 Task: Create a blank project ConceptLine with privacy Private to Project members  and default view as Board and in the team Taskers . Create three sections in the project as To-Do, Doing and Done
Action: Mouse moved to (90, 78)
Screenshot: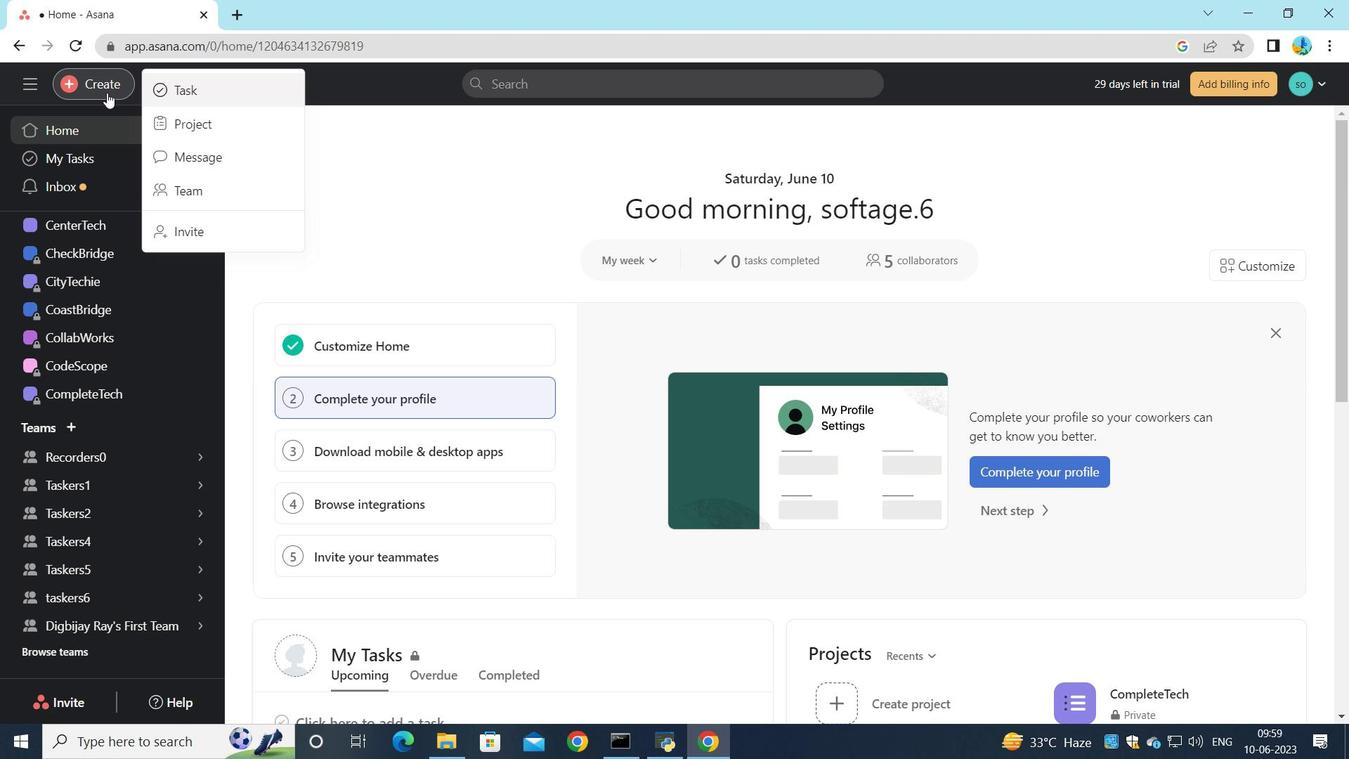 
Action: Mouse pressed left at (90, 78)
Screenshot: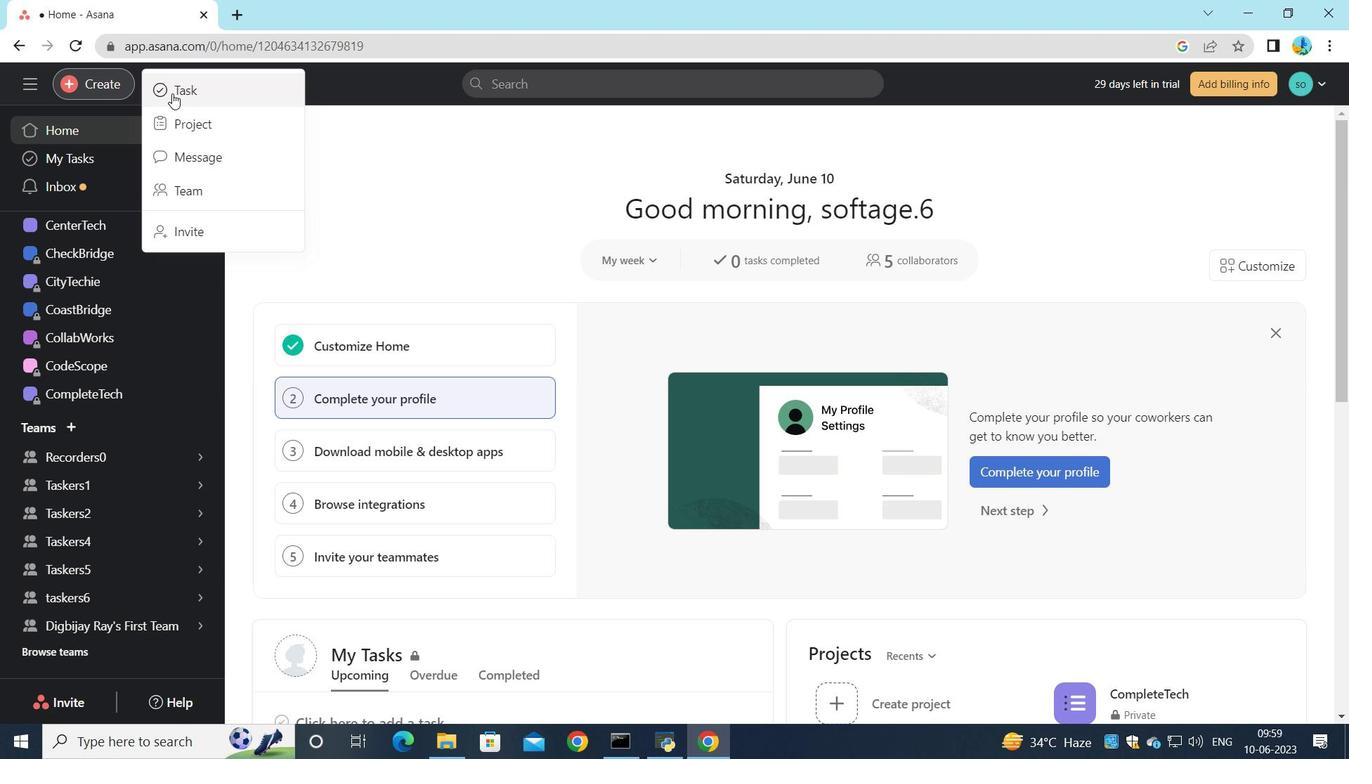 
Action: Mouse moved to (191, 119)
Screenshot: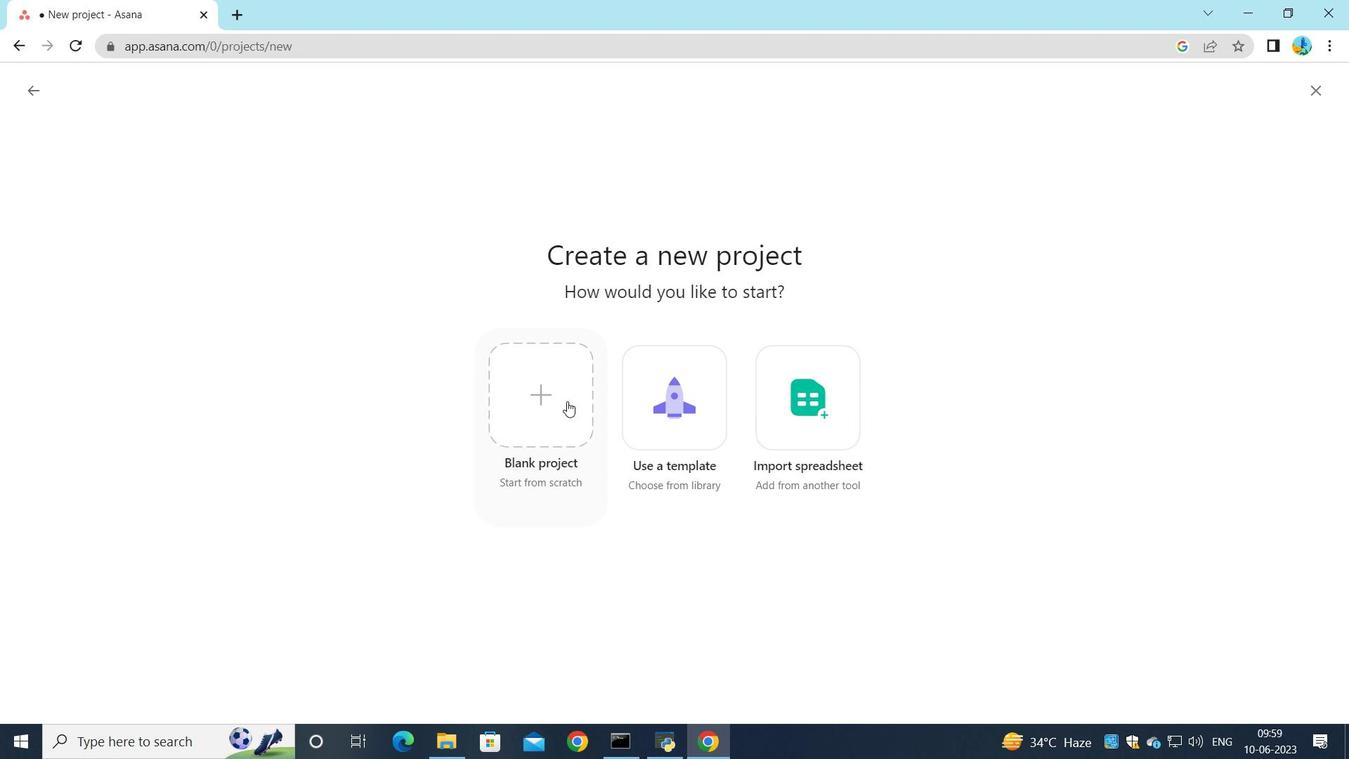 
Action: Mouse pressed left at (191, 119)
Screenshot: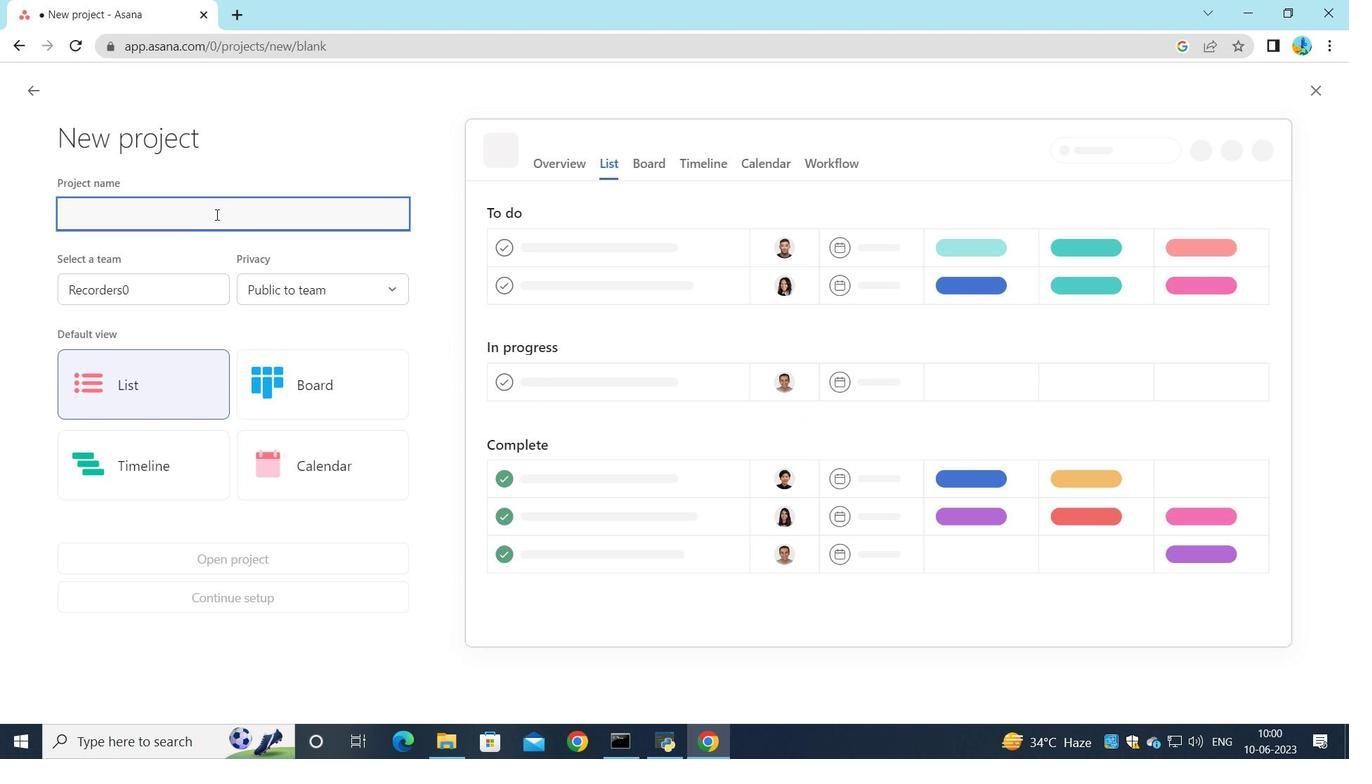 
Action: Mouse moved to (539, 424)
Screenshot: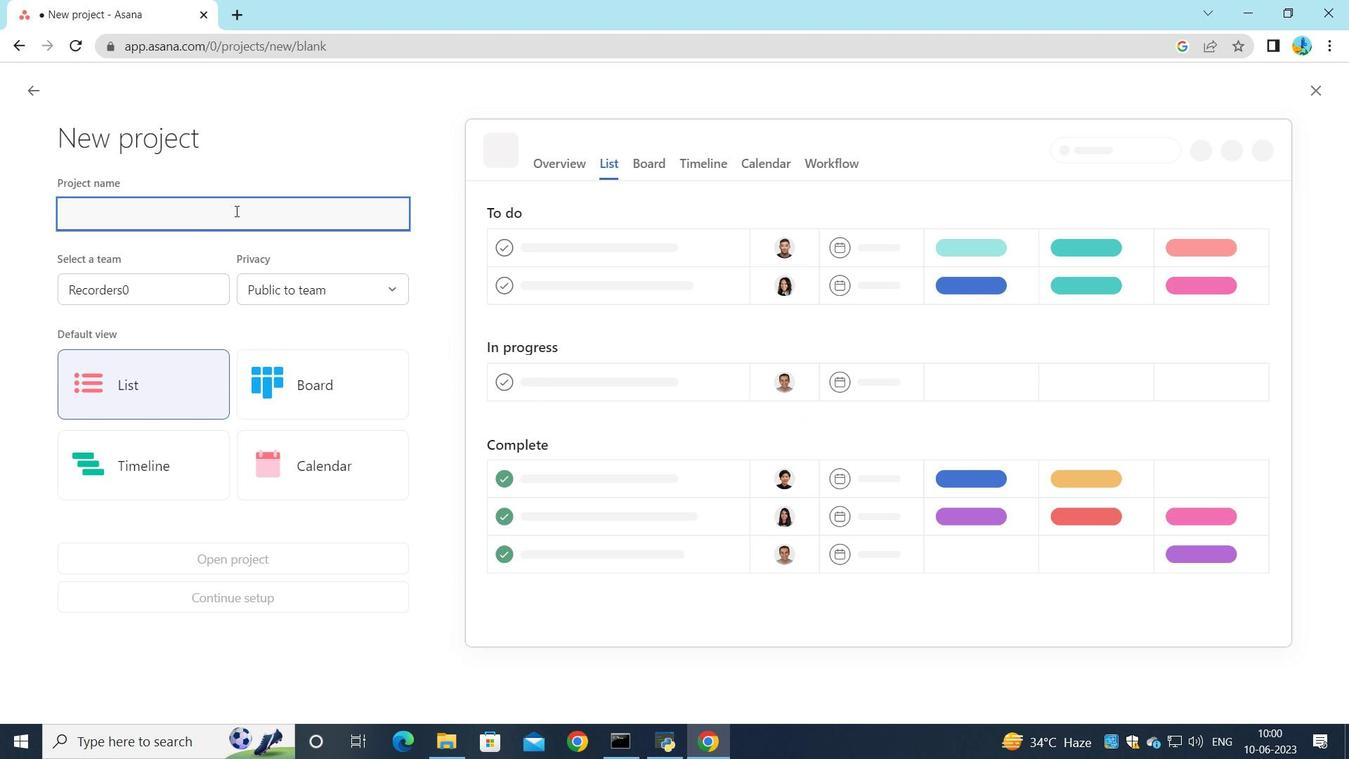 
Action: Mouse pressed left at (539, 424)
Screenshot: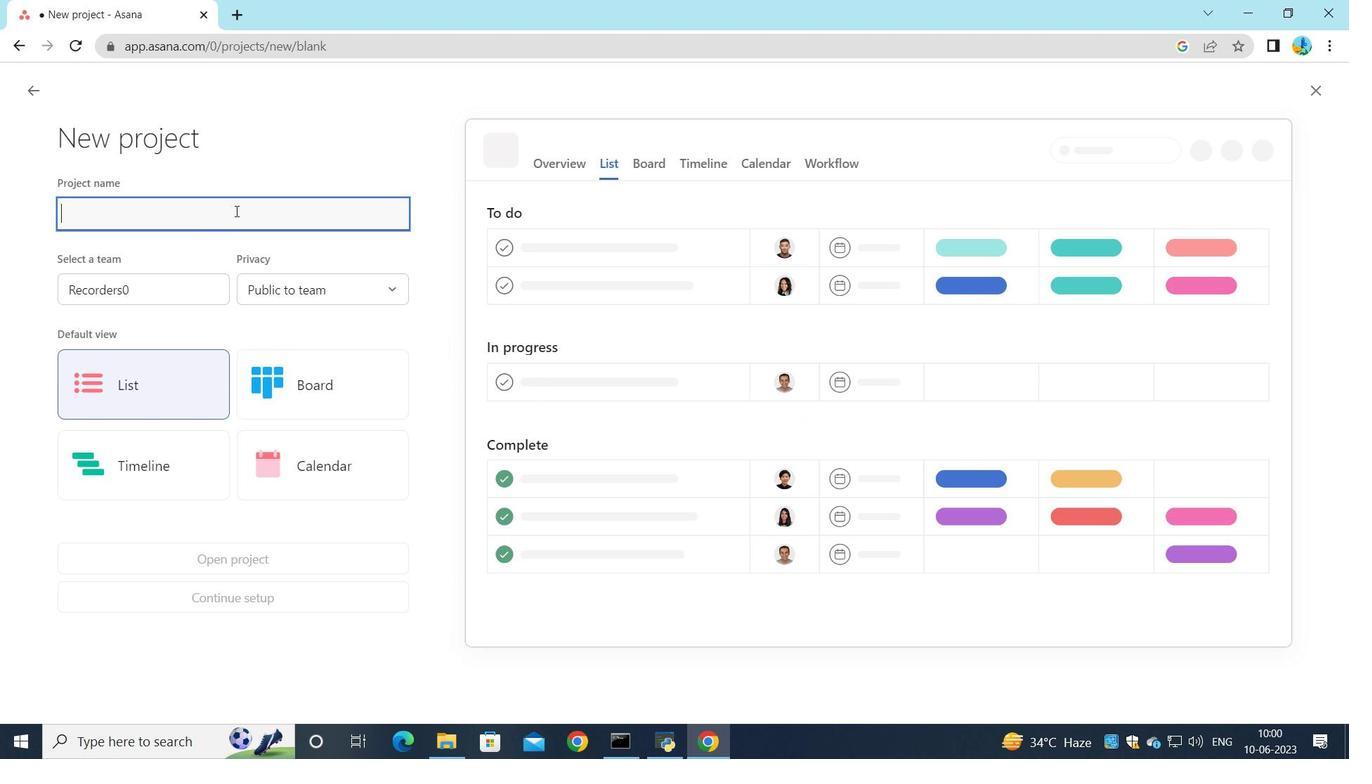 
Action: Mouse moved to (168, 239)
Screenshot: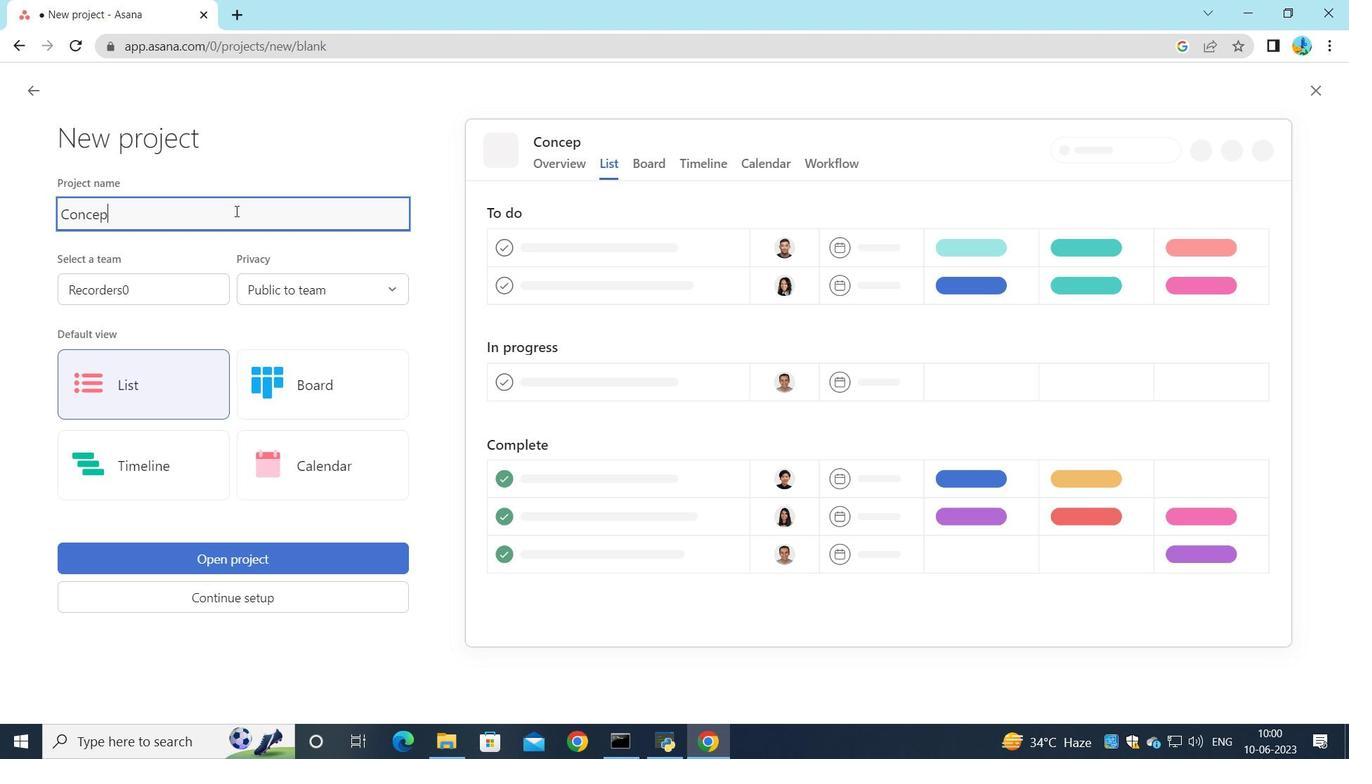 
Action: Key pressed <Key.shift>Concept<Key.shift_r>Line
Screenshot: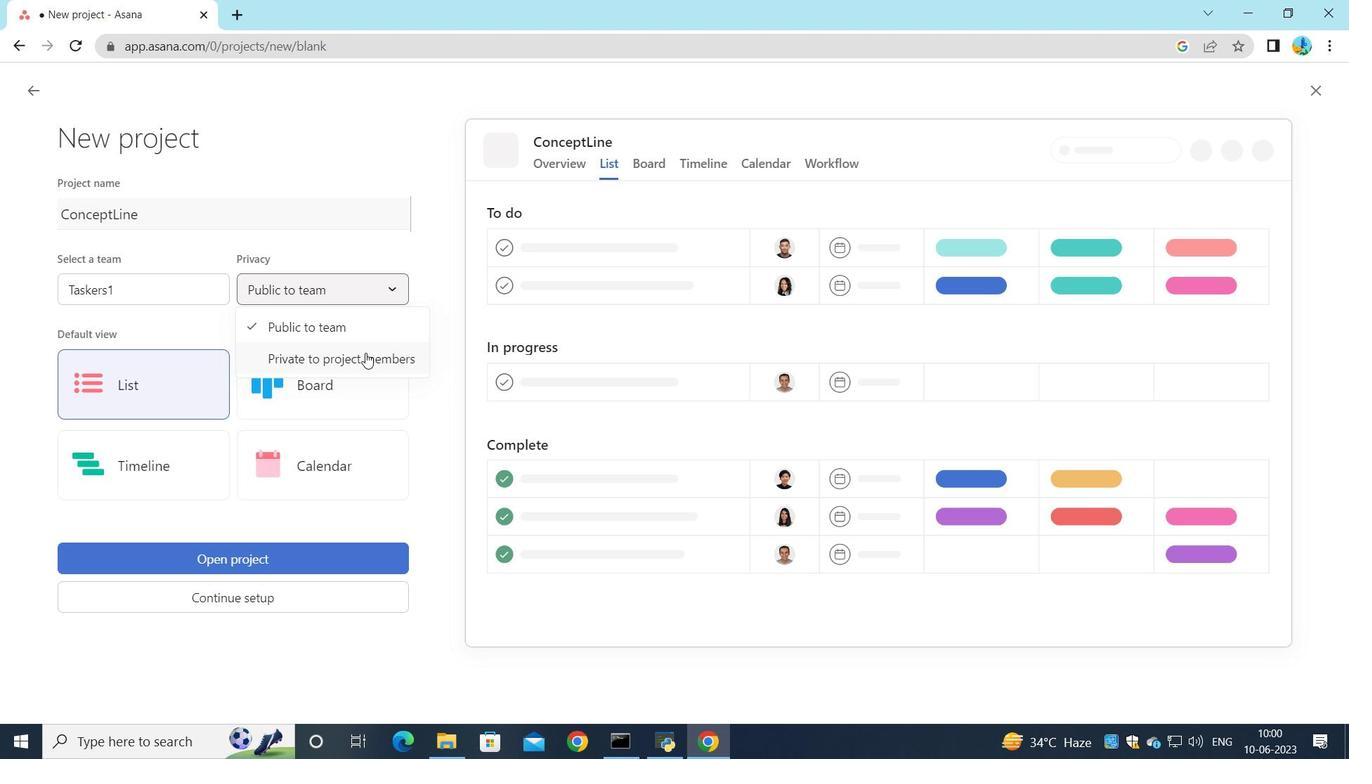 
Action: Mouse moved to (198, 293)
Screenshot: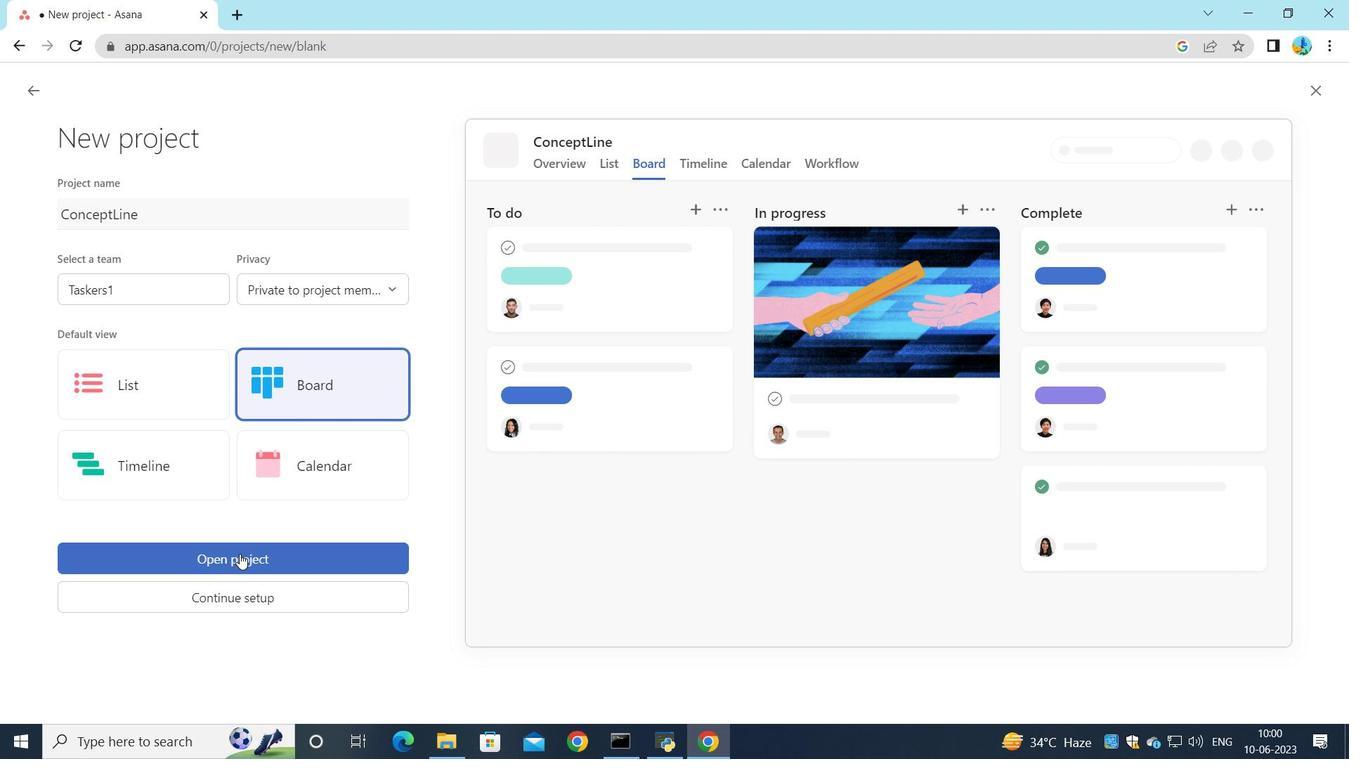
Action: Mouse pressed left at (198, 293)
Screenshot: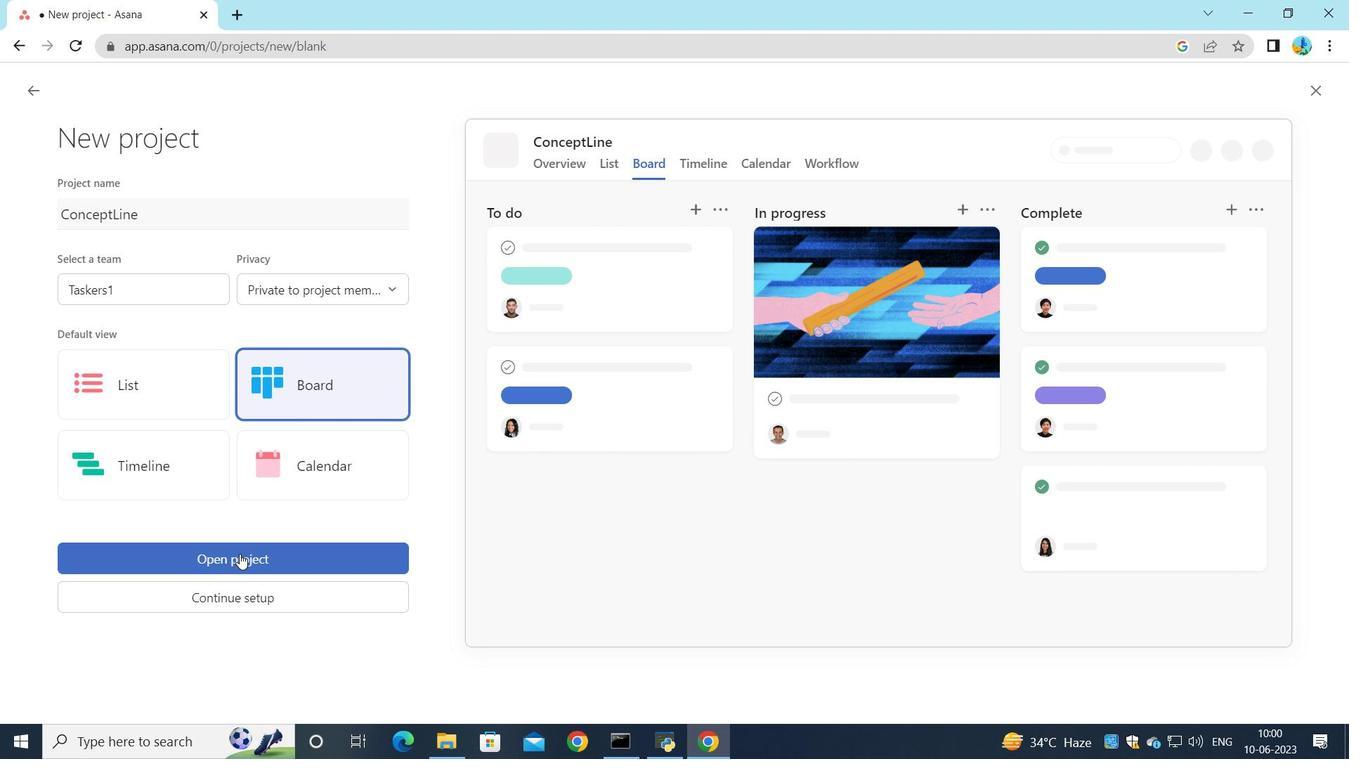 
Action: Mouse moved to (188, 358)
Screenshot: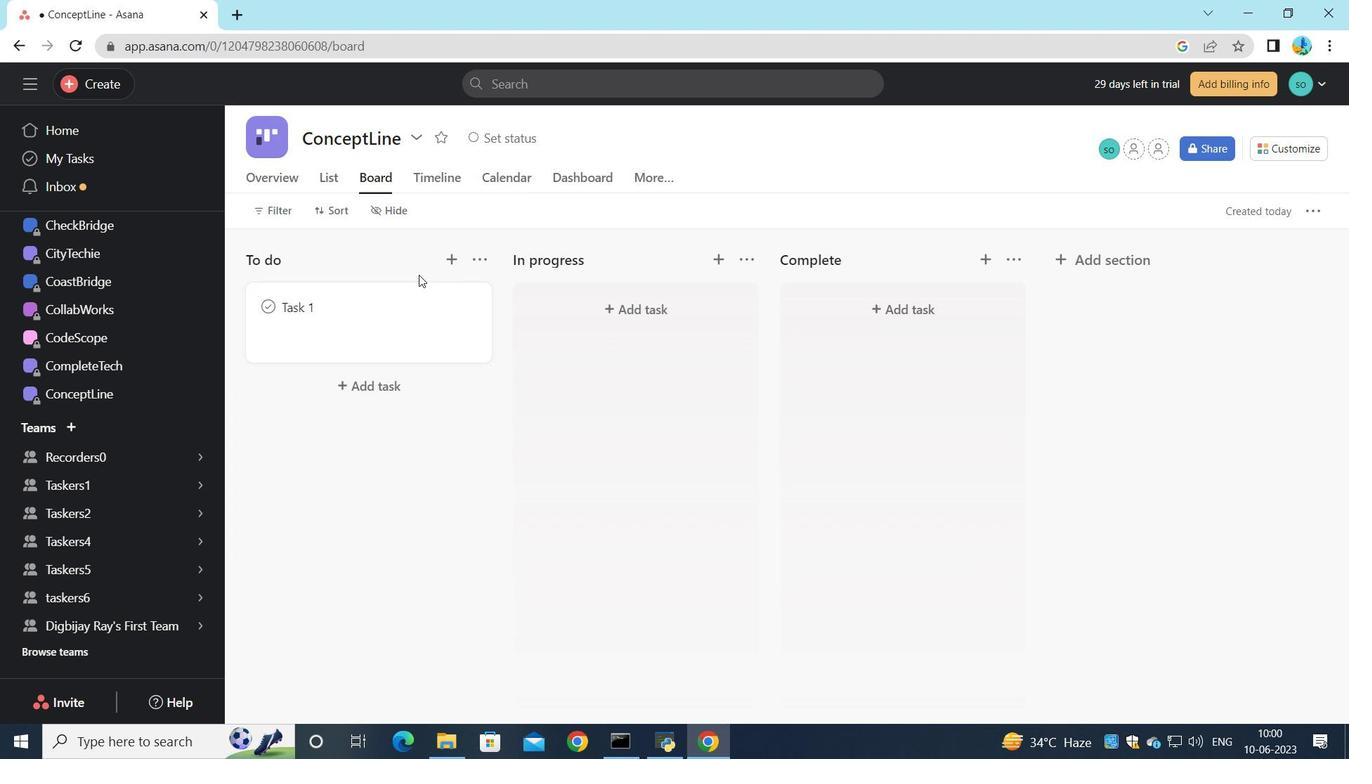 
Action: Mouse pressed left at (188, 358)
Screenshot: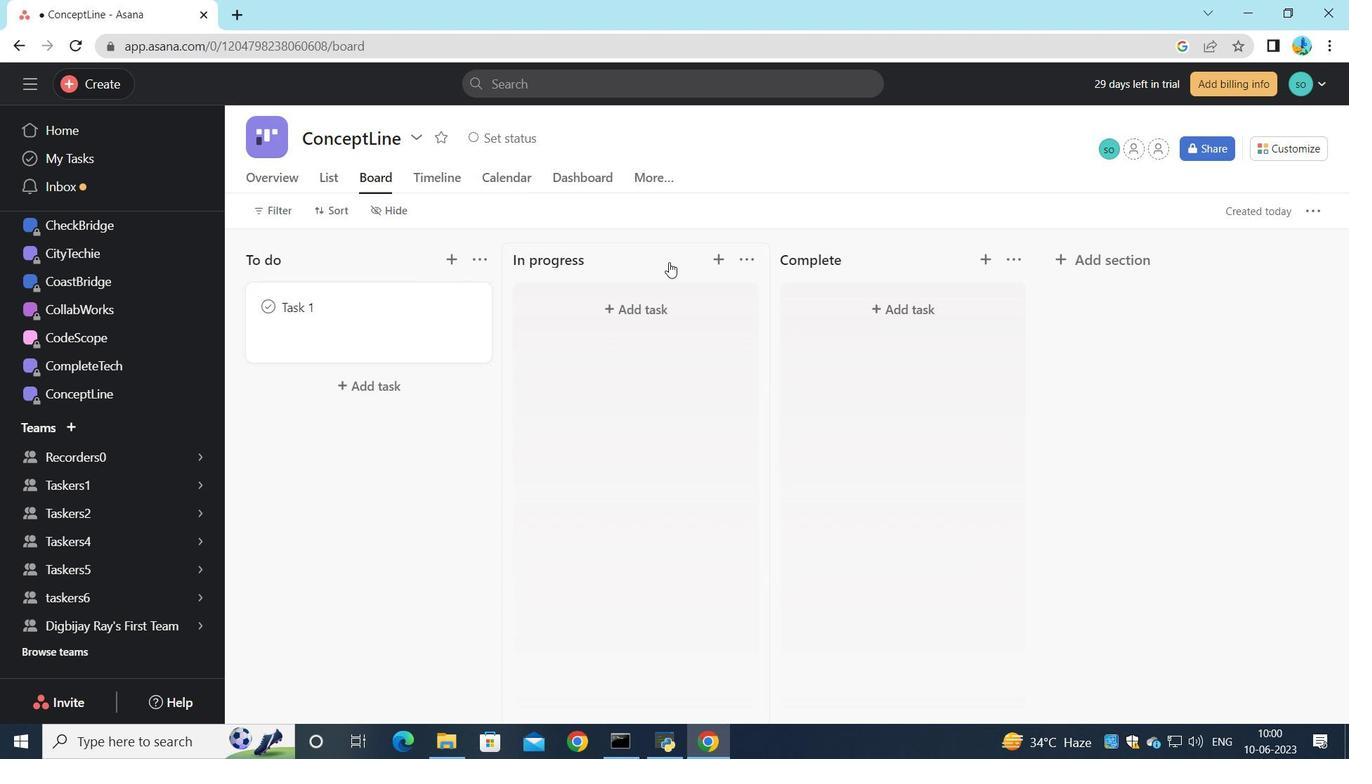 
Action: Mouse moved to (369, 290)
Screenshot: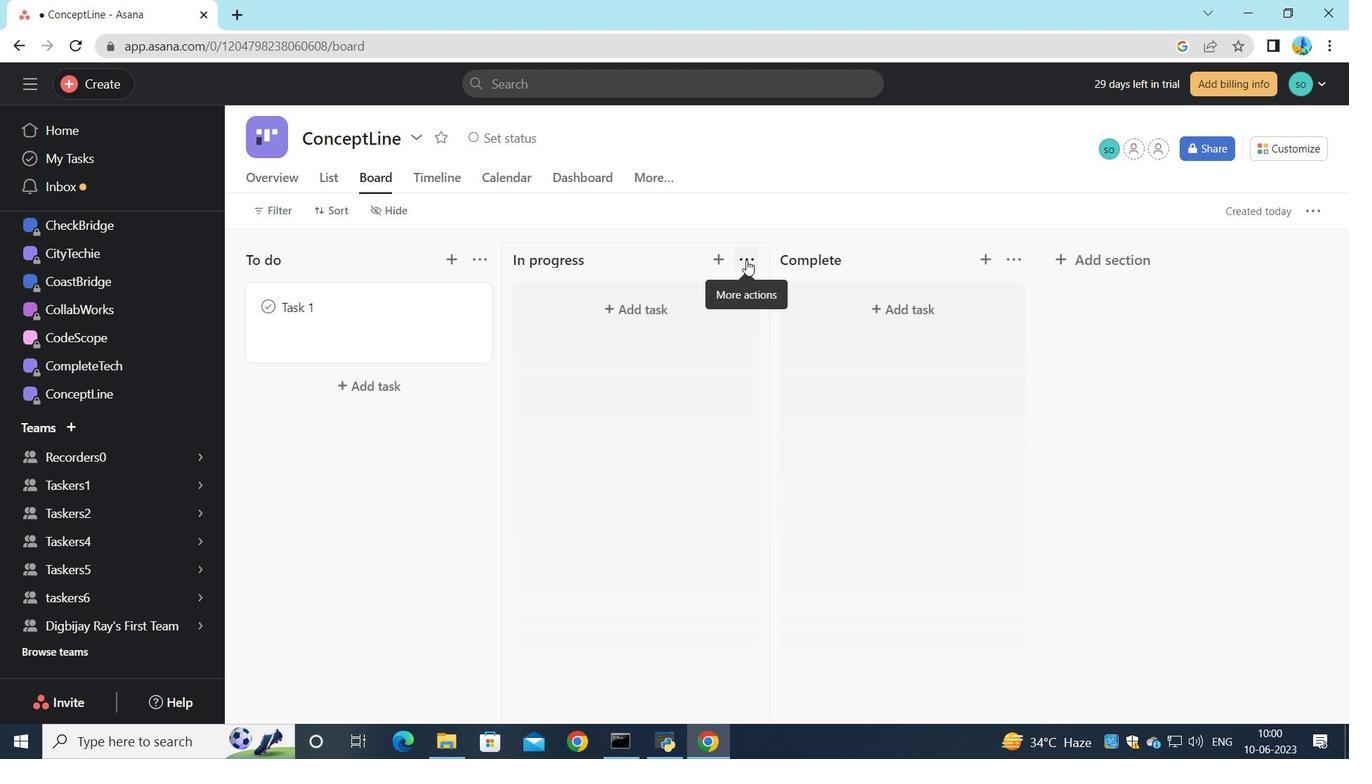 
Action: Mouse pressed left at (369, 290)
Screenshot: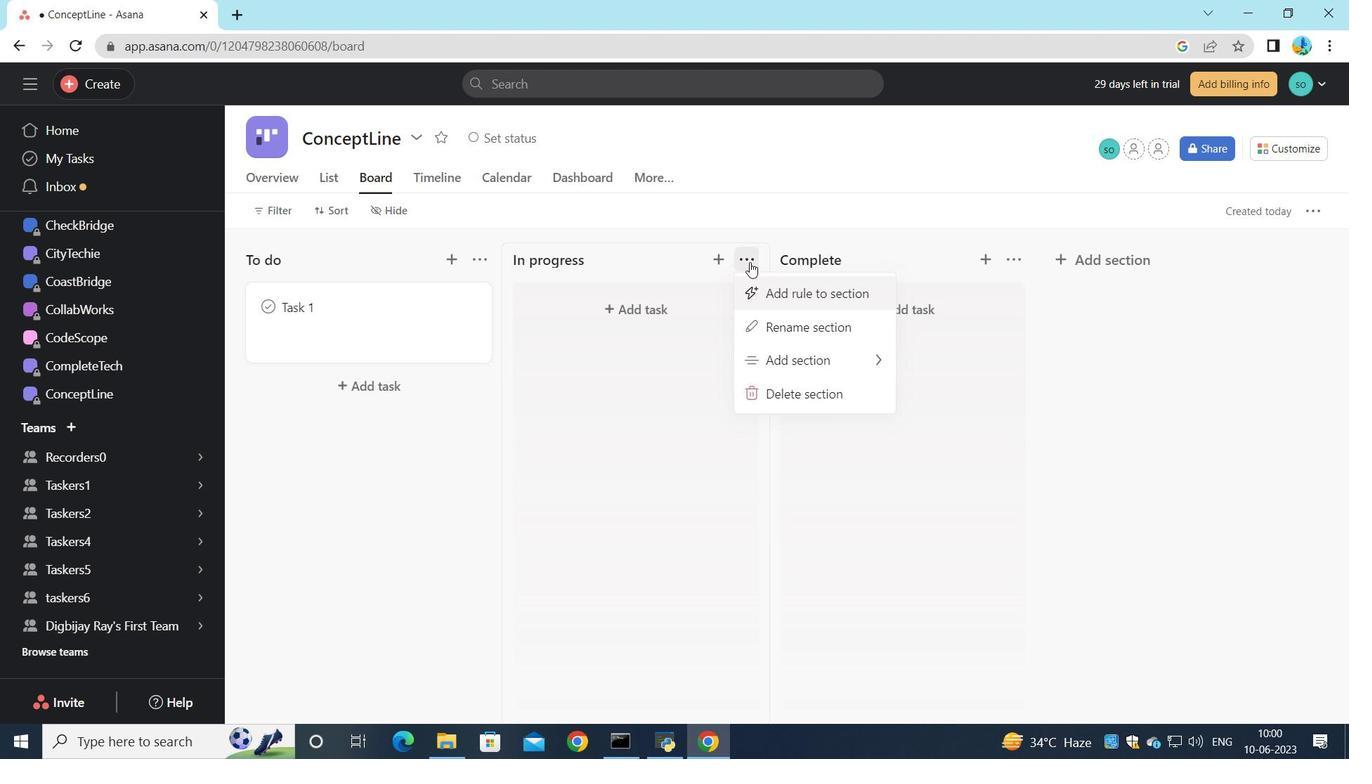 
Action: Mouse moved to (362, 364)
Screenshot: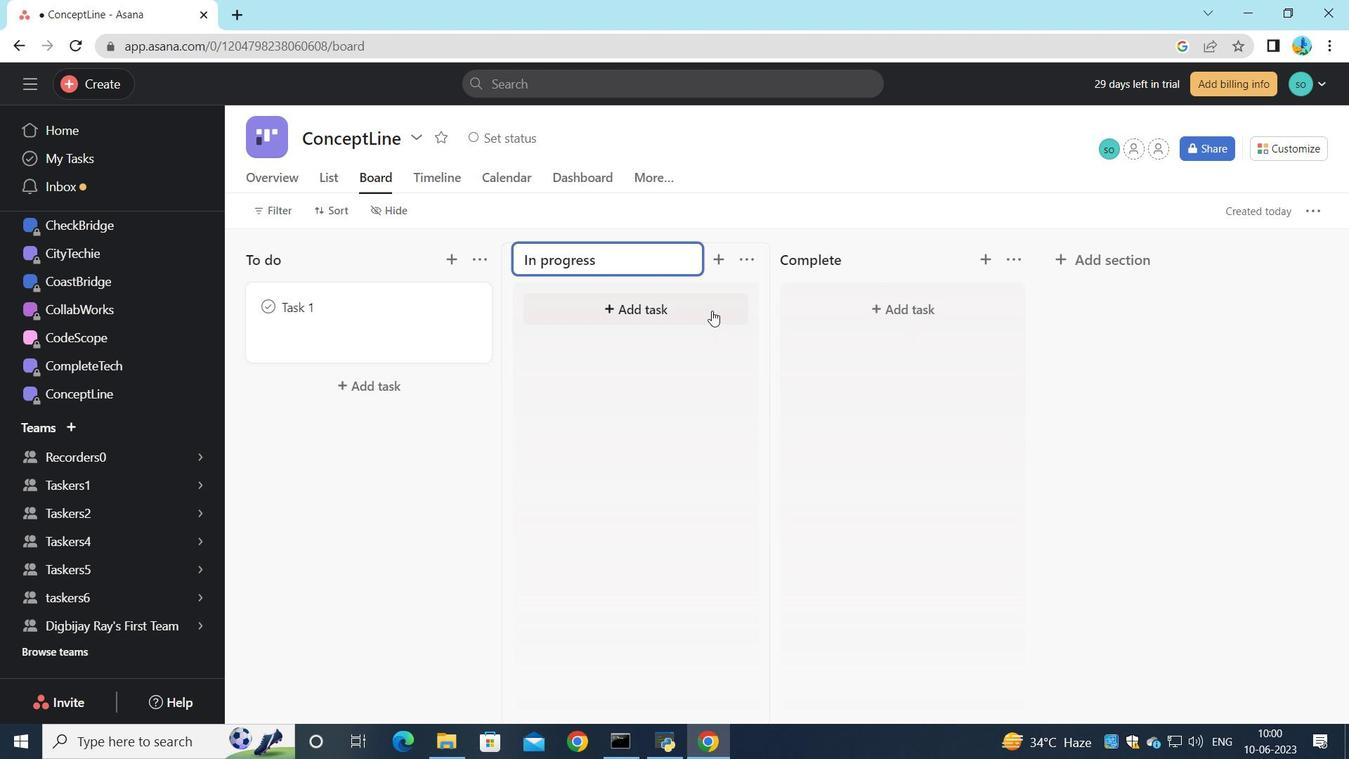 
Action: Mouse pressed left at (362, 364)
Screenshot: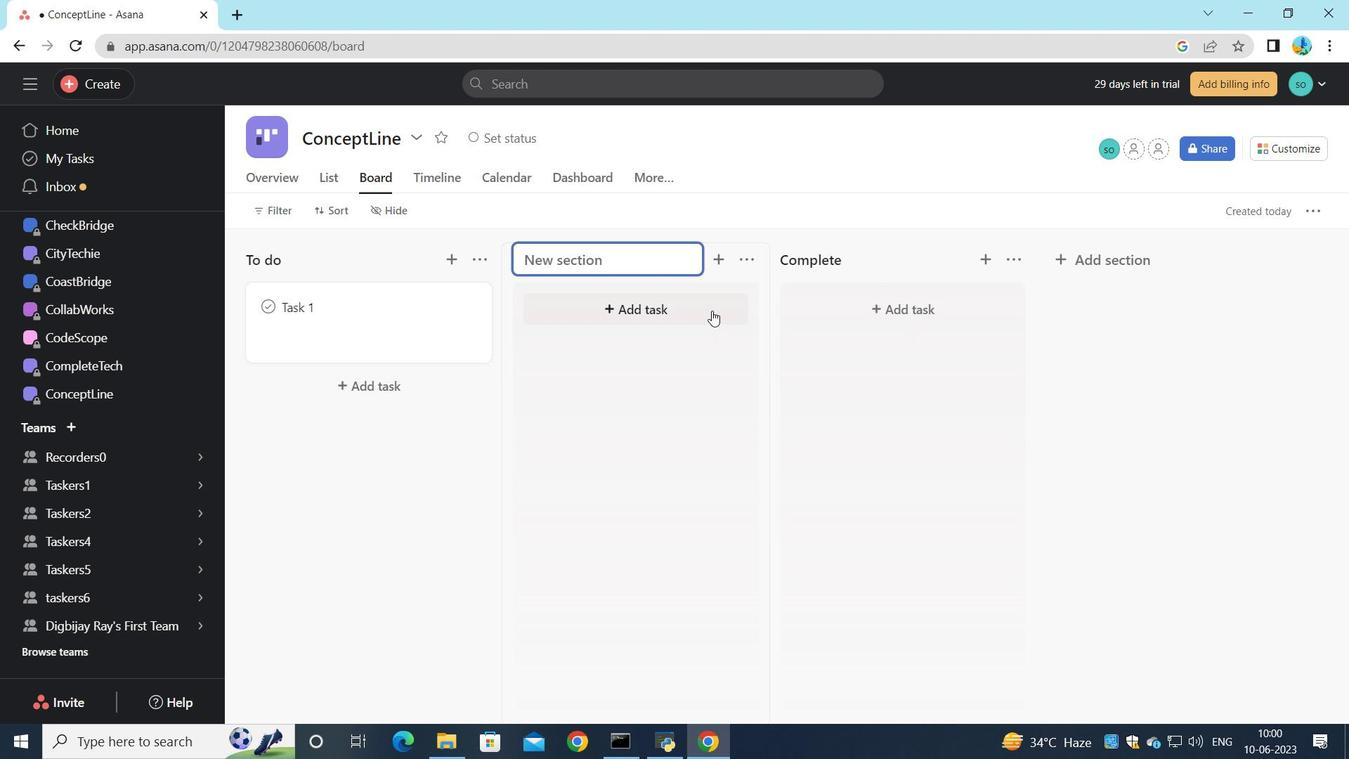 
Action: Mouse moved to (185, 373)
Screenshot: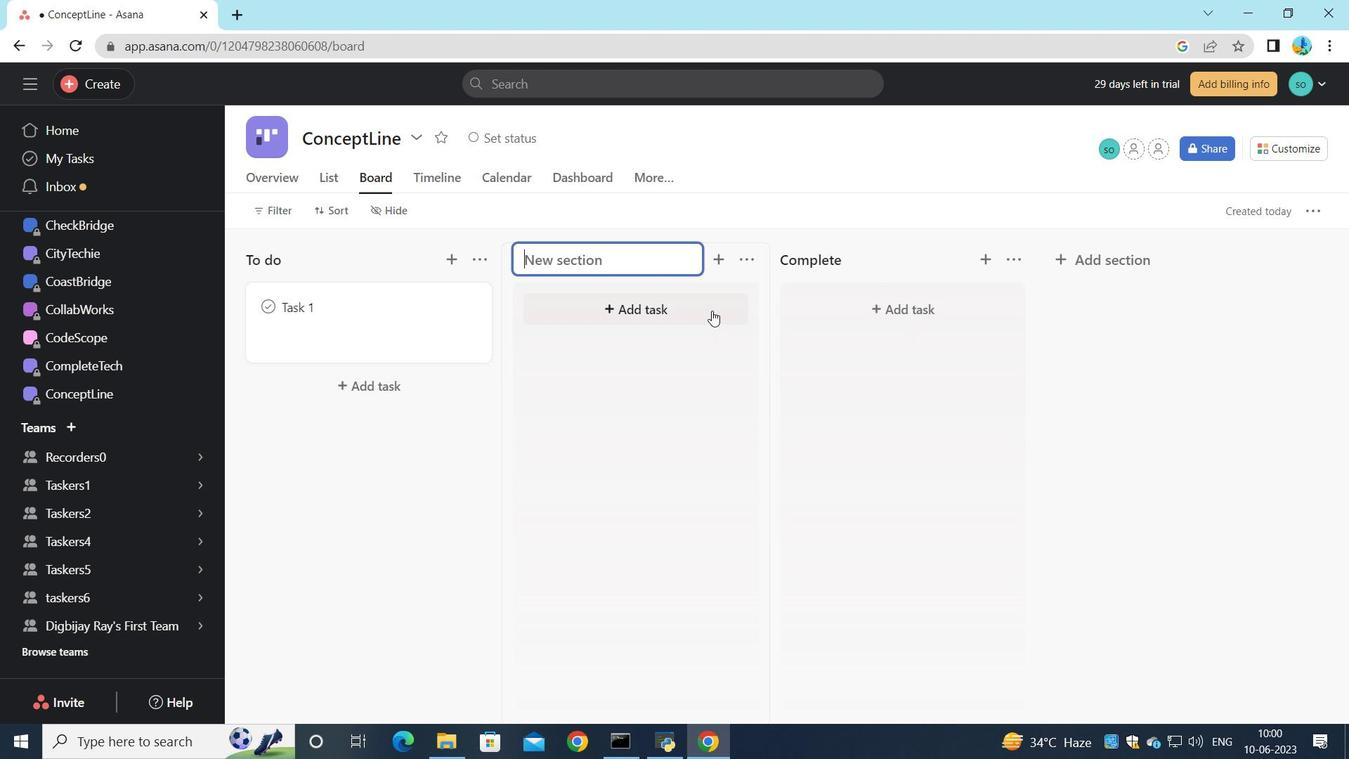 
Action: Mouse pressed left at (185, 373)
Screenshot: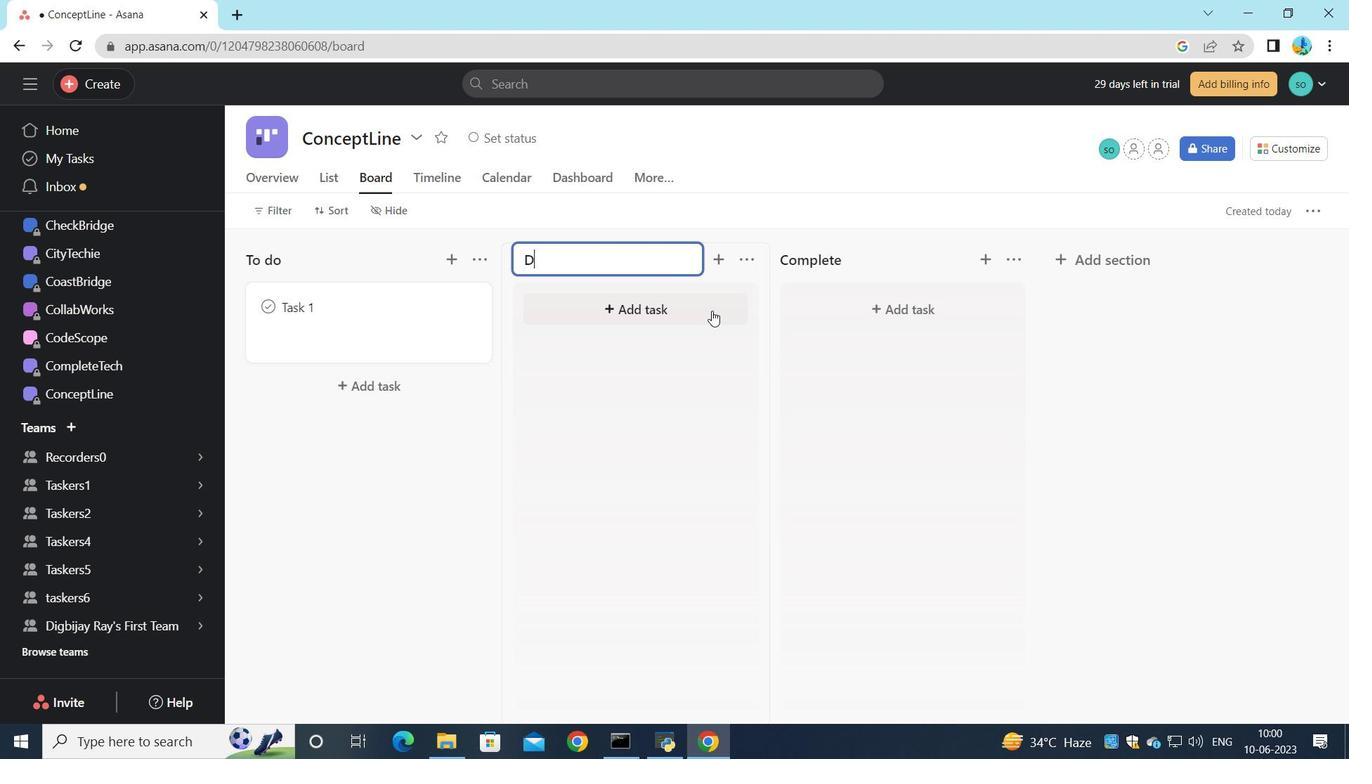 
Action: Mouse moved to (343, 401)
Screenshot: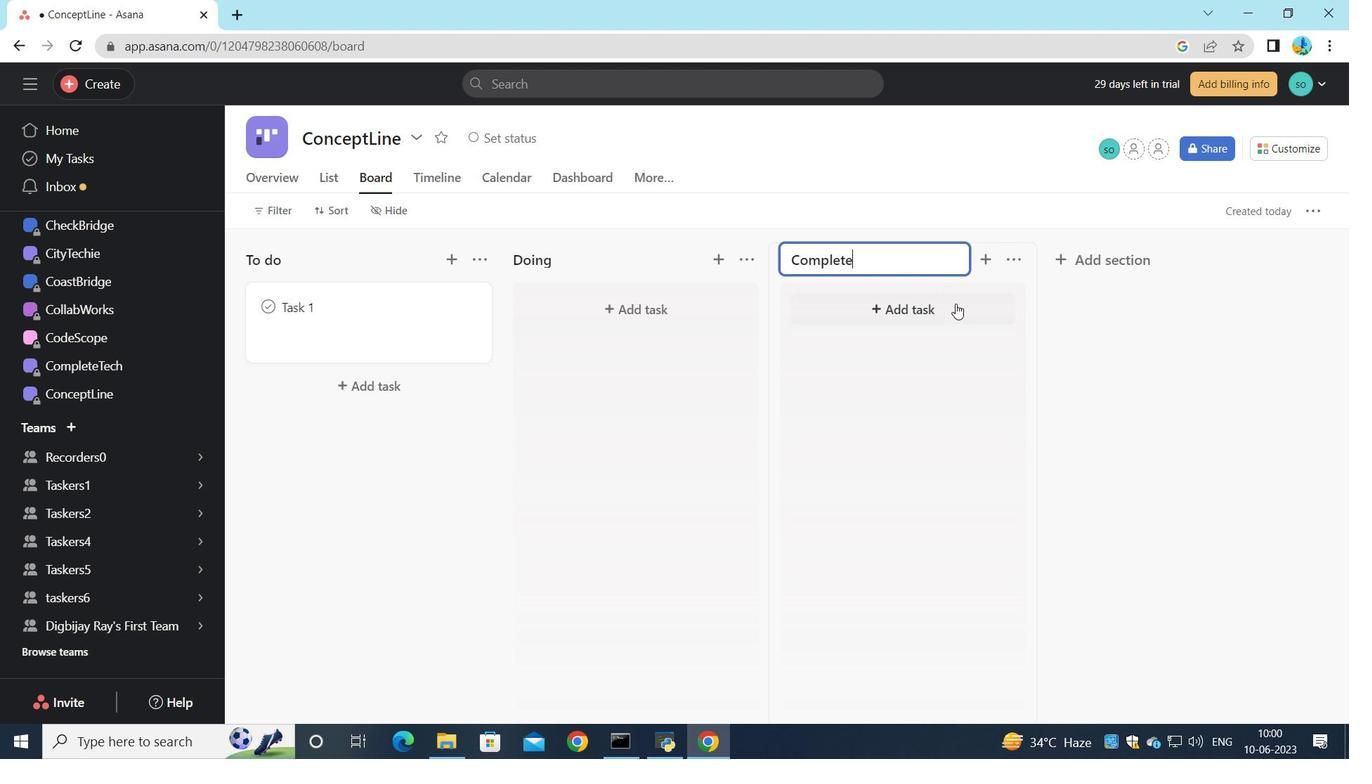 
Action: Mouse pressed left at (343, 401)
Screenshot: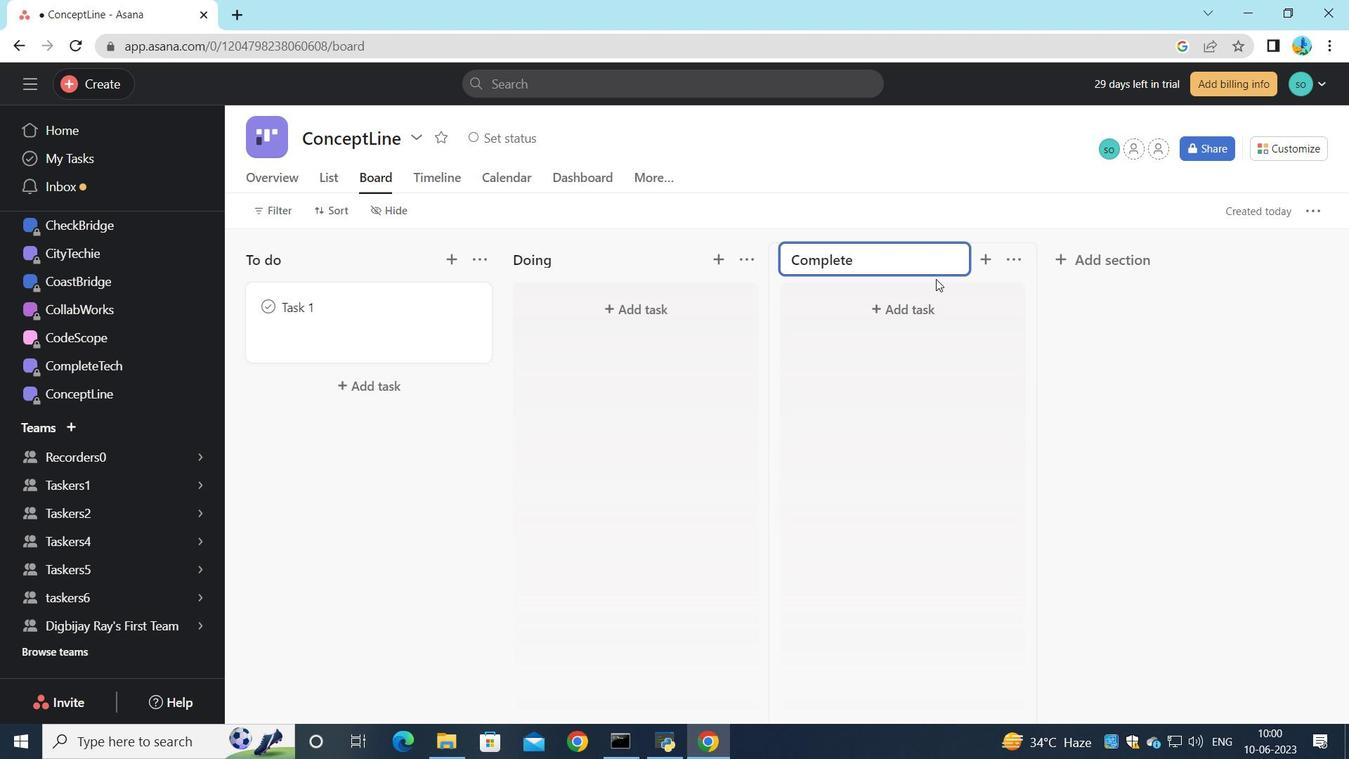 
Action: Mouse moved to (310, 554)
Screenshot: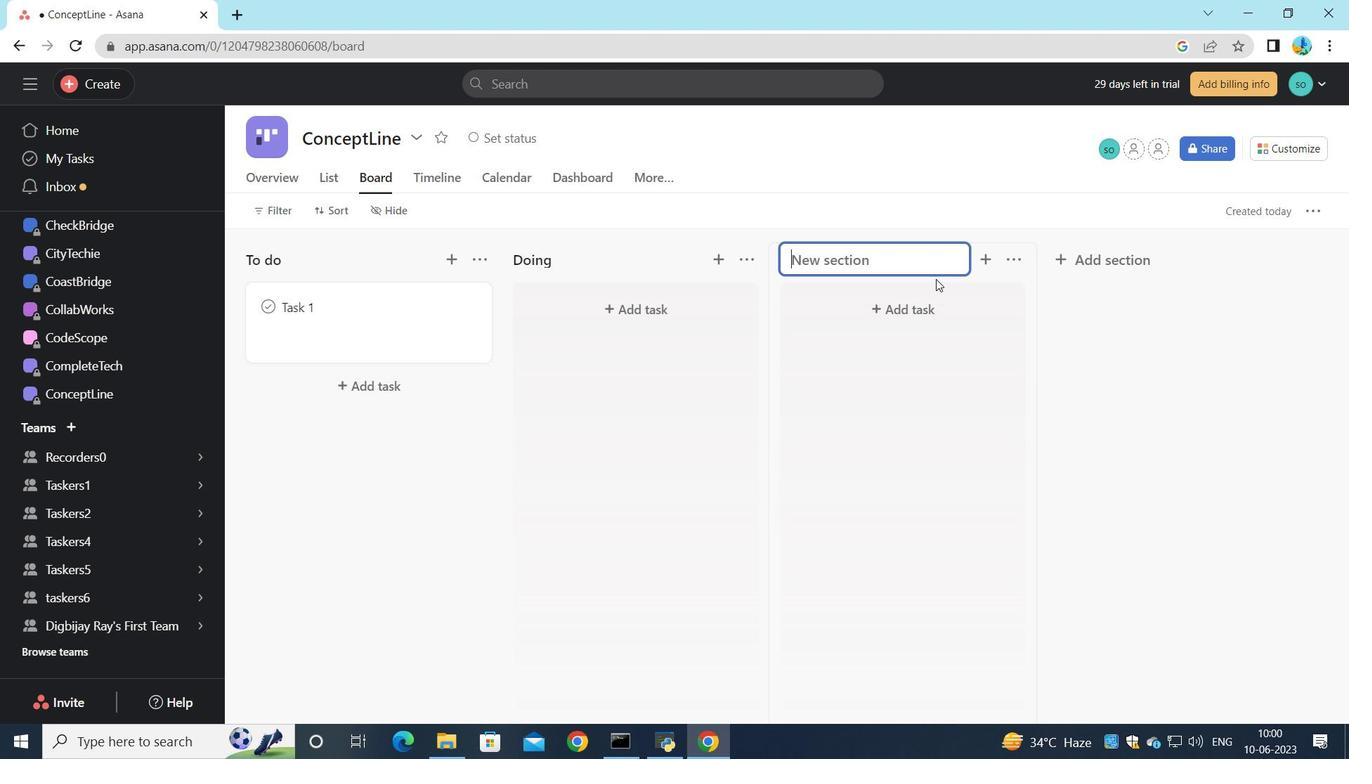 
Action: Mouse pressed left at (310, 554)
Screenshot: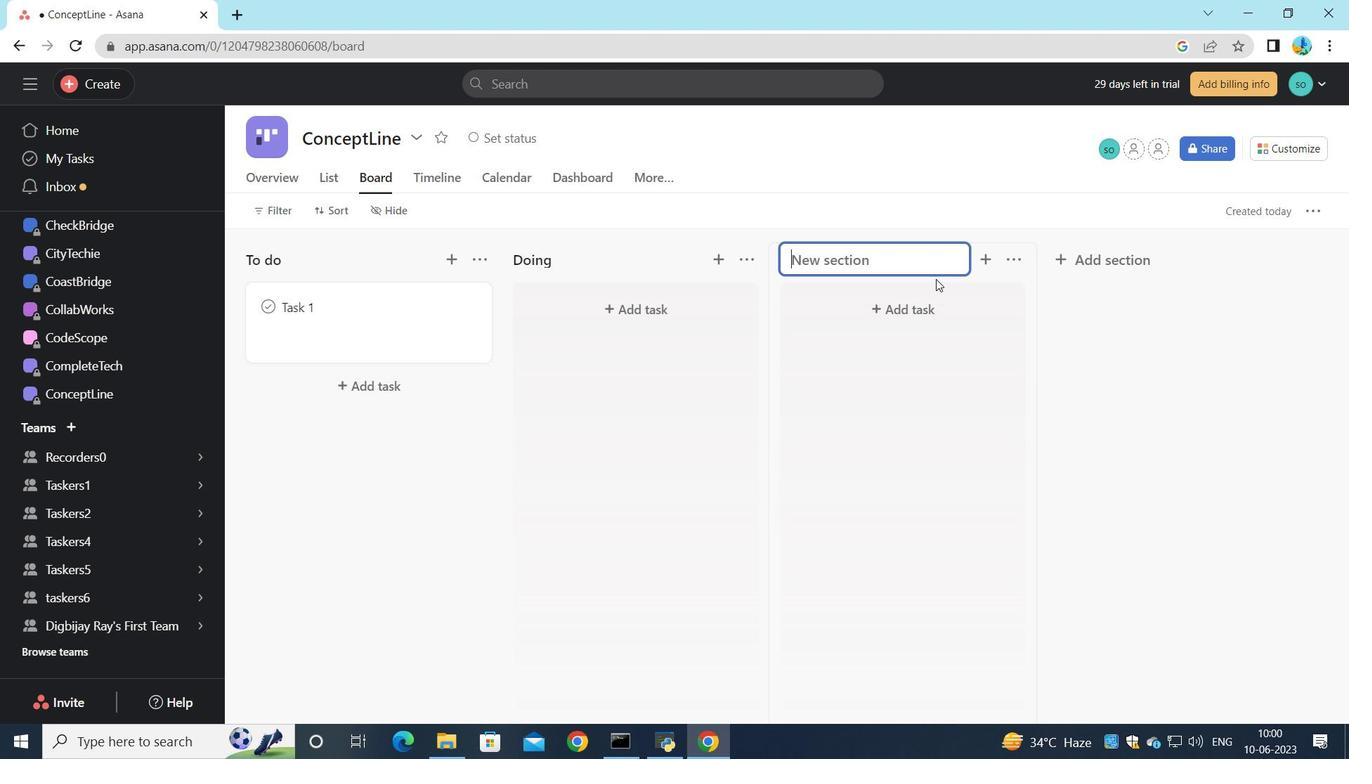 
Action: Mouse moved to (1114, 254)
Screenshot: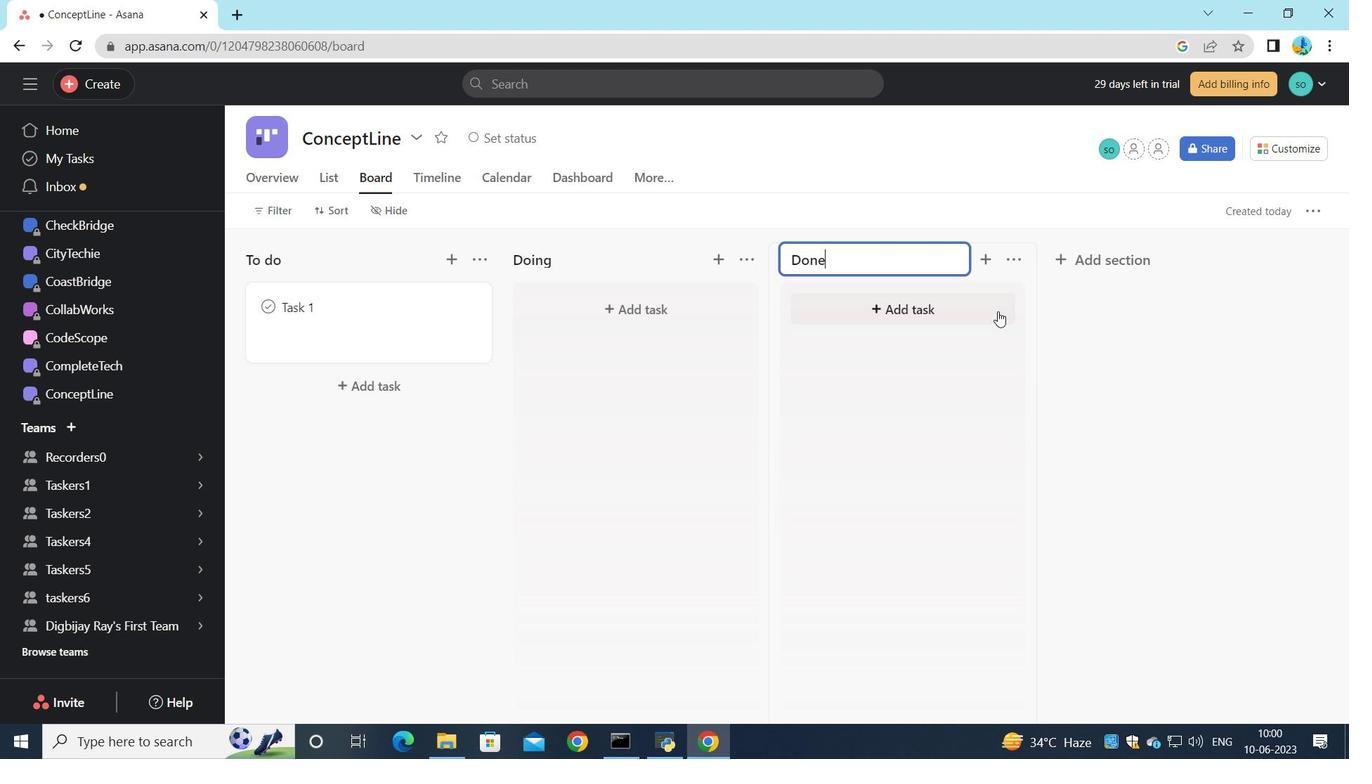 
Action: Mouse pressed left at (1114, 254)
Screenshot: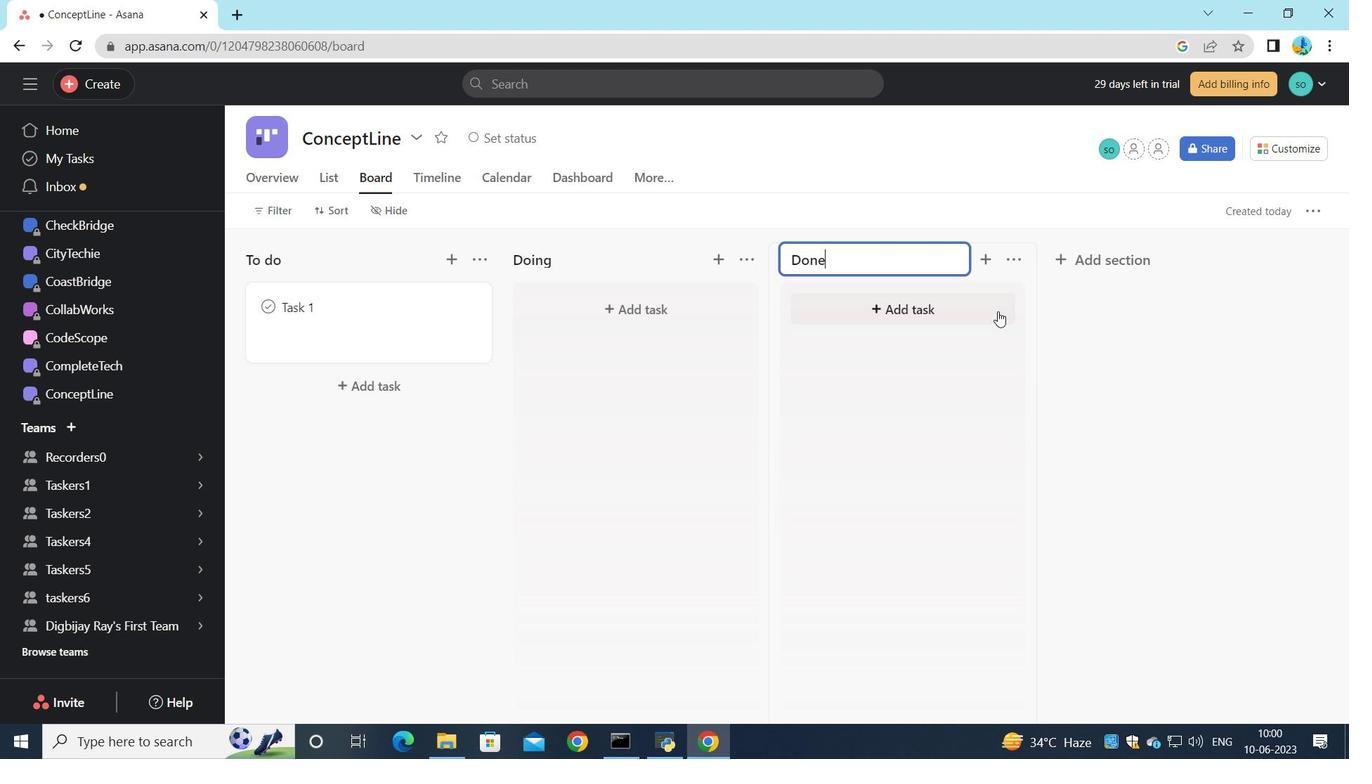 
Action: Mouse moved to (1120, 275)
Screenshot: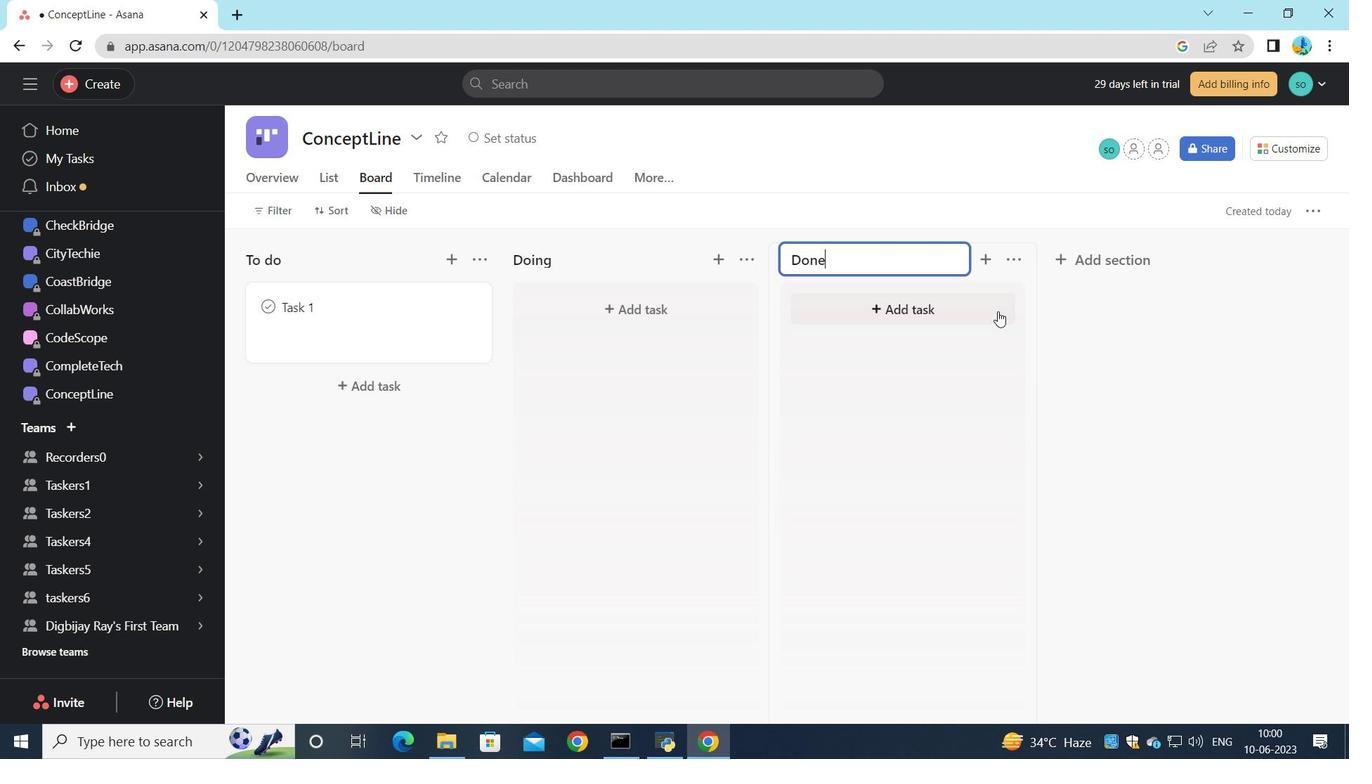 
Action: Key pressed <Key.shift><Key.shift><Key.shift><Key.shift><Key.shift><Key.shift><Key.shift>To-<Key.shift><Key.shift><Key.shift><Key.shift><Key.shift><Key.shift><Key.shift><Key.shift><Key.shift><Key.shift><Key.shift><Key.shift><Key.shift>Do
Screenshot: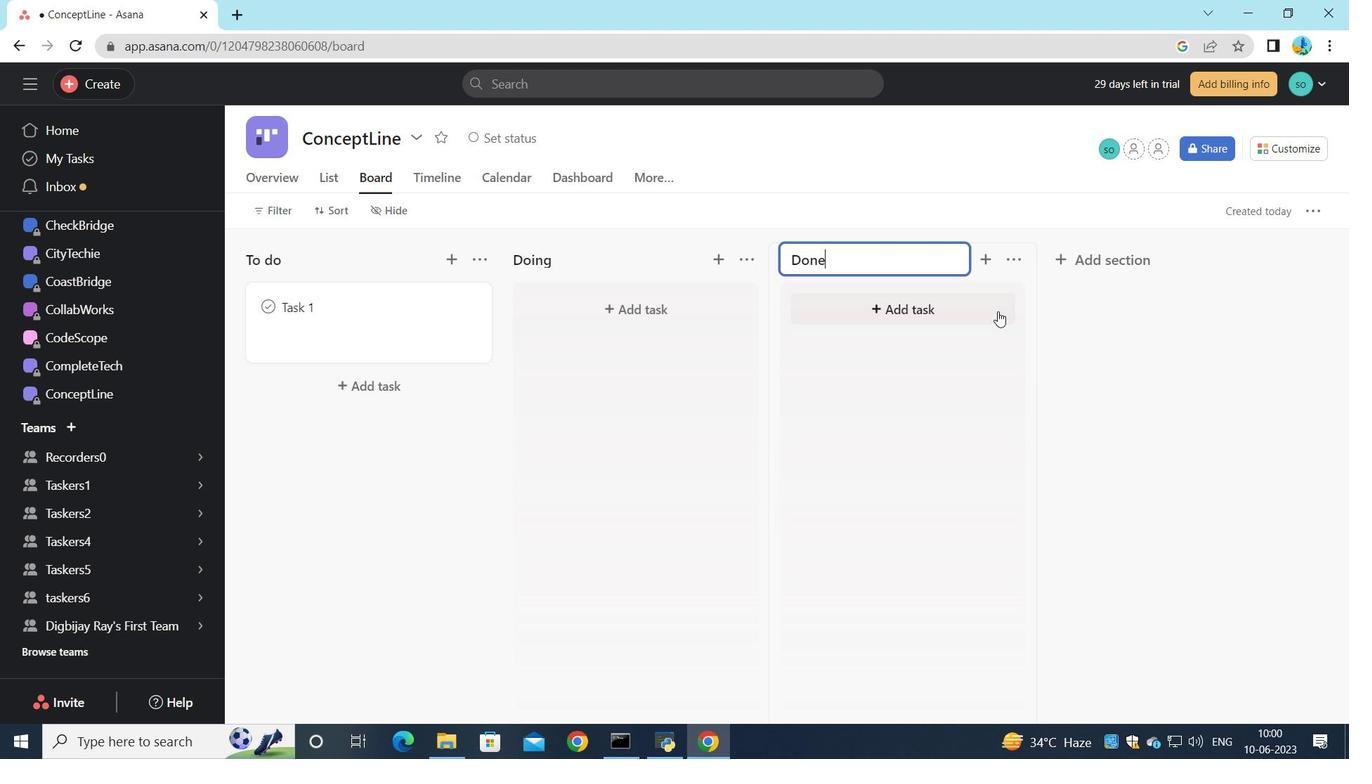 
Action: Mouse moved to (1105, 295)
Screenshot: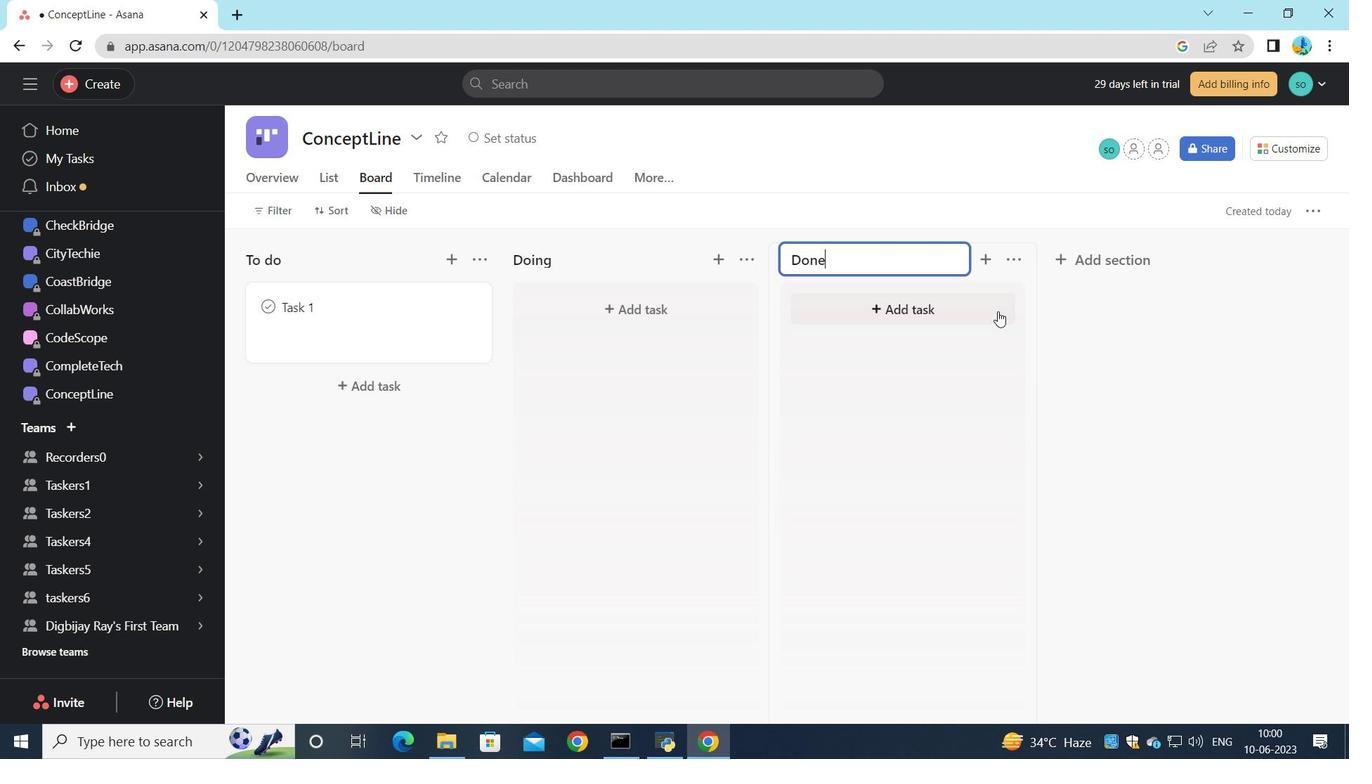 
Action: Mouse pressed left at (1105, 295)
Screenshot: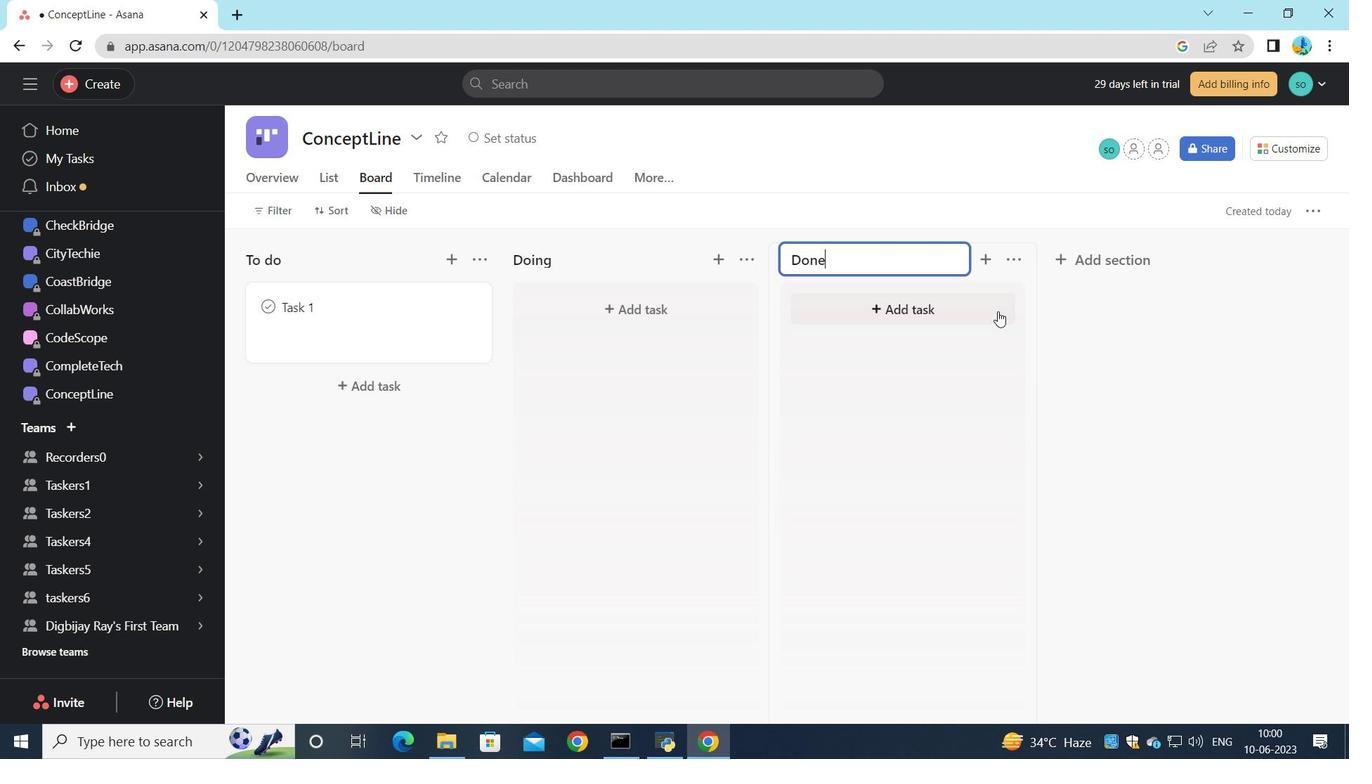 
Action: Mouse moved to (1114, 265)
Screenshot: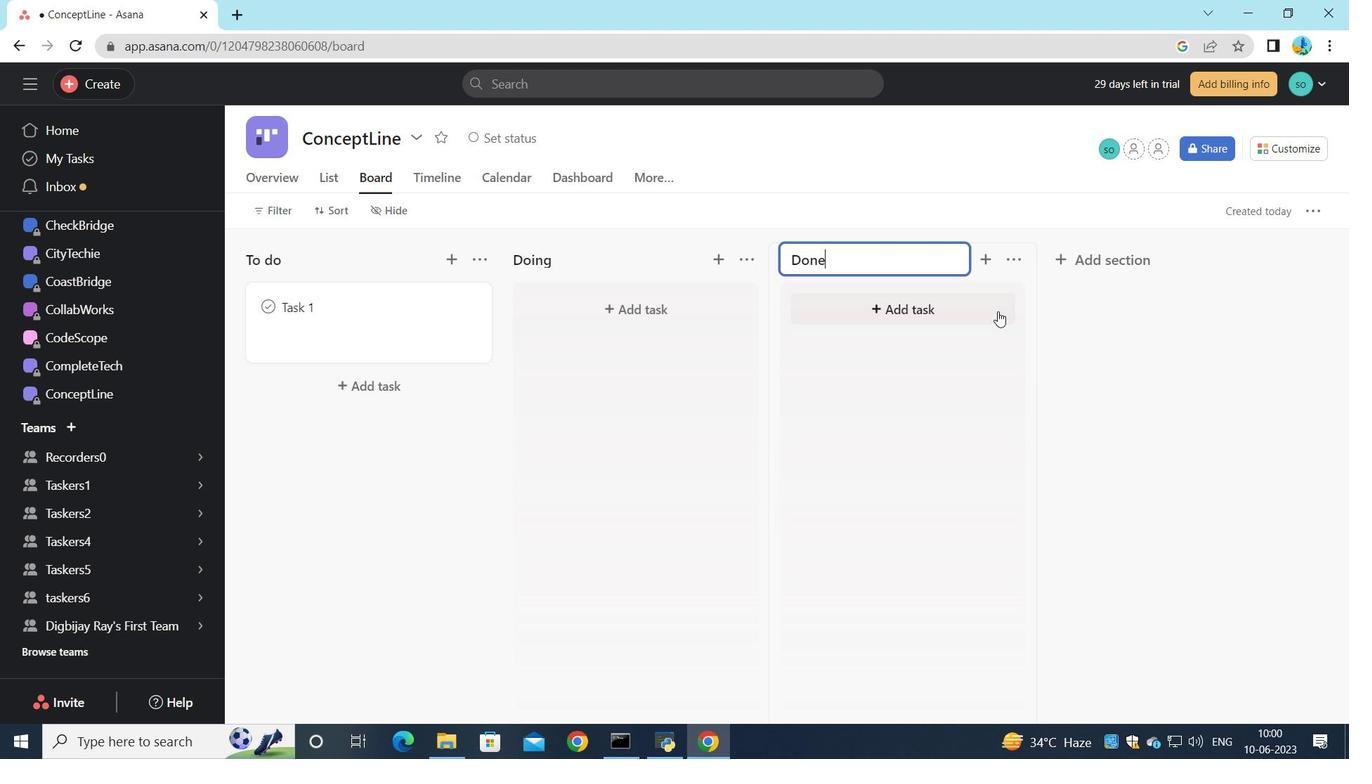 
Action: Mouse pressed left at (1114, 265)
Screenshot: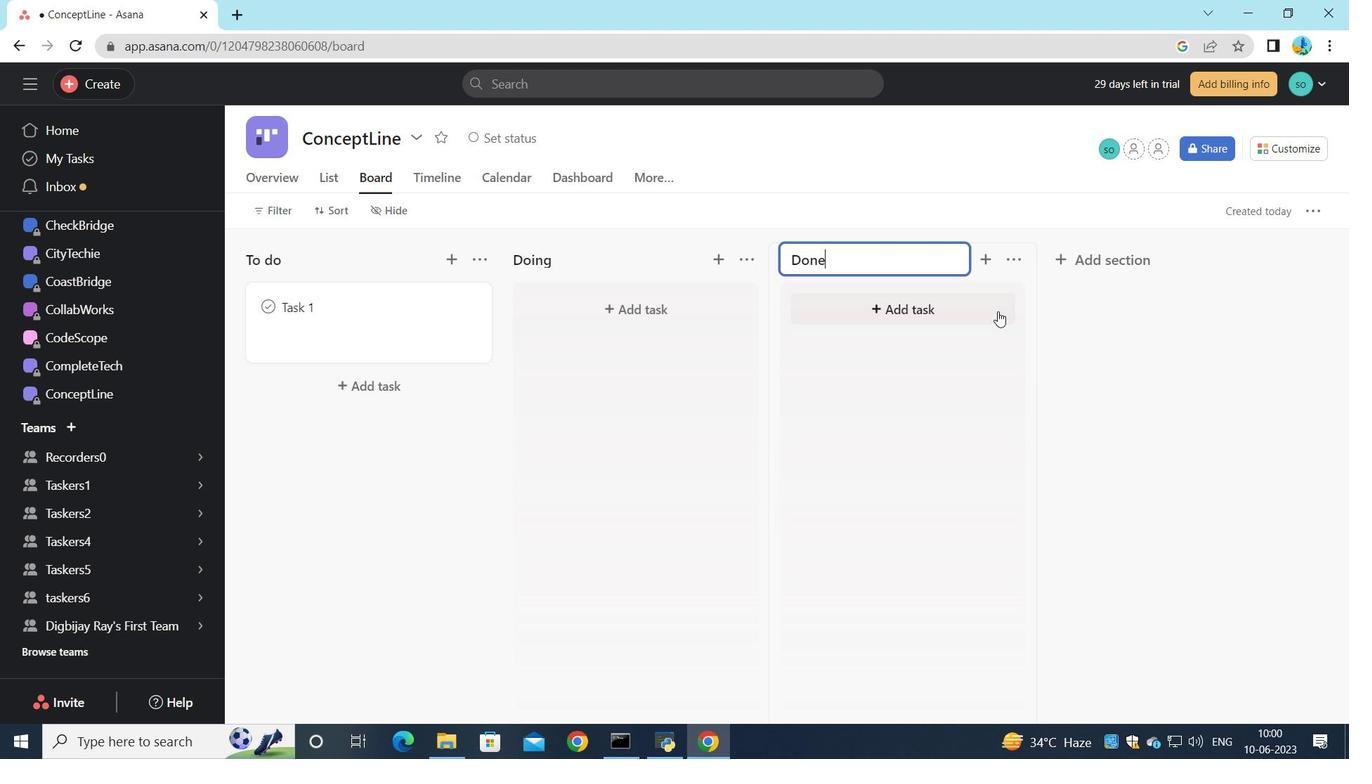 
Action: Key pressed <Key.shift><Key.shift><Key.shift><Key.shift><Key.shift><Key.shift><Key.shift><Key.shift><Key.shift><Key.shift><Key.shift><Key.shift><Key.shift><Key.shift><Key.shift><Key.shift><Key.shift><Key.shift>To-<Key.shift>Do<Key.enter>
Screenshot: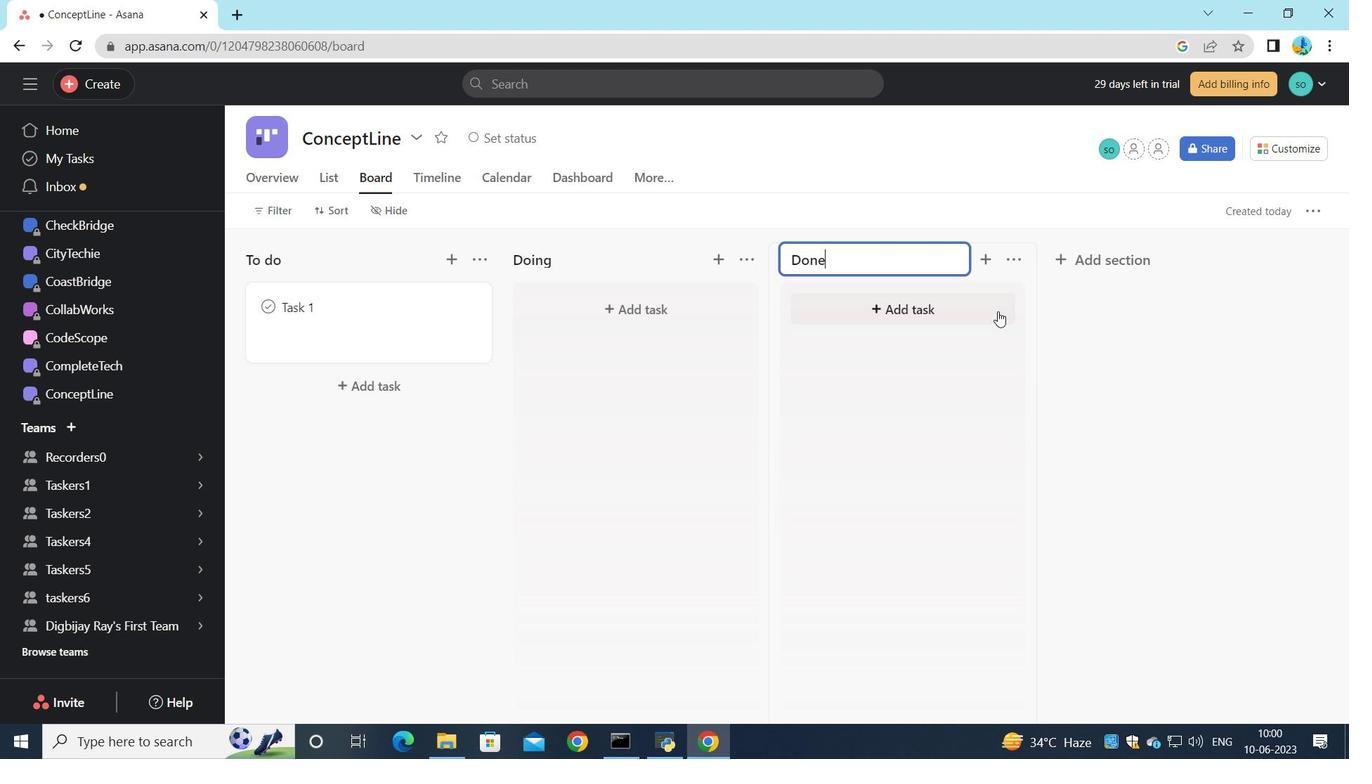 
Action: Mouse moved to (1058, 259)
Screenshot: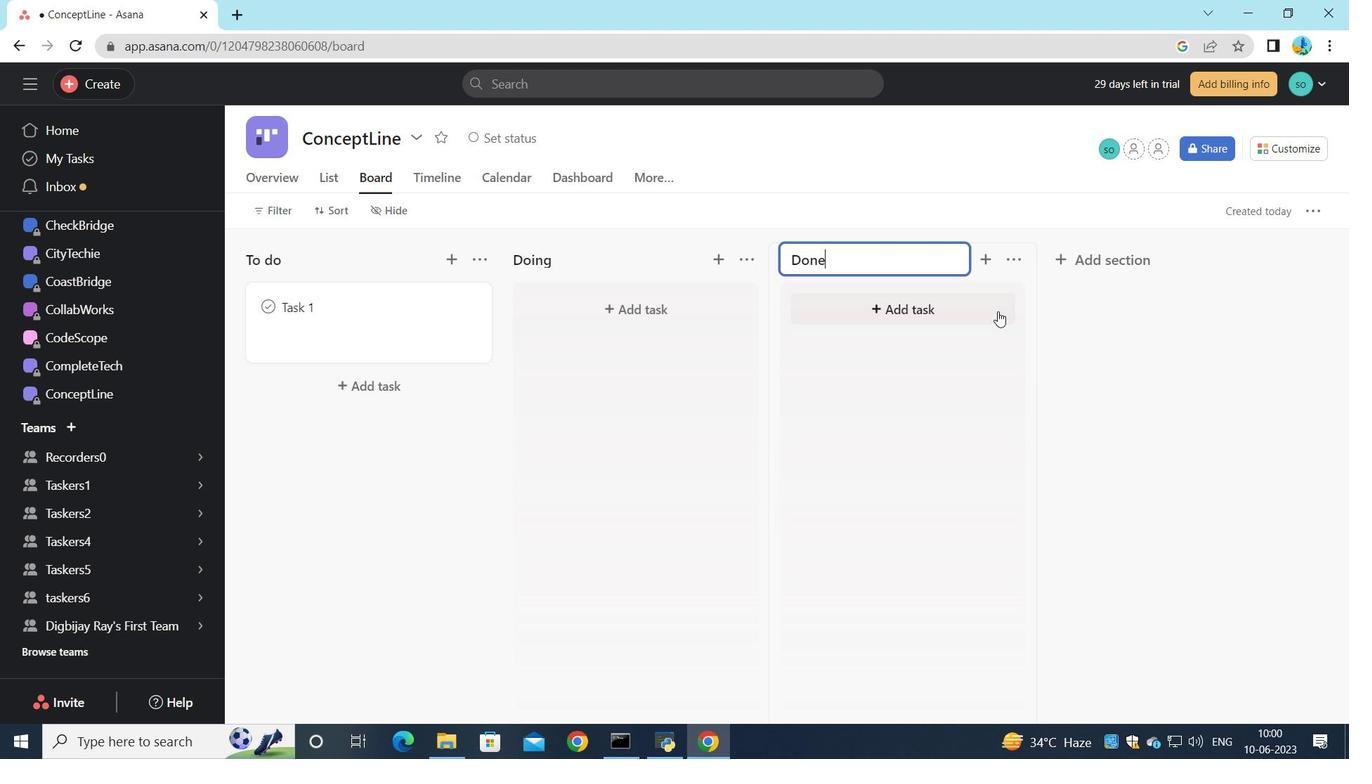 
Action: Mouse pressed left at (1058, 259)
Screenshot: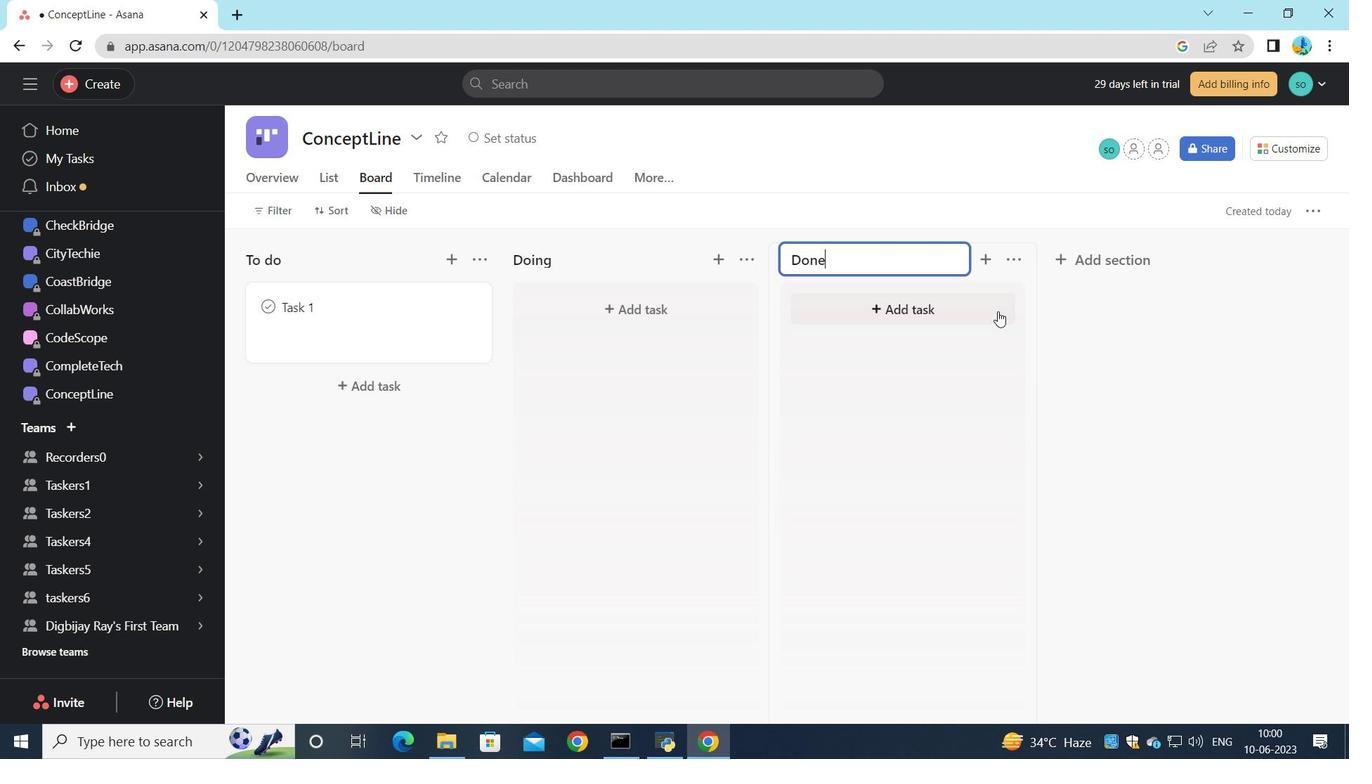 
Action: Mouse moved to (1111, 386)
Screenshot: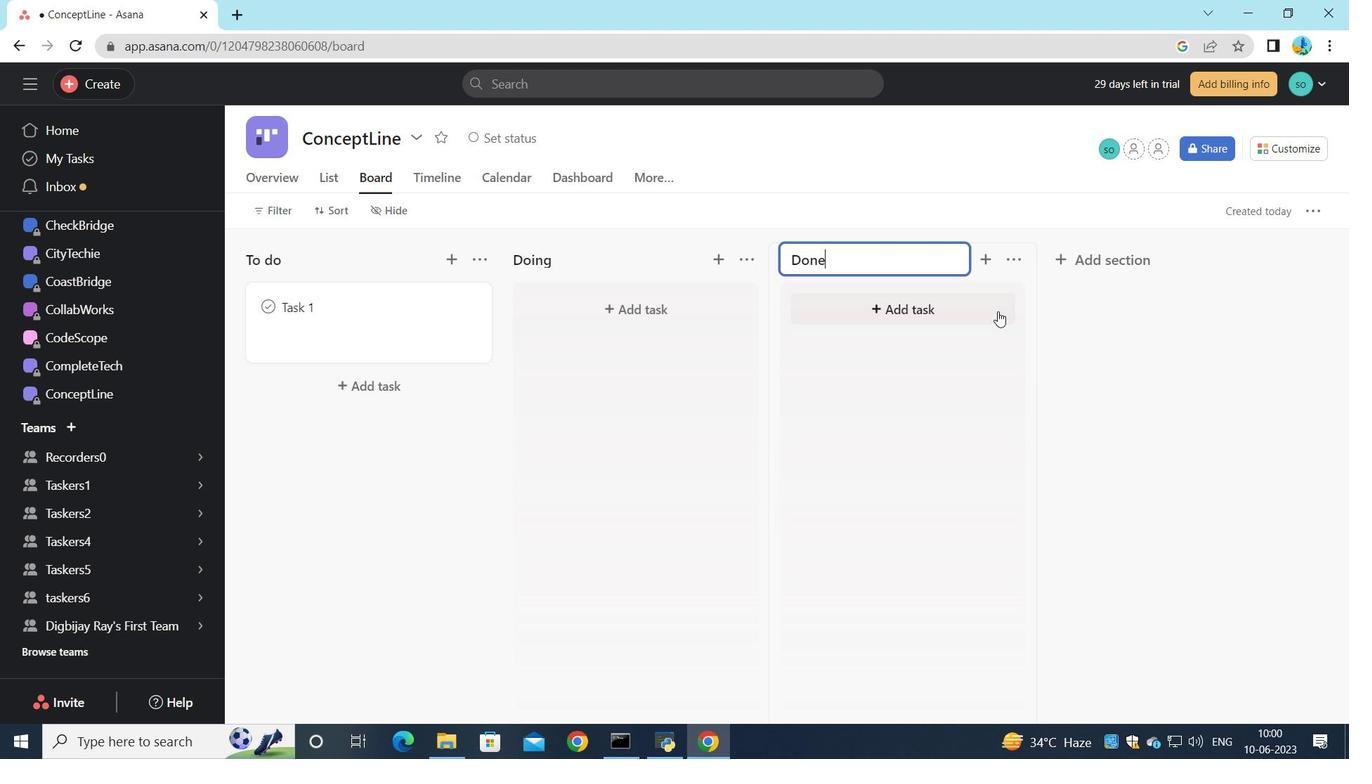 
Action: Mouse pressed left at (1111, 386)
Screenshot: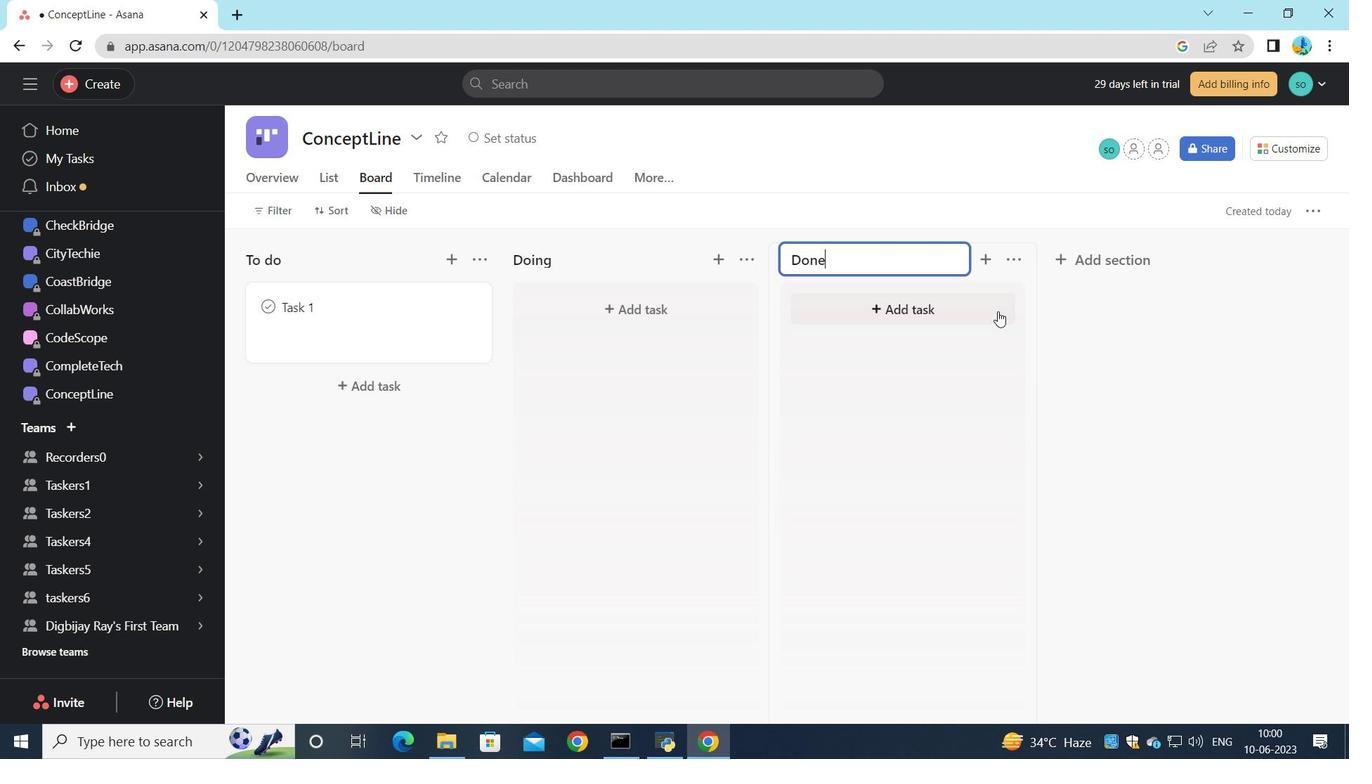 
Action: Mouse moved to (1281, 255)
Screenshot: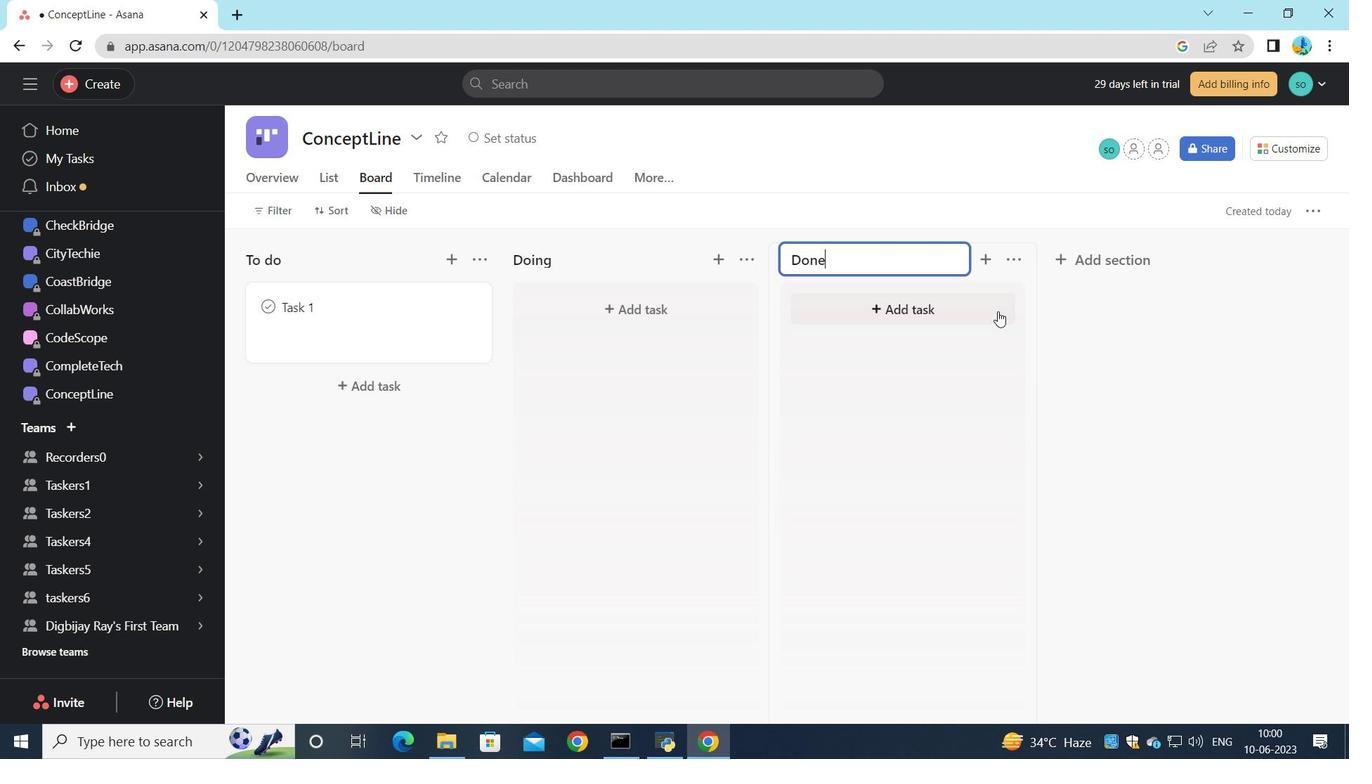 
Action: Mouse pressed left at (1281, 255)
Screenshot: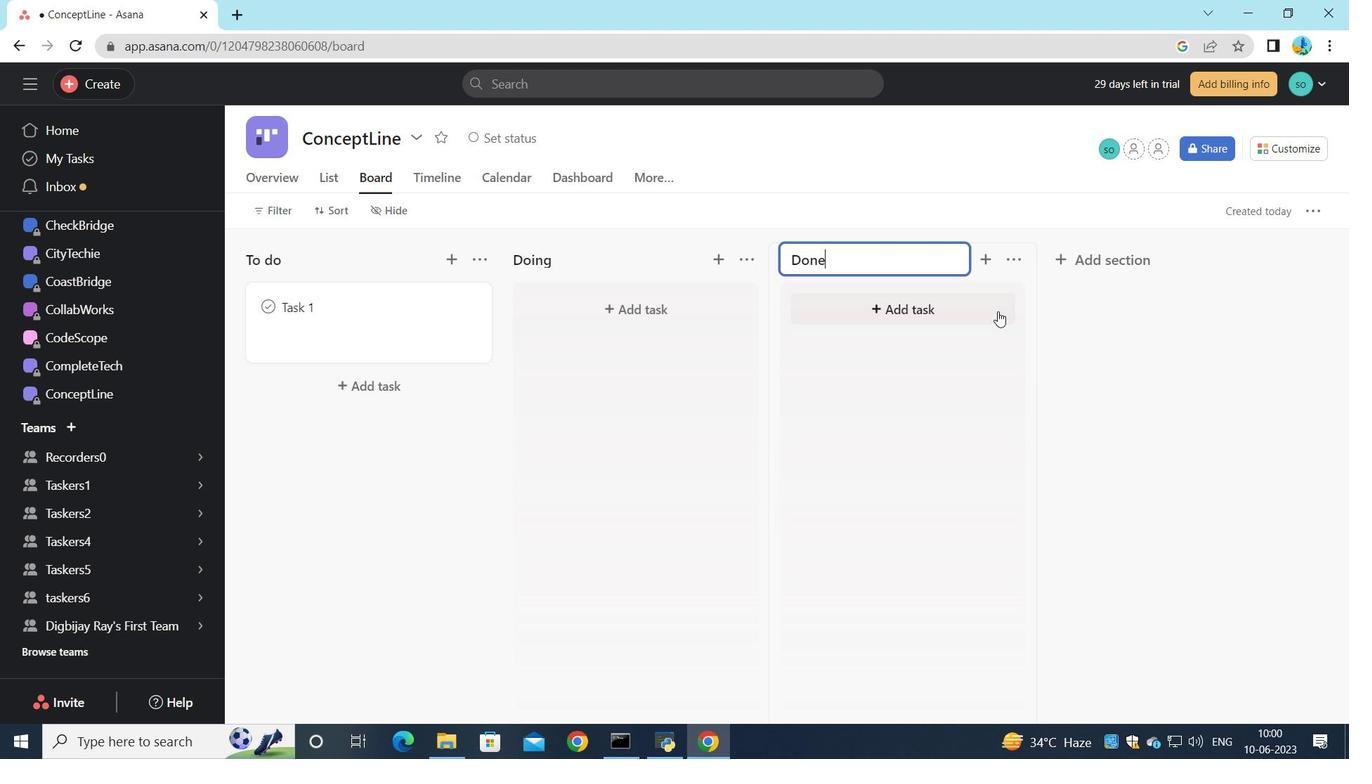 
Action: Mouse moved to (1218, 389)
Screenshot: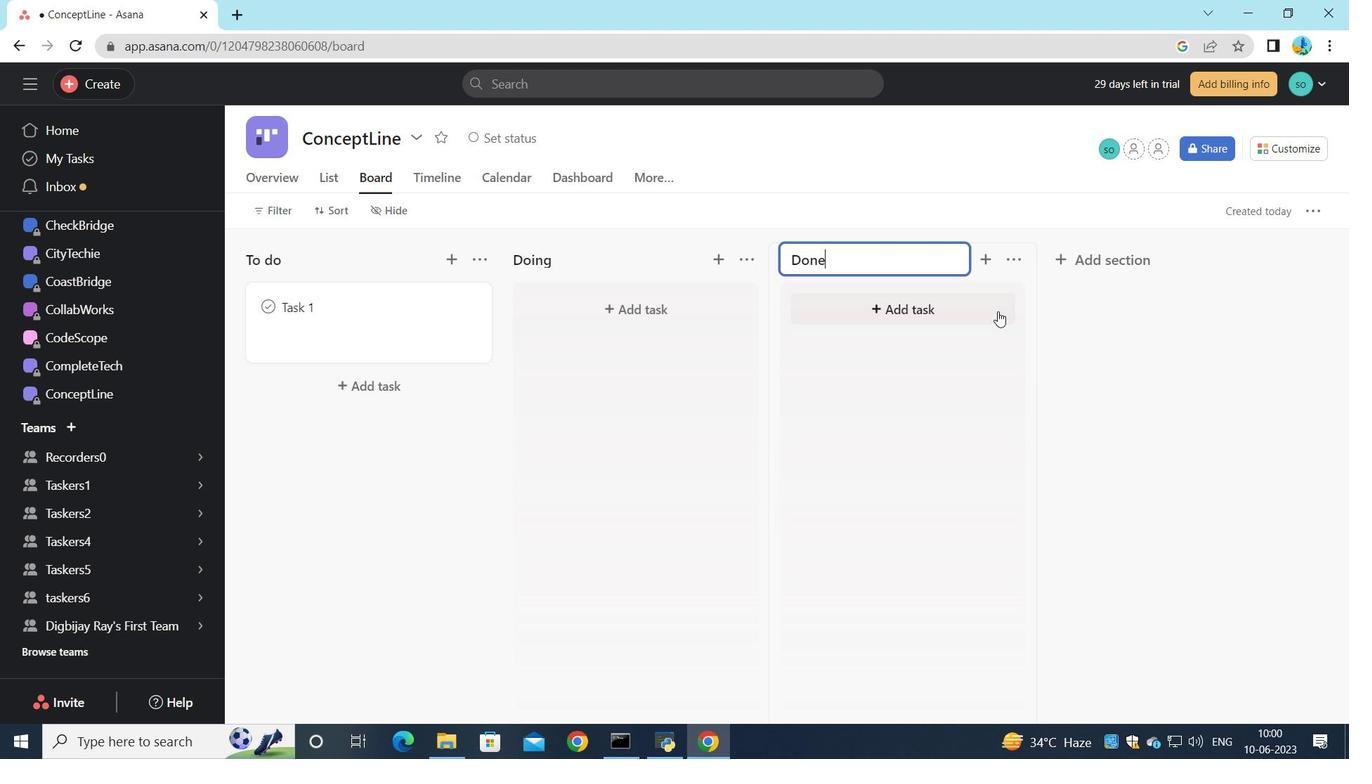 
Action: Mouse pressed left at (1218, 389)
Screenshot: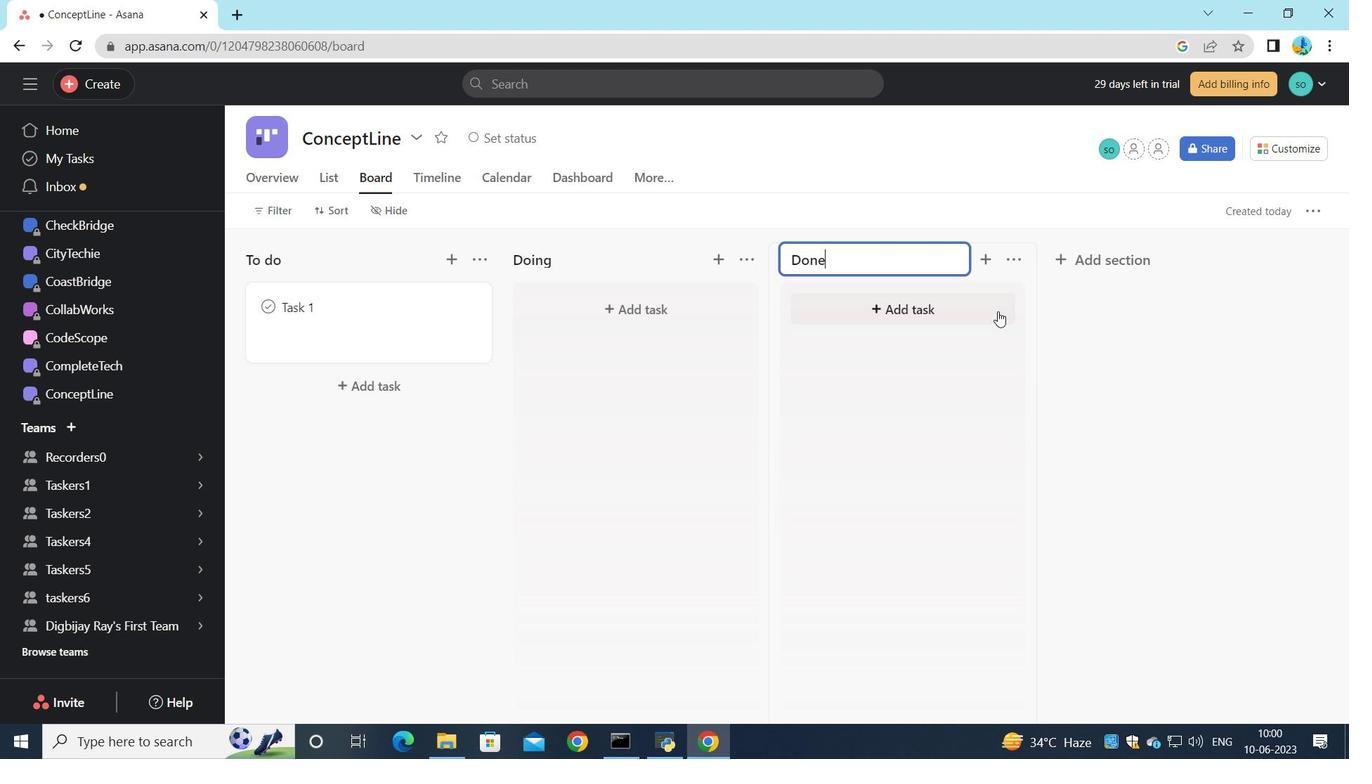 
Action: Mouse moved to (483, 262)
Screenshot: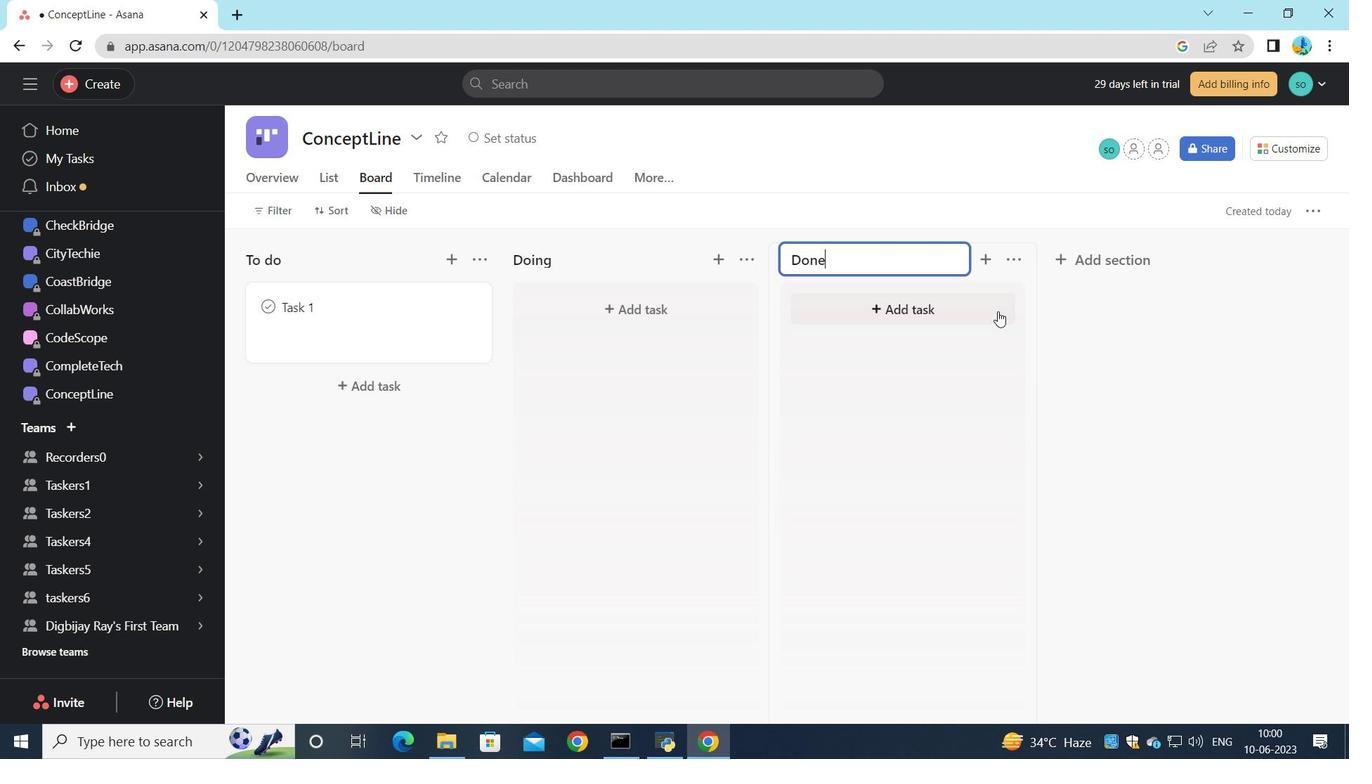 
Action: Mouse pressed left at (483, 262)
Screenshot: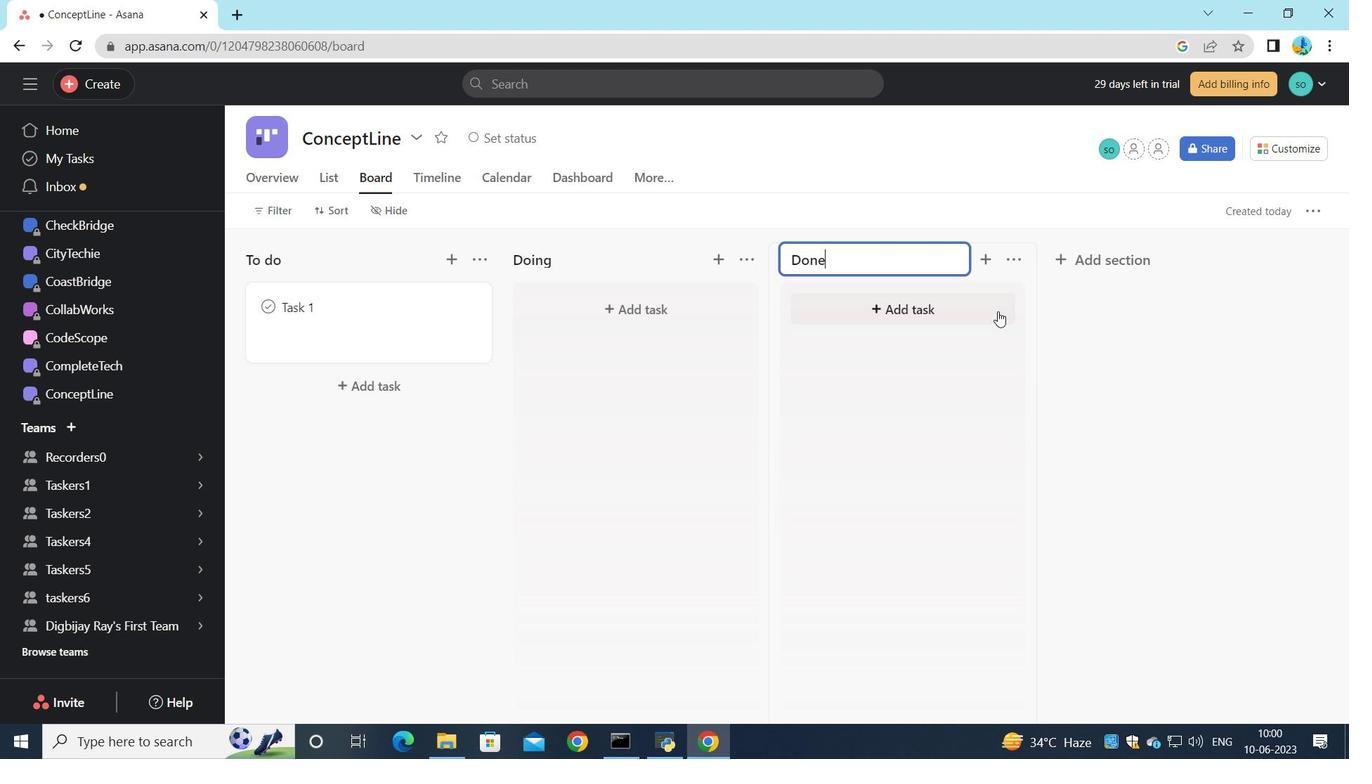 
Action: Mouse moved to (551, 390)
Screenshot: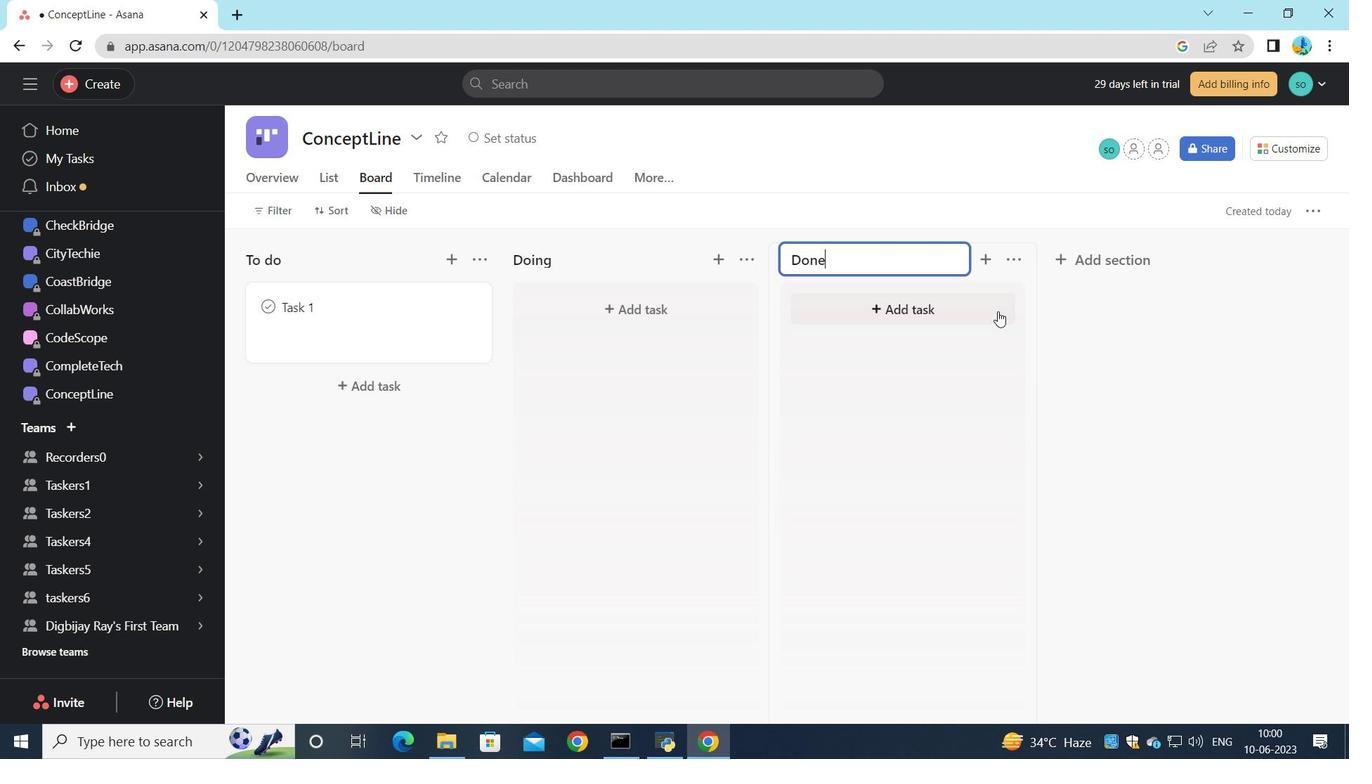 
Action: Mouse pressed left at (551, 390)
Screenshot: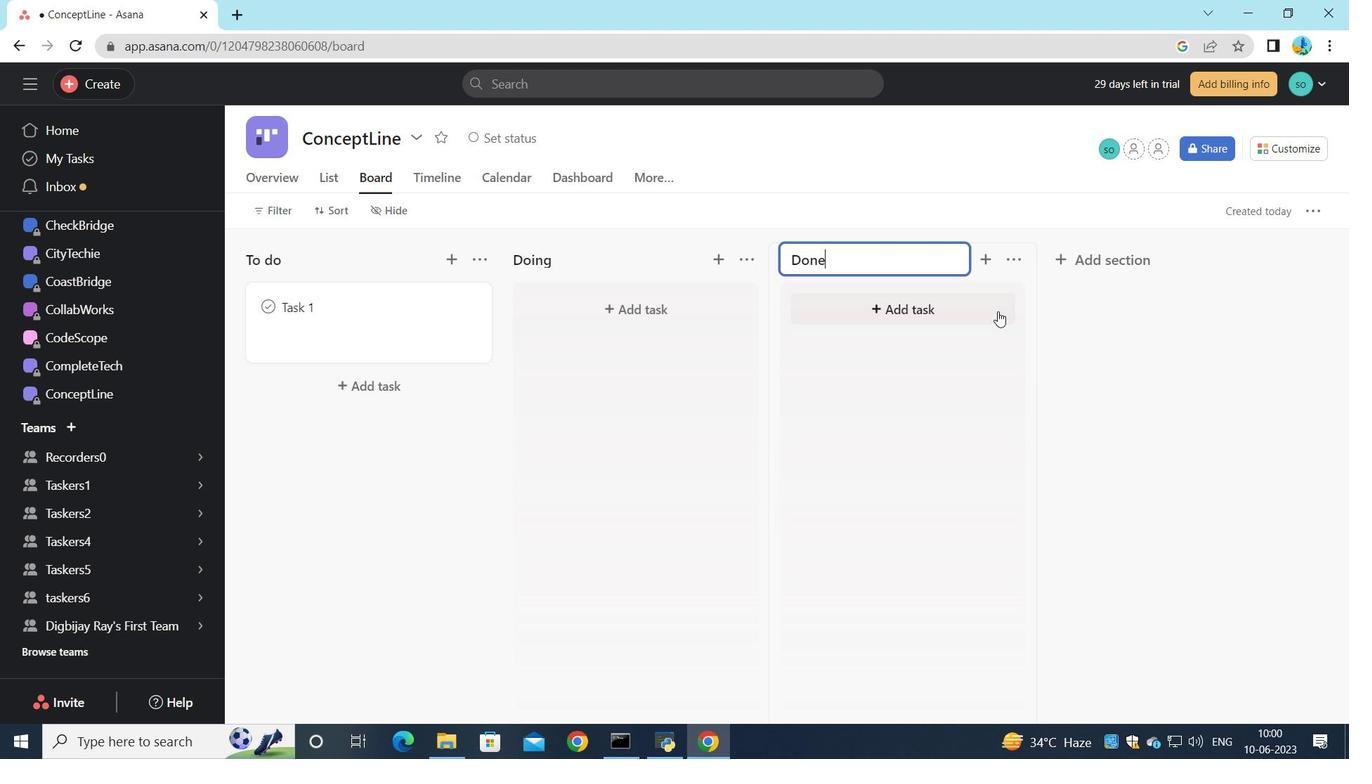 
Action: Mouse moved to (829, 332)
Screenshot: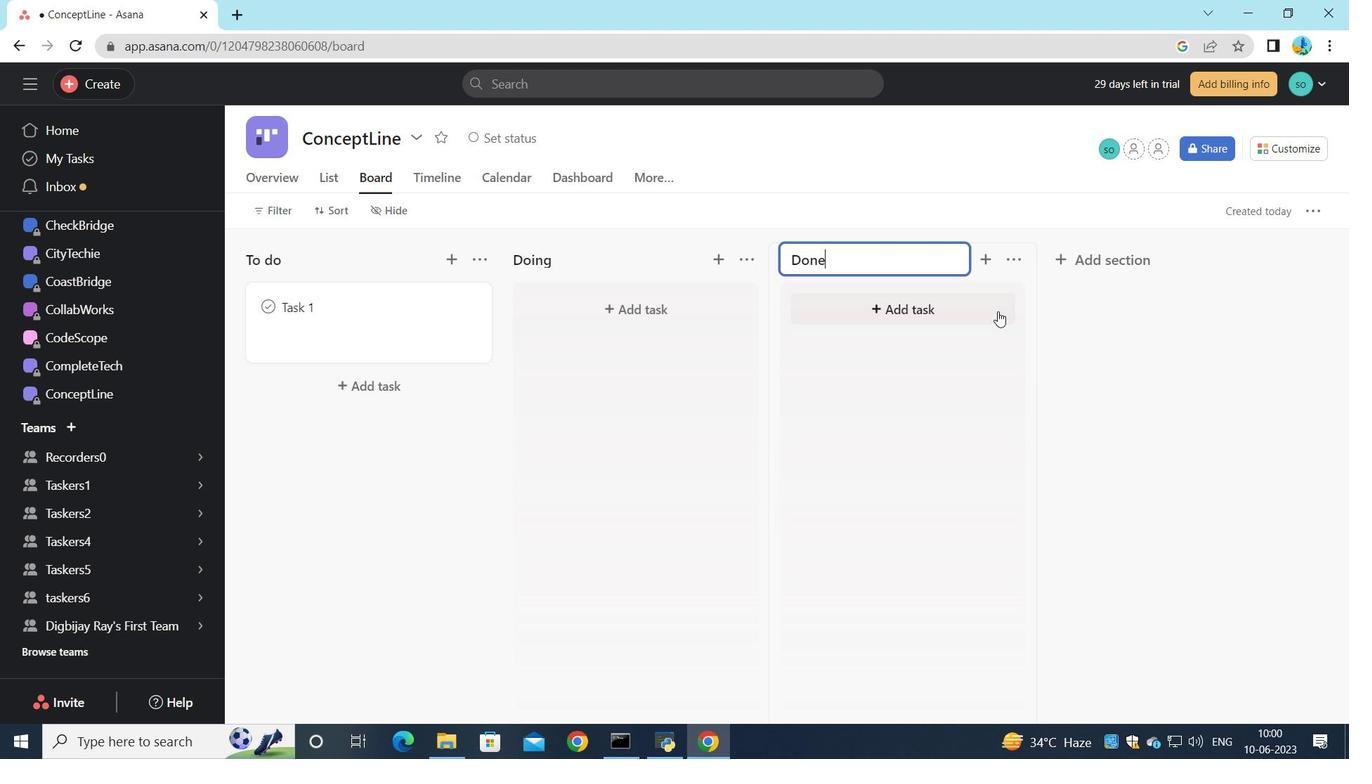 
Action: Mouse pressed left at (829, 332)
Screenshot: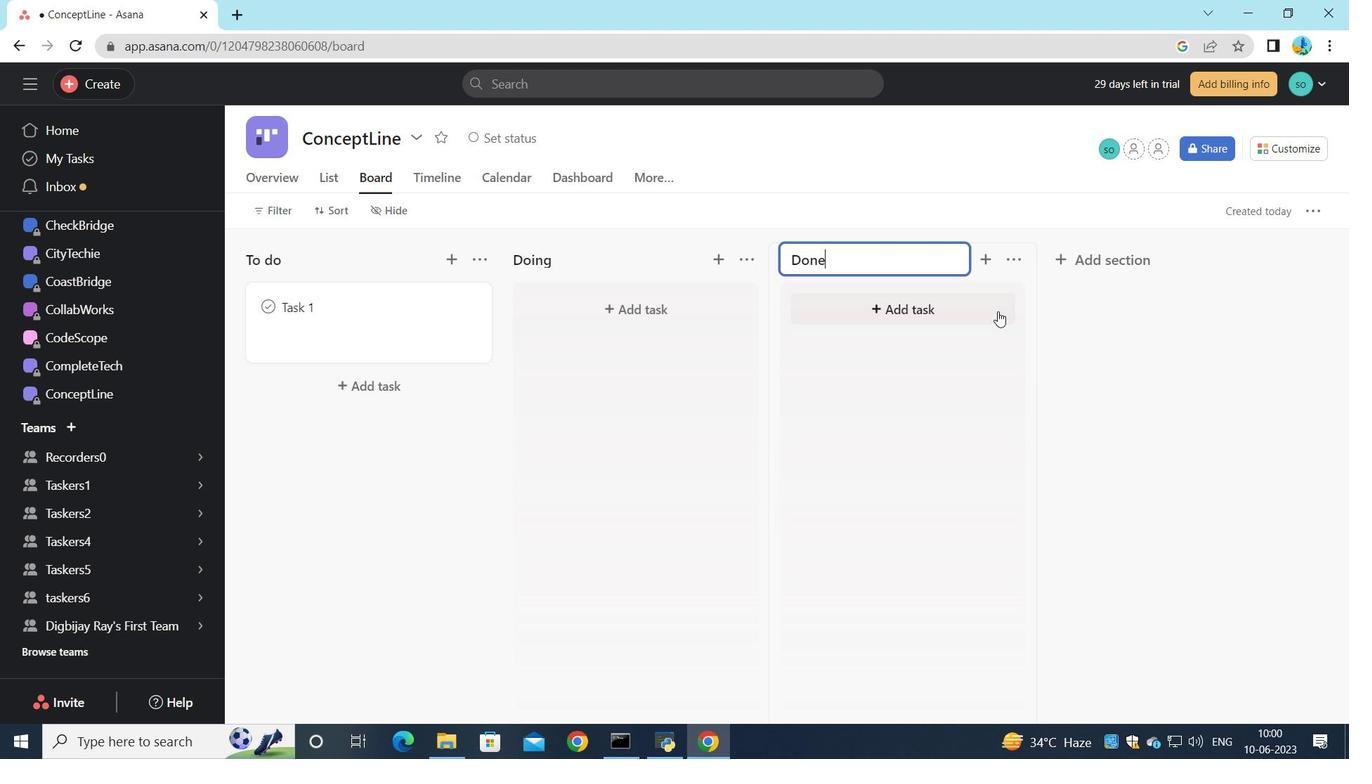 
Action: Mouse moved to (482, 263)
Screenshot: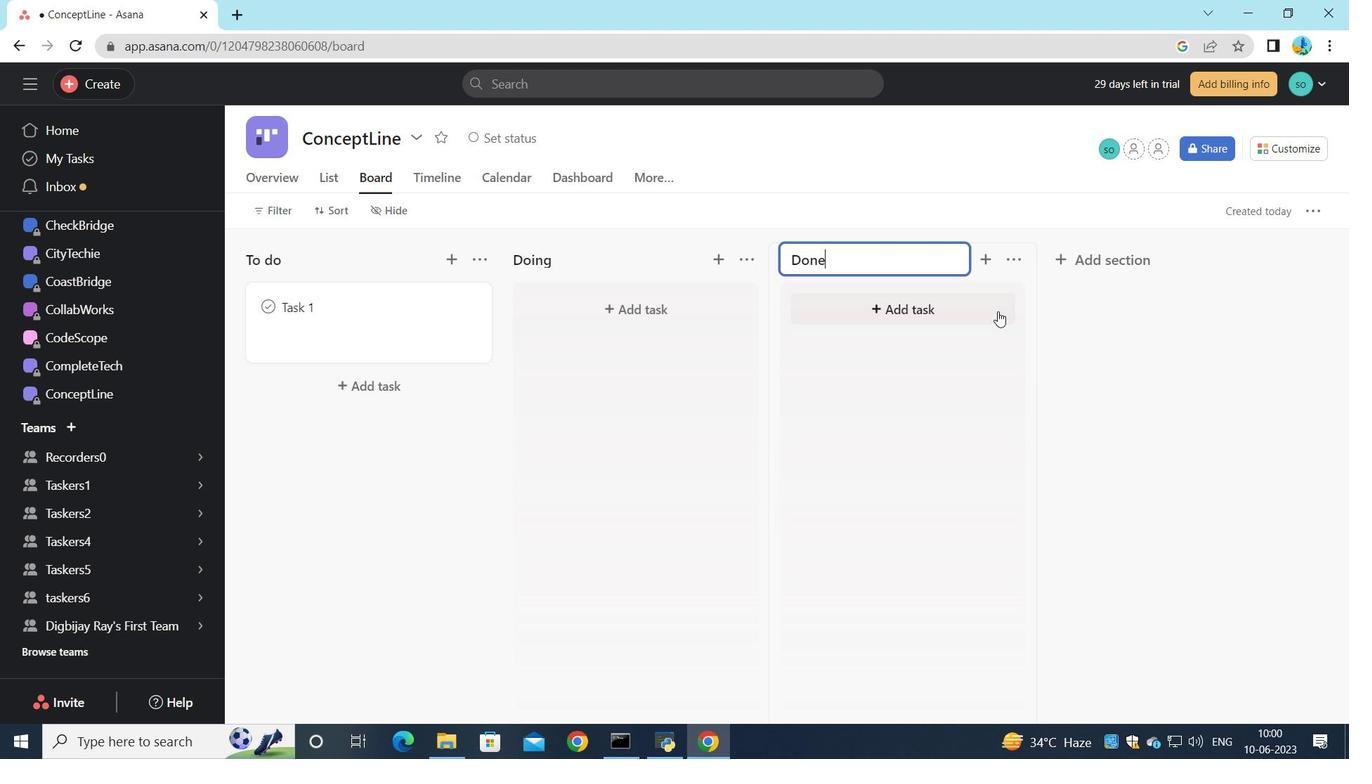 
Action: Mouse pressed left at (482, 263)
Screenshot: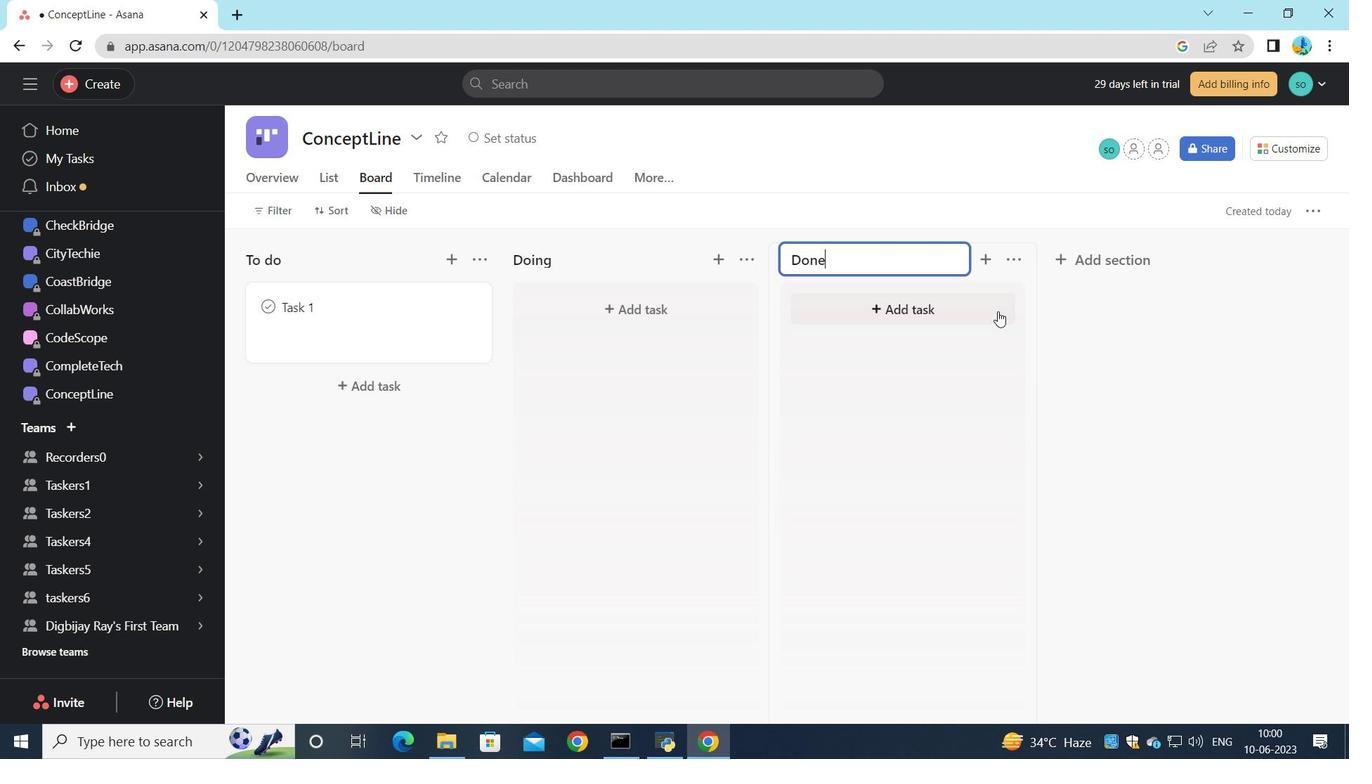 
Action: Mouse moved to (561, 390)
Screenshot: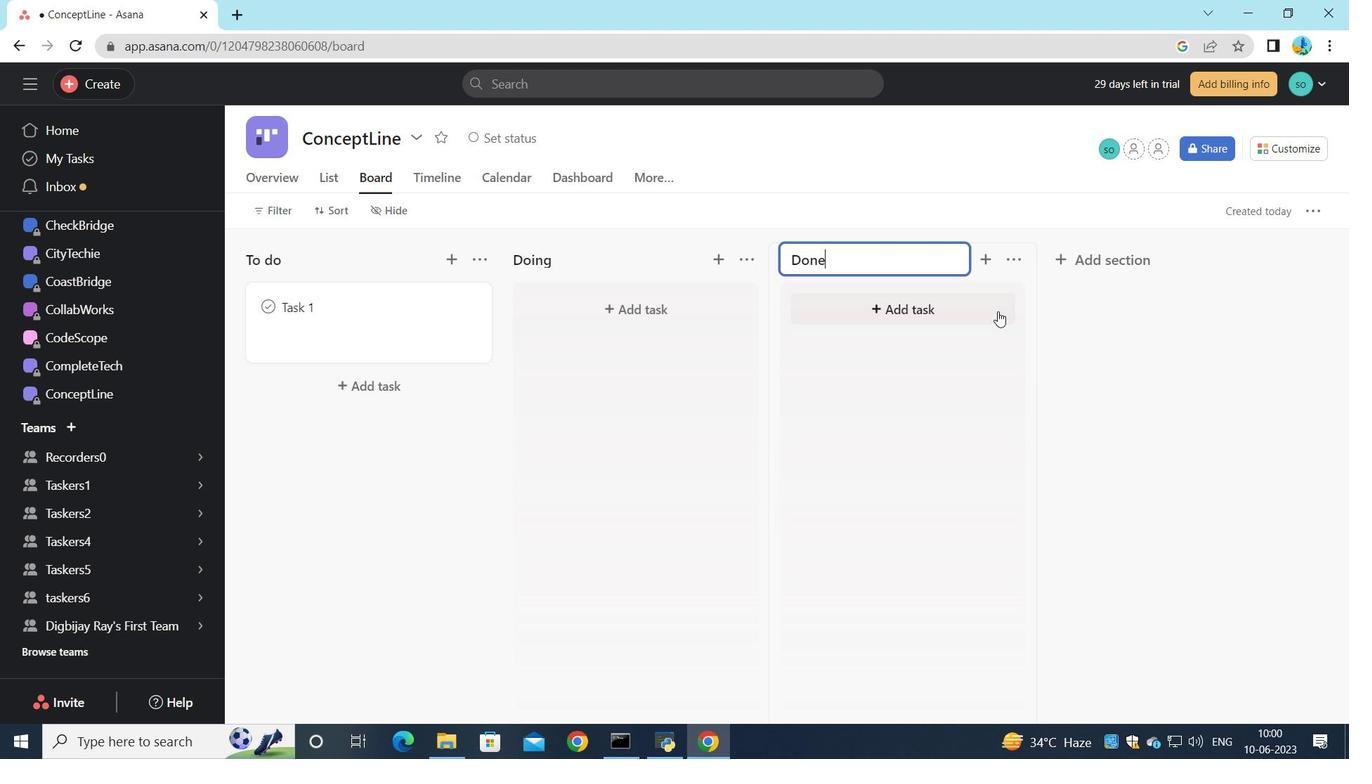 
Action: Mouse pressed left at (561, 390)
Screenshot: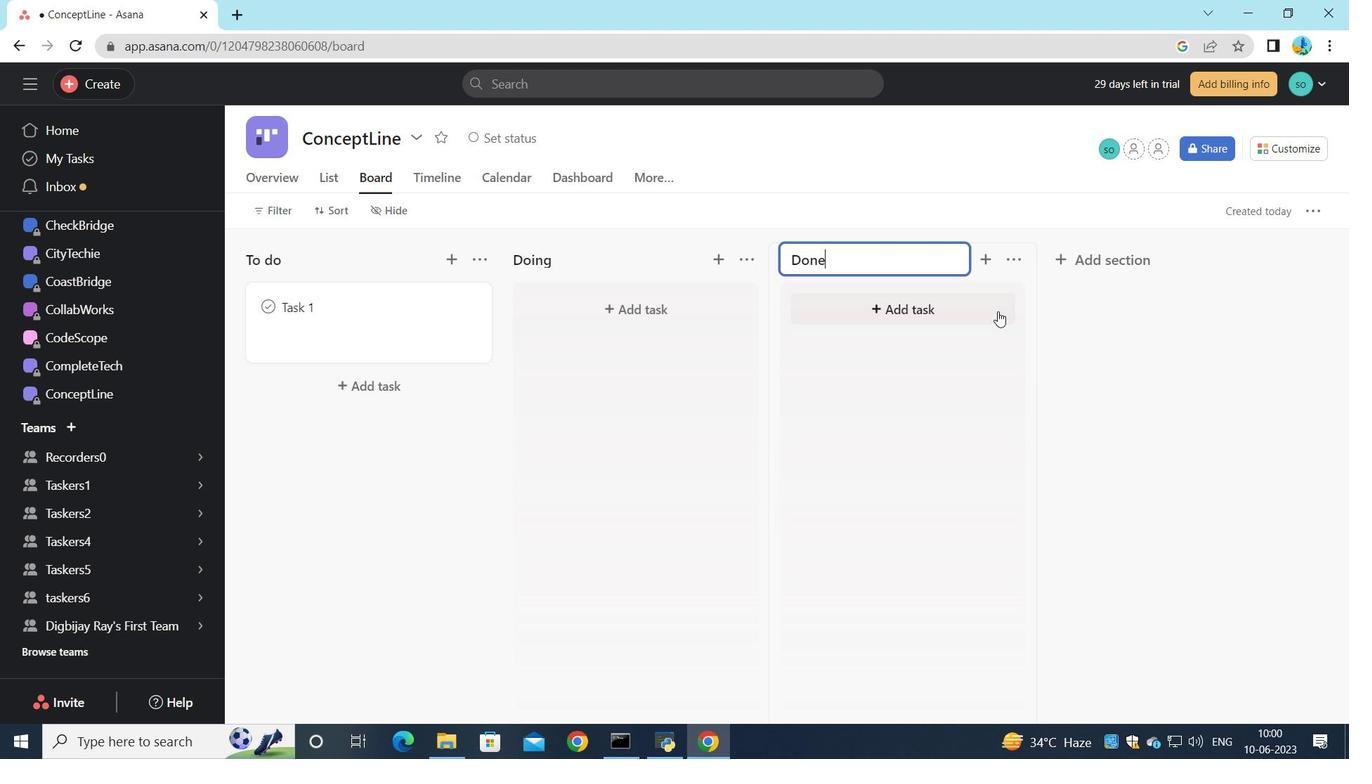 
Action: Mouse moved to (816, 344)
Screenshot: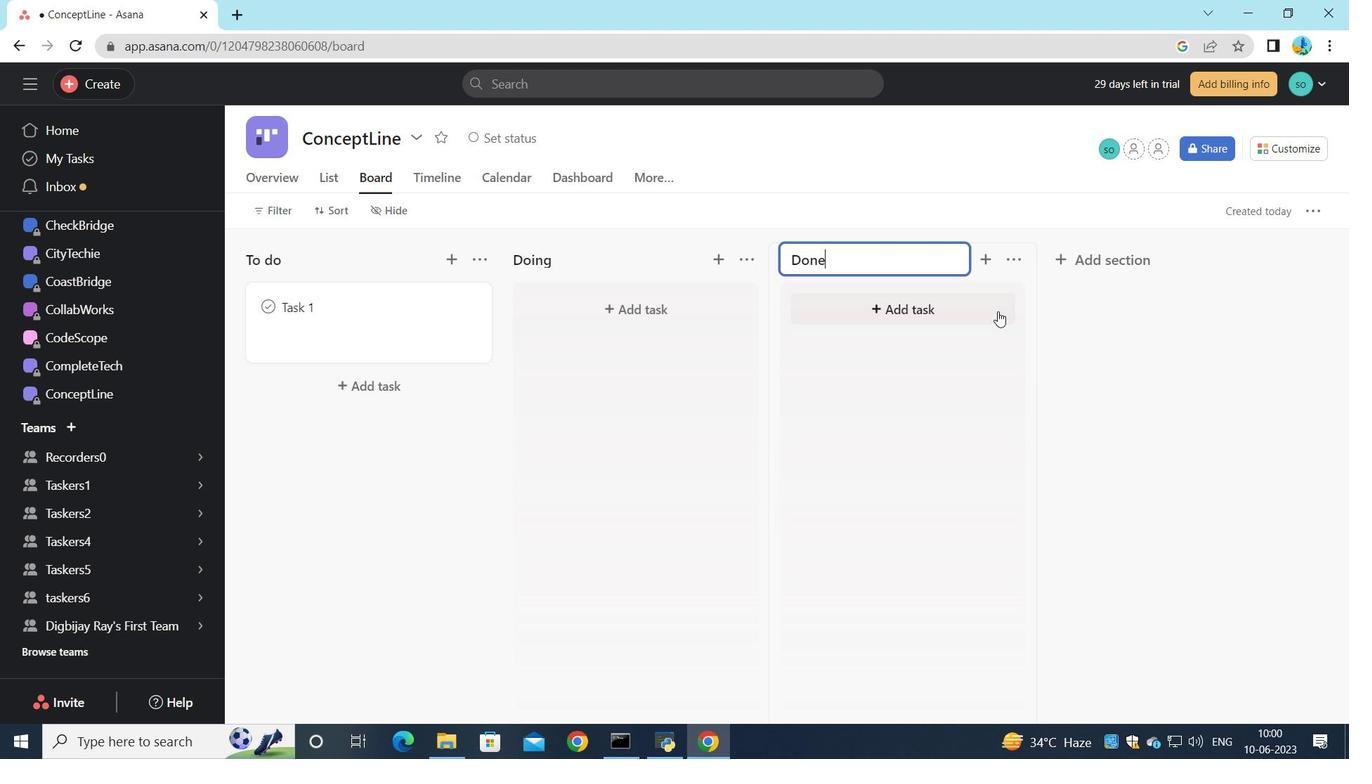
Action: Mouse pressed left at (816, 344)
Screenshot: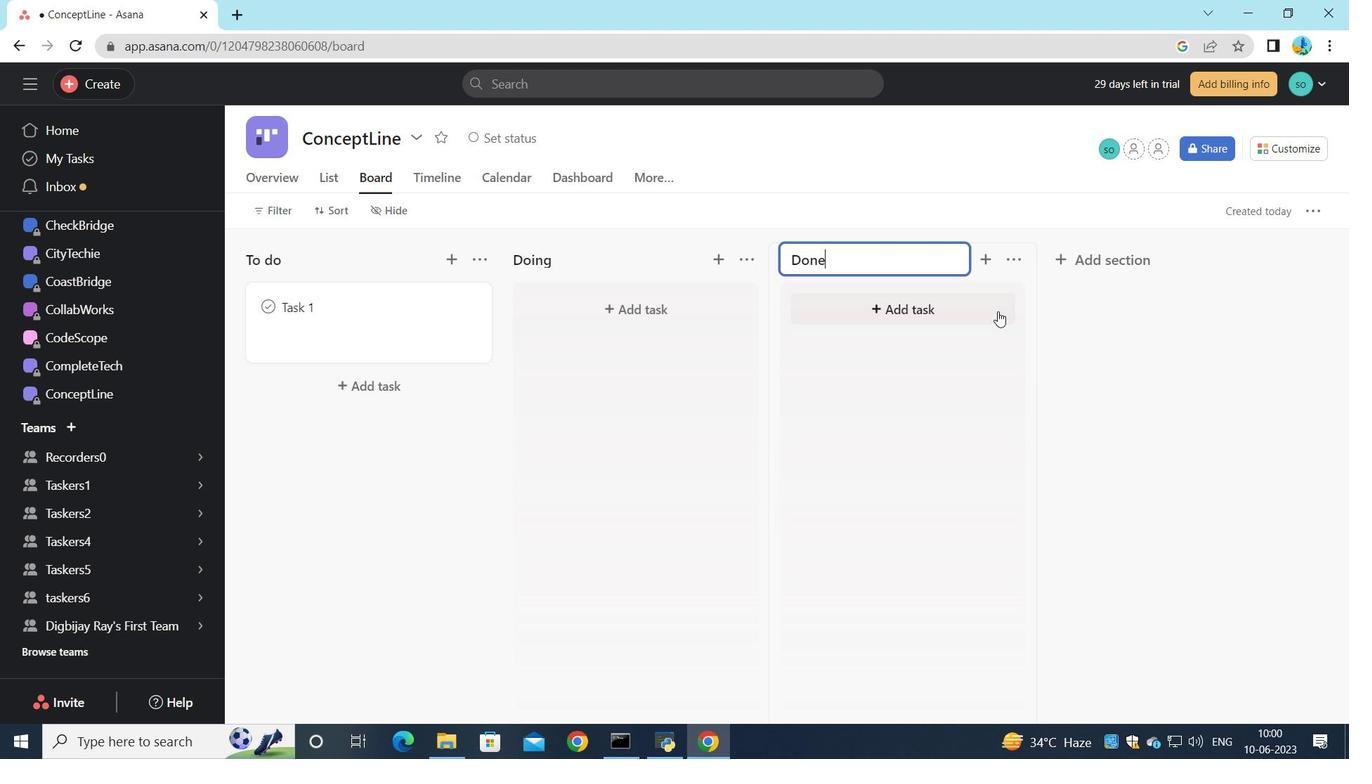 
Action: Mouse moved to (479, 262)
Screenshot: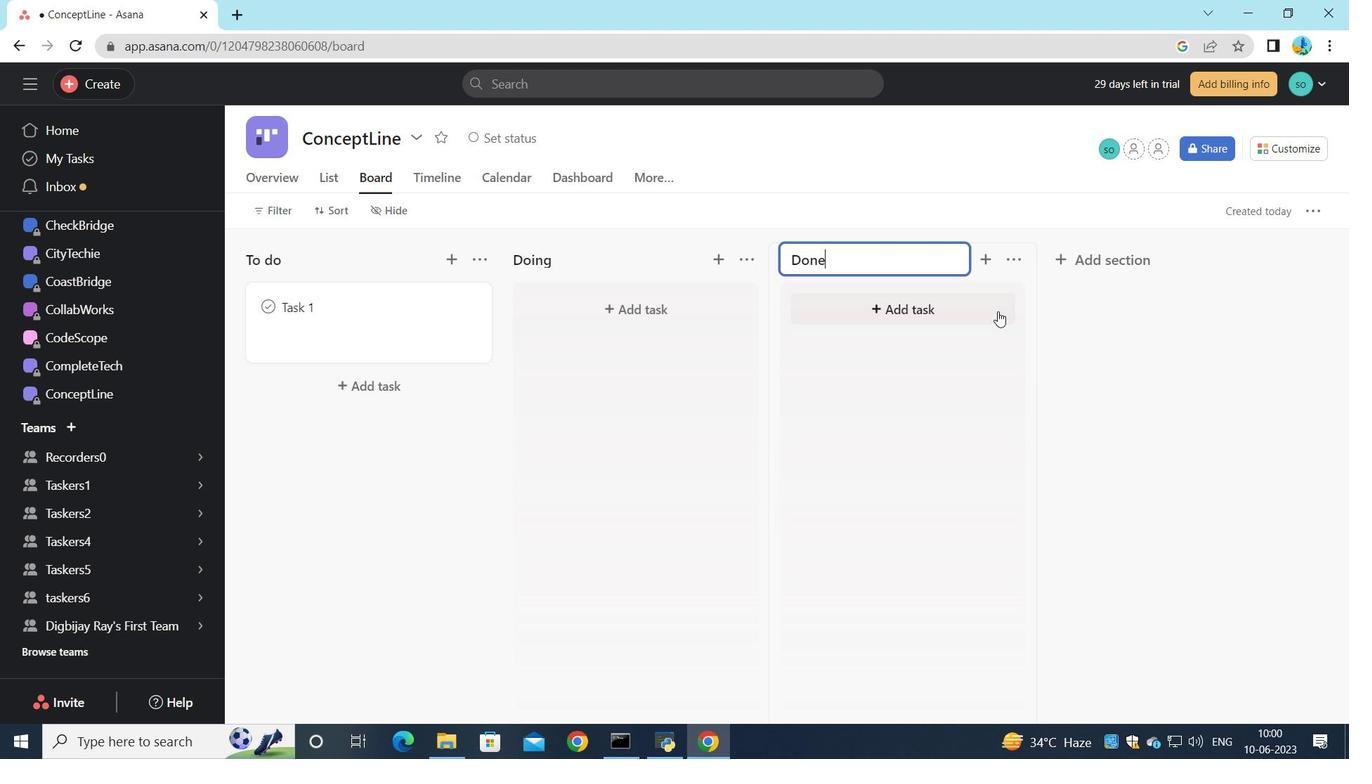 
Action: Mouse pressed left at (479, 262)
Screenshot: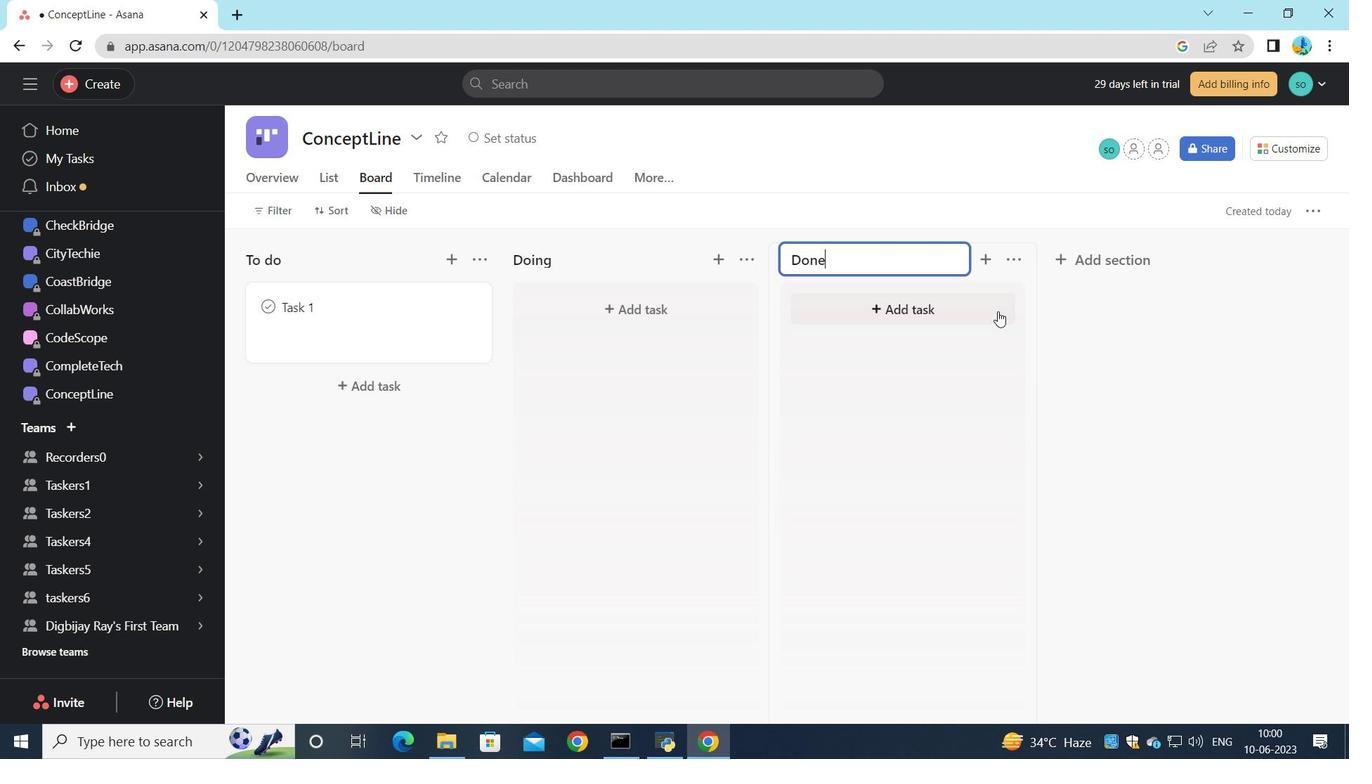 
Action: Mouse moved to (724, 478)
Screenshot: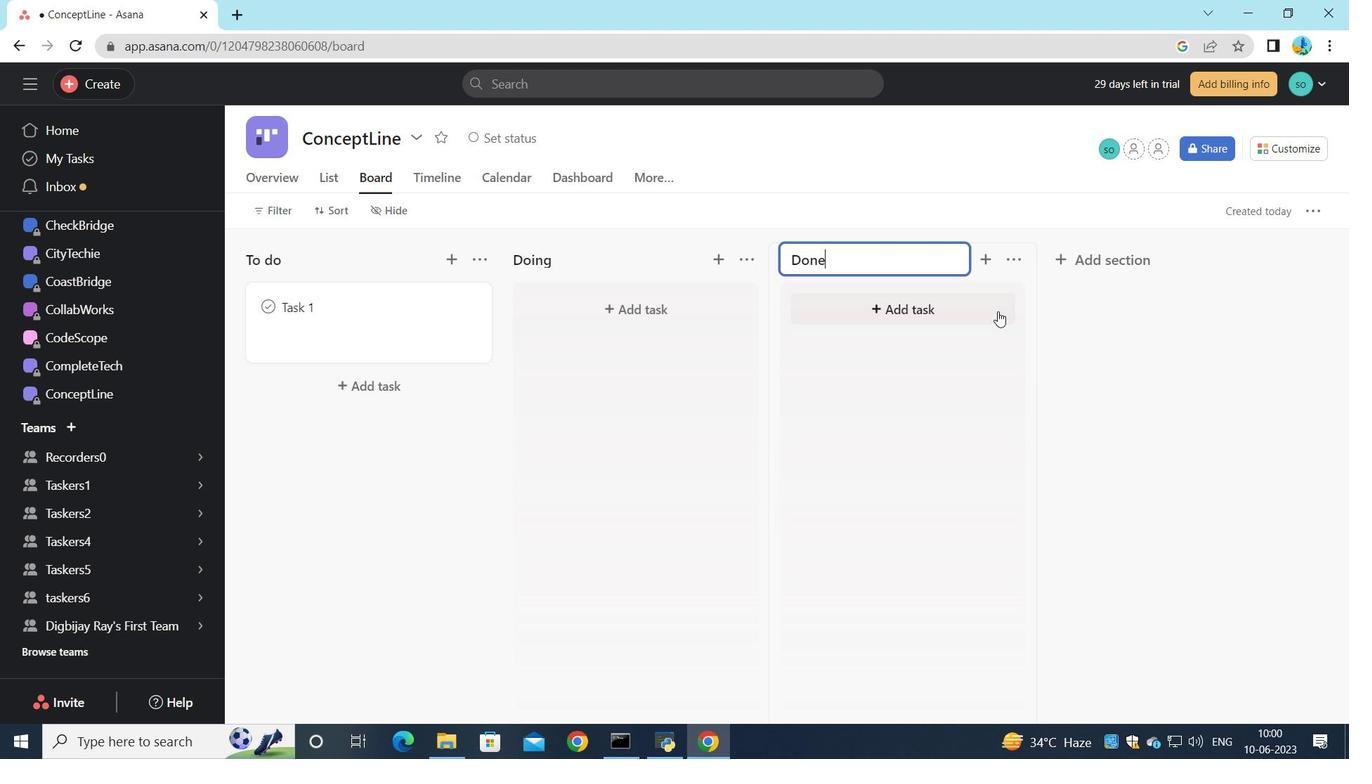 
Action: Mouse pressed left at (724, 478)
Screenshot: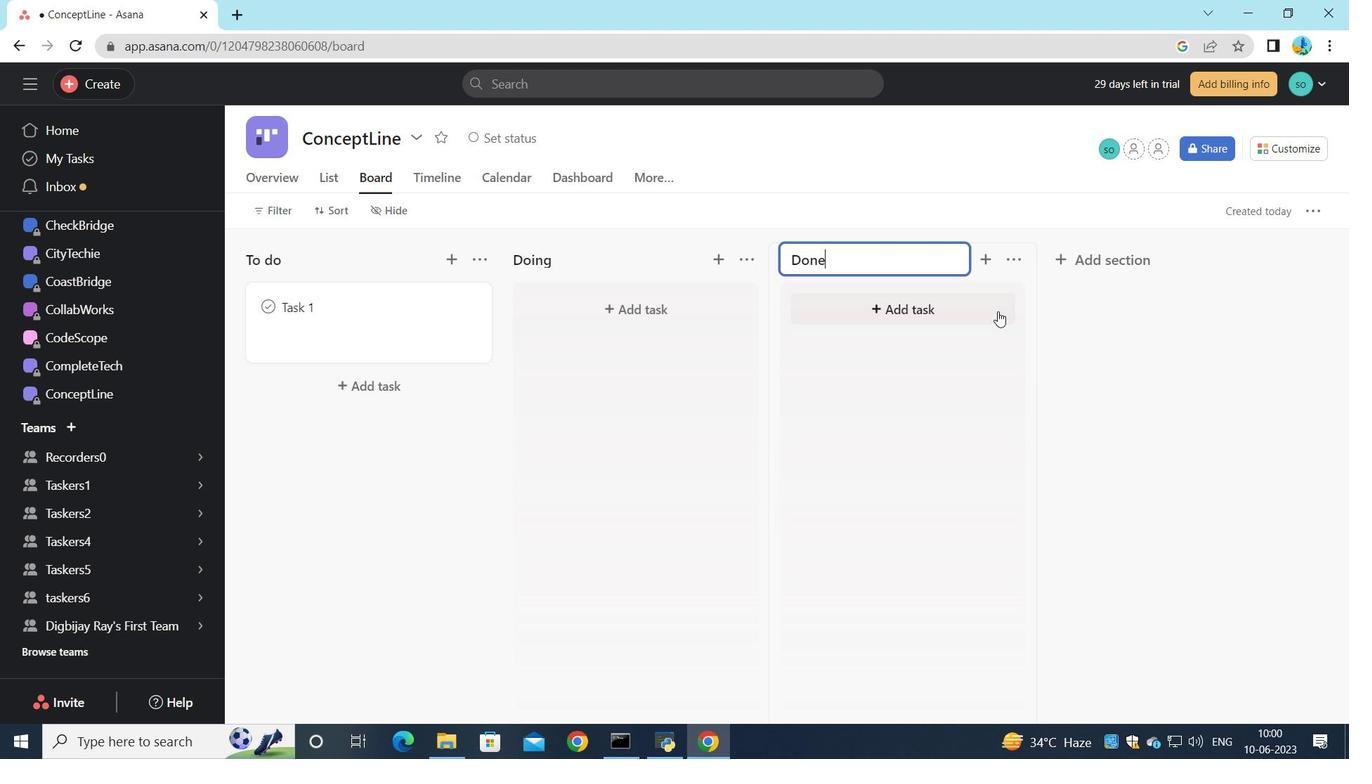 
Action: Mouse moved to (197, 650)
Screenshot: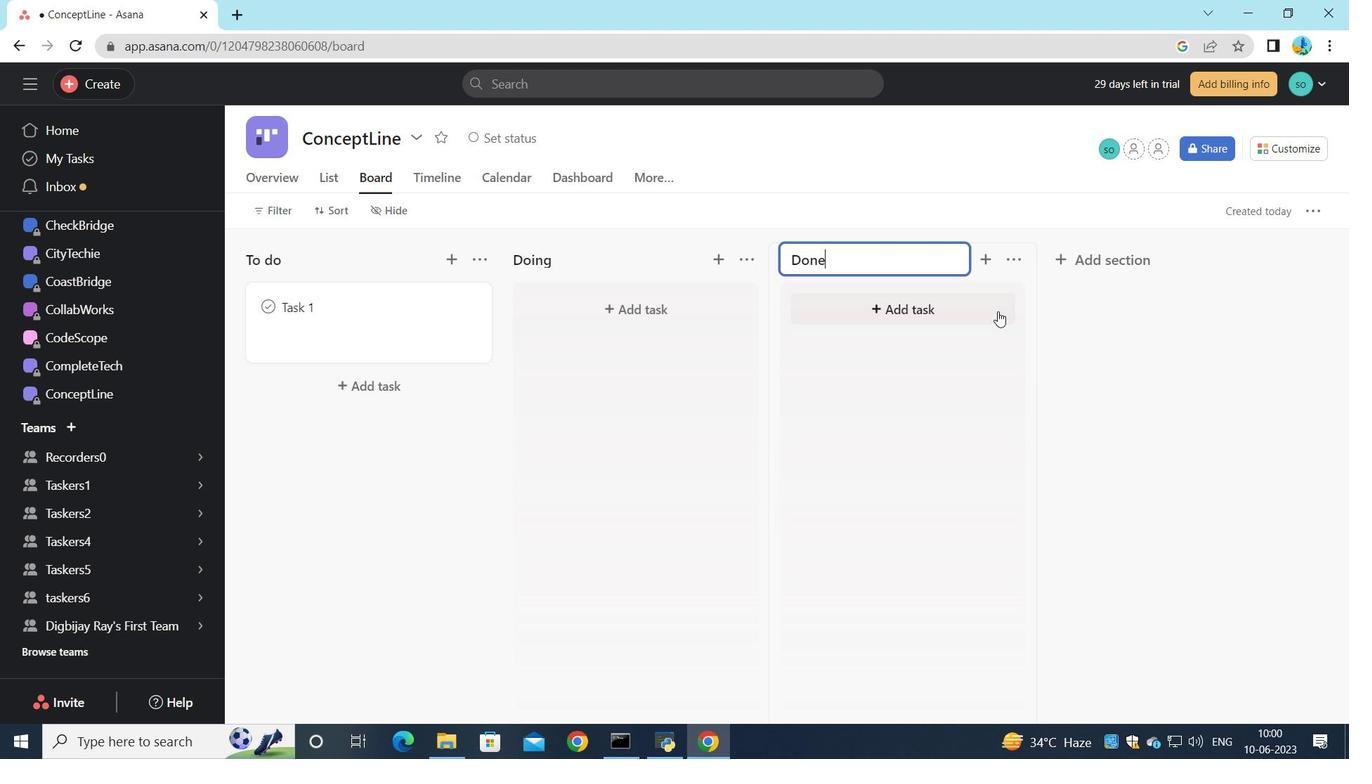 
Action: Mouse pressed left at (197, 650)
Screenshot: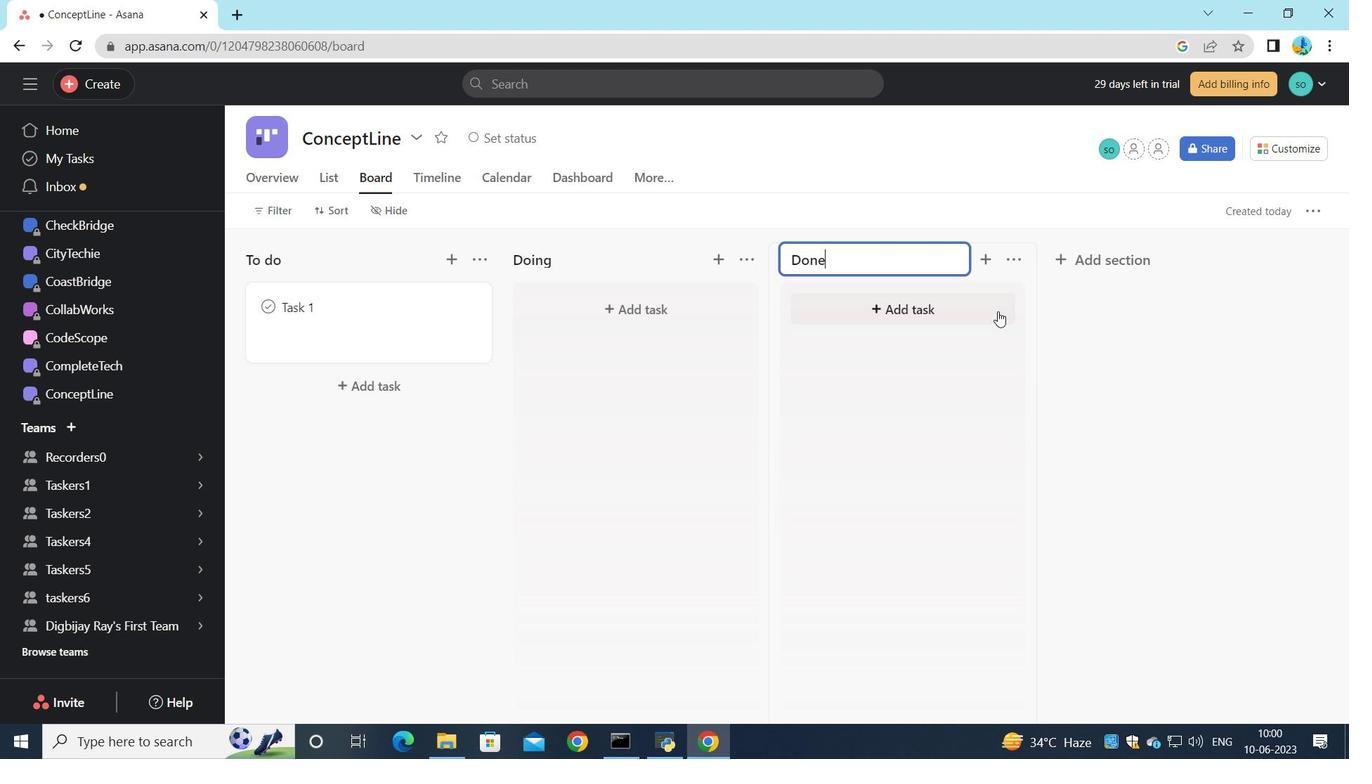 
Action: Mouse moved to (164, 548)
Screenshot: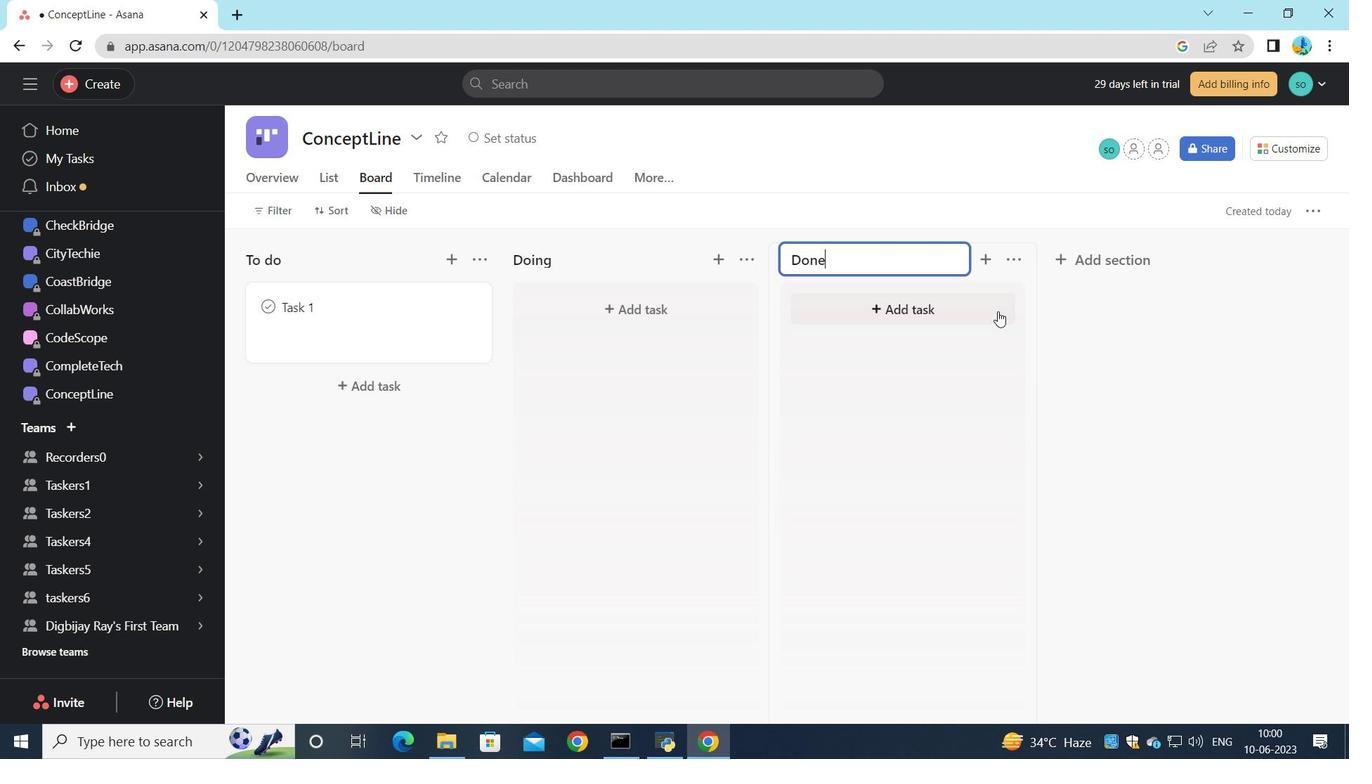 
Action: Mouse scrolled (164, 547) with delta (0, 0)
Screenshot: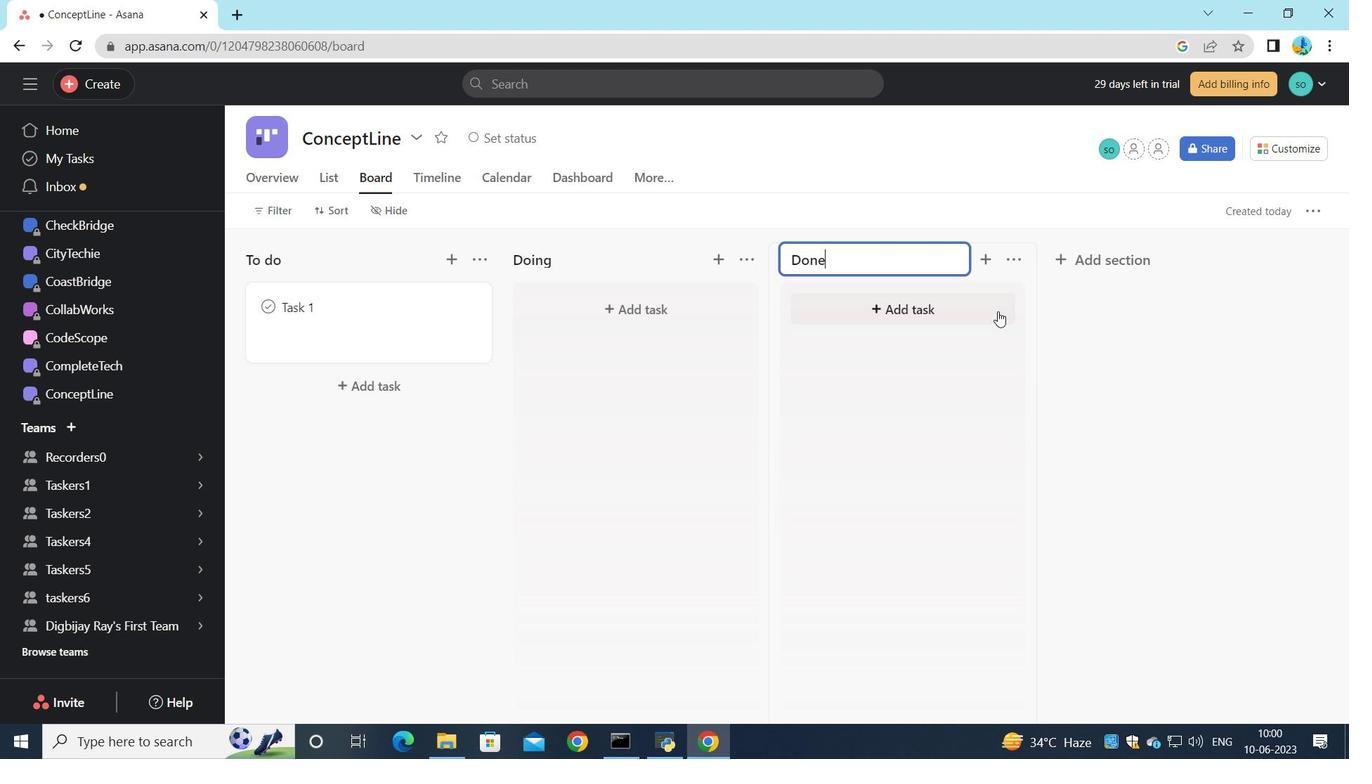 
Action: Mouse scrolled (164, 547) with delta (0, 0)
Screenshot: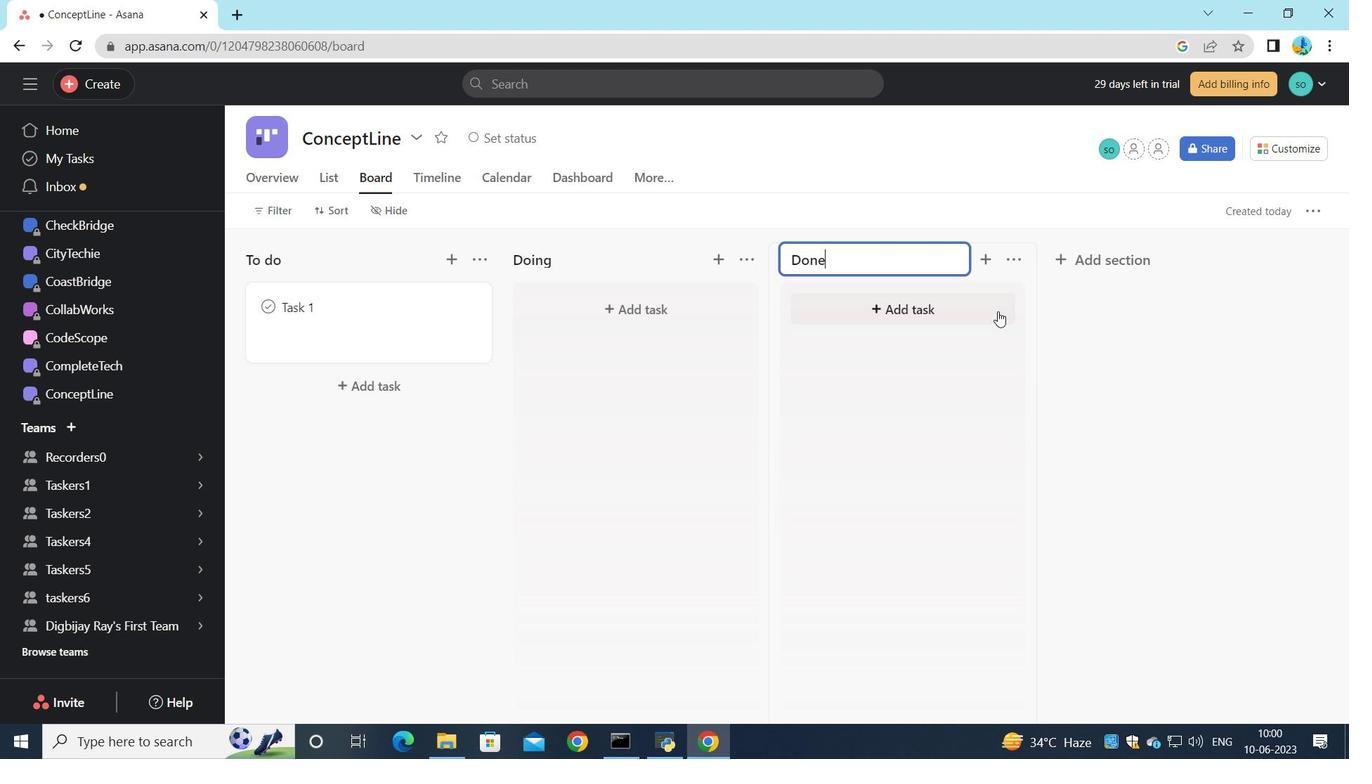 
Action: Mouse scrolled (164, 547) with delta (0, 0)
Screenshot: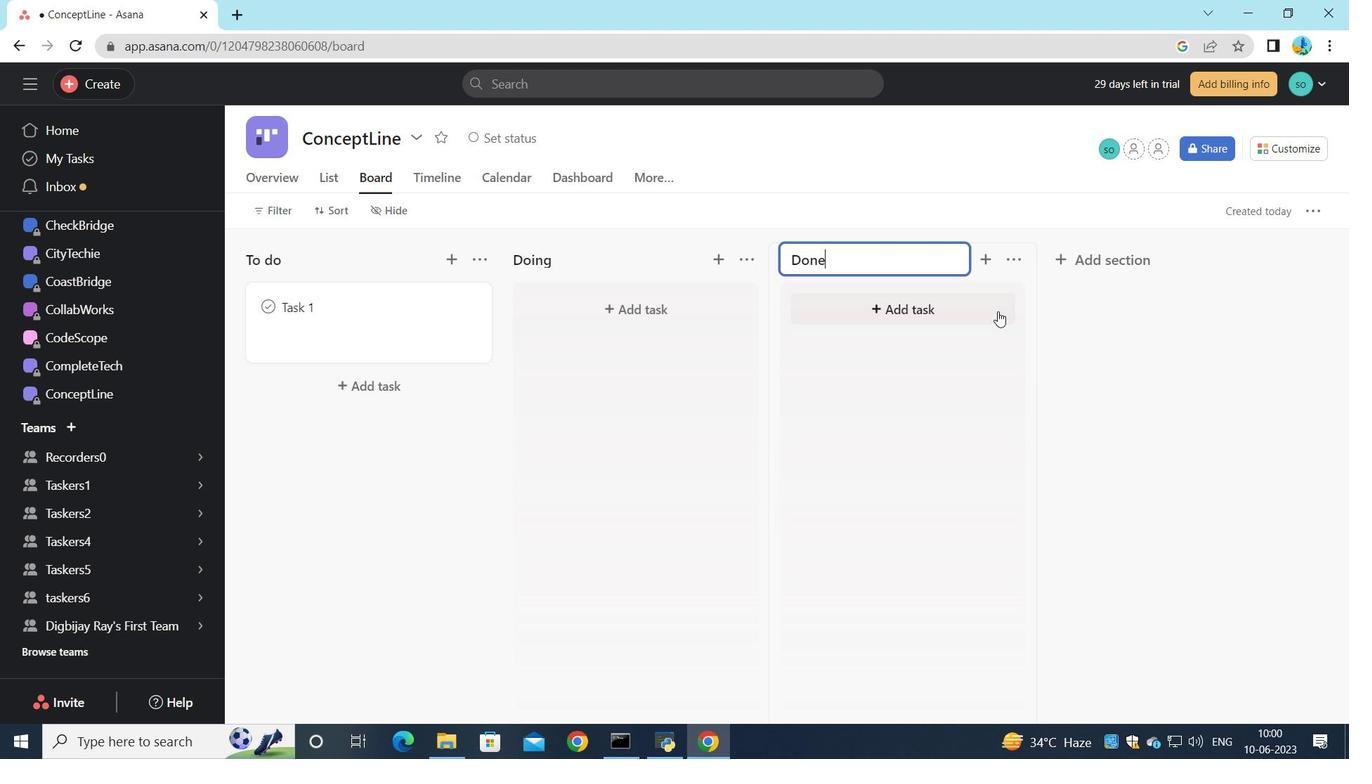 
Action: Mouse moved to (150, 550)
Screenshot: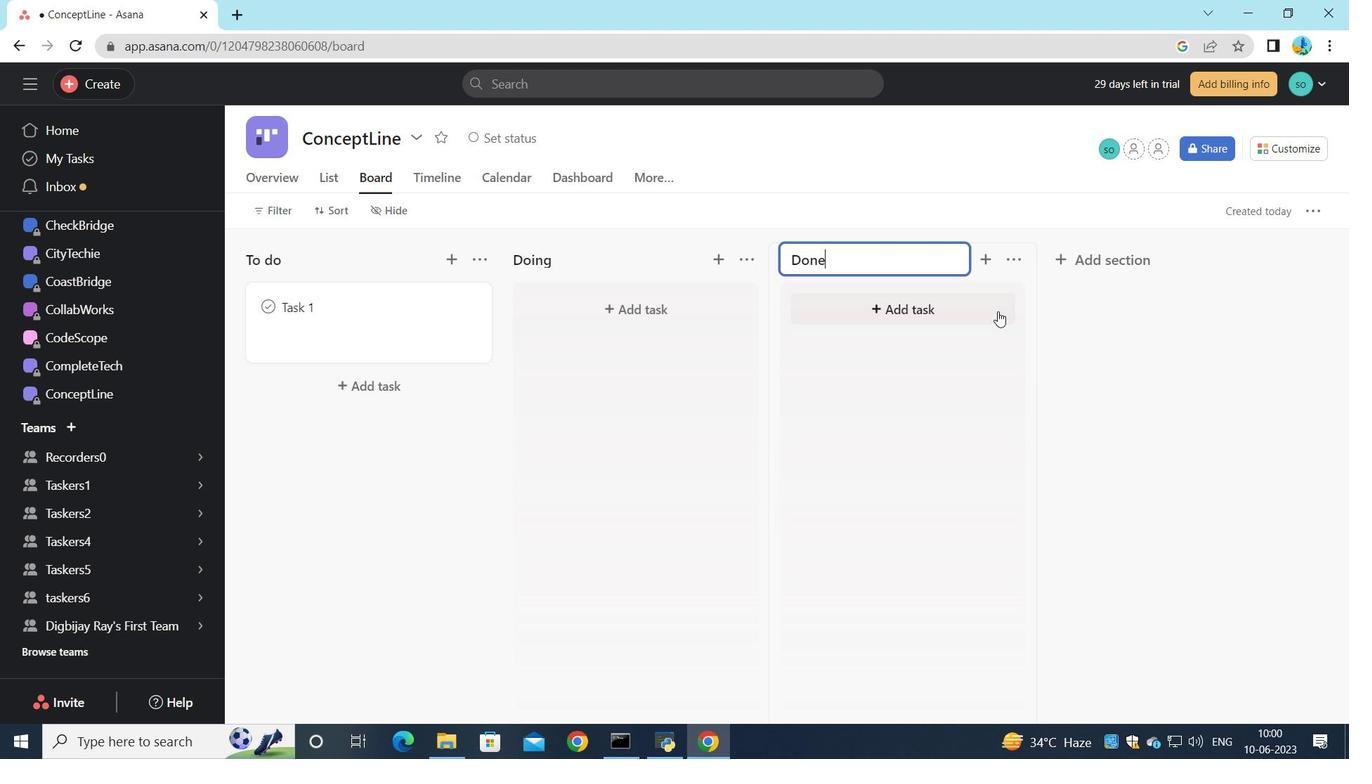 
Action: Mouse scrolled (164, 548) with delta (0, 0)
Screenshot: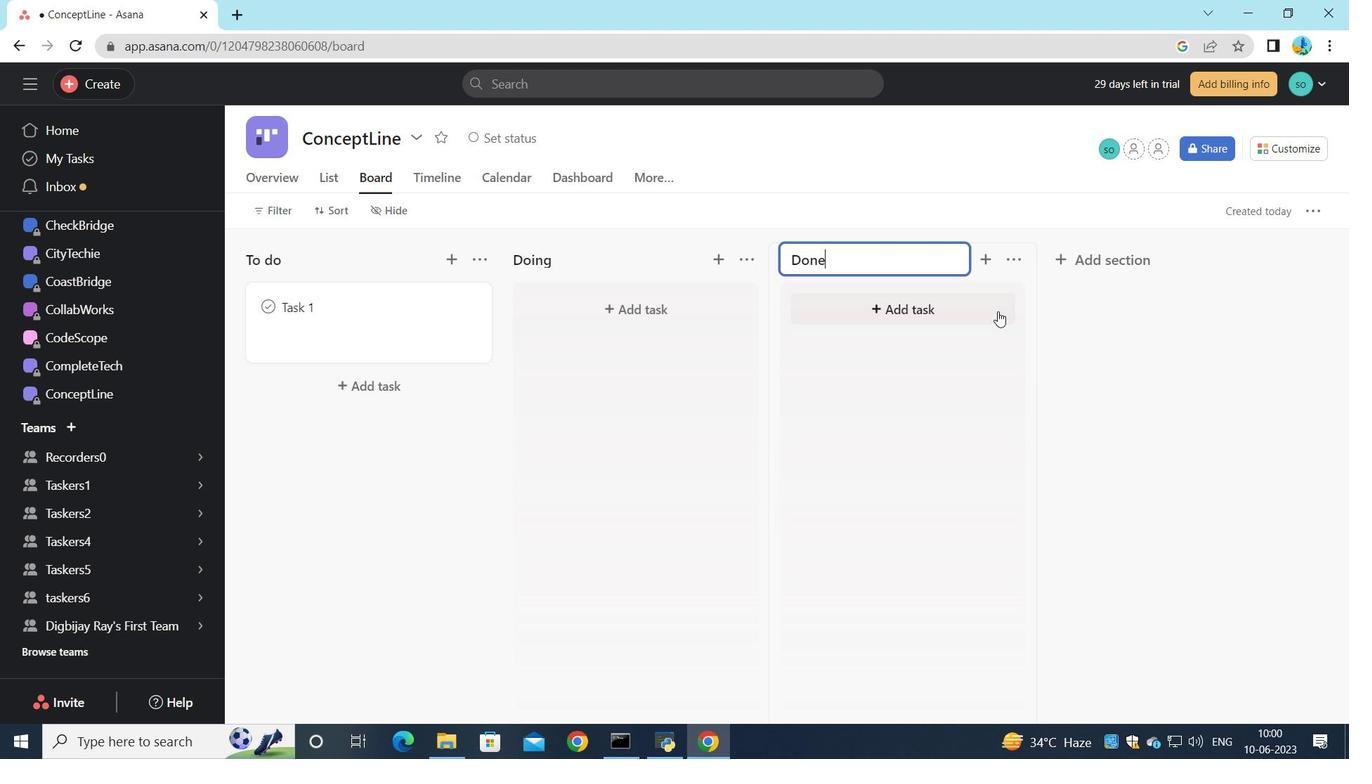 
Action: Mouse moved to (107, 396)
Screenshot: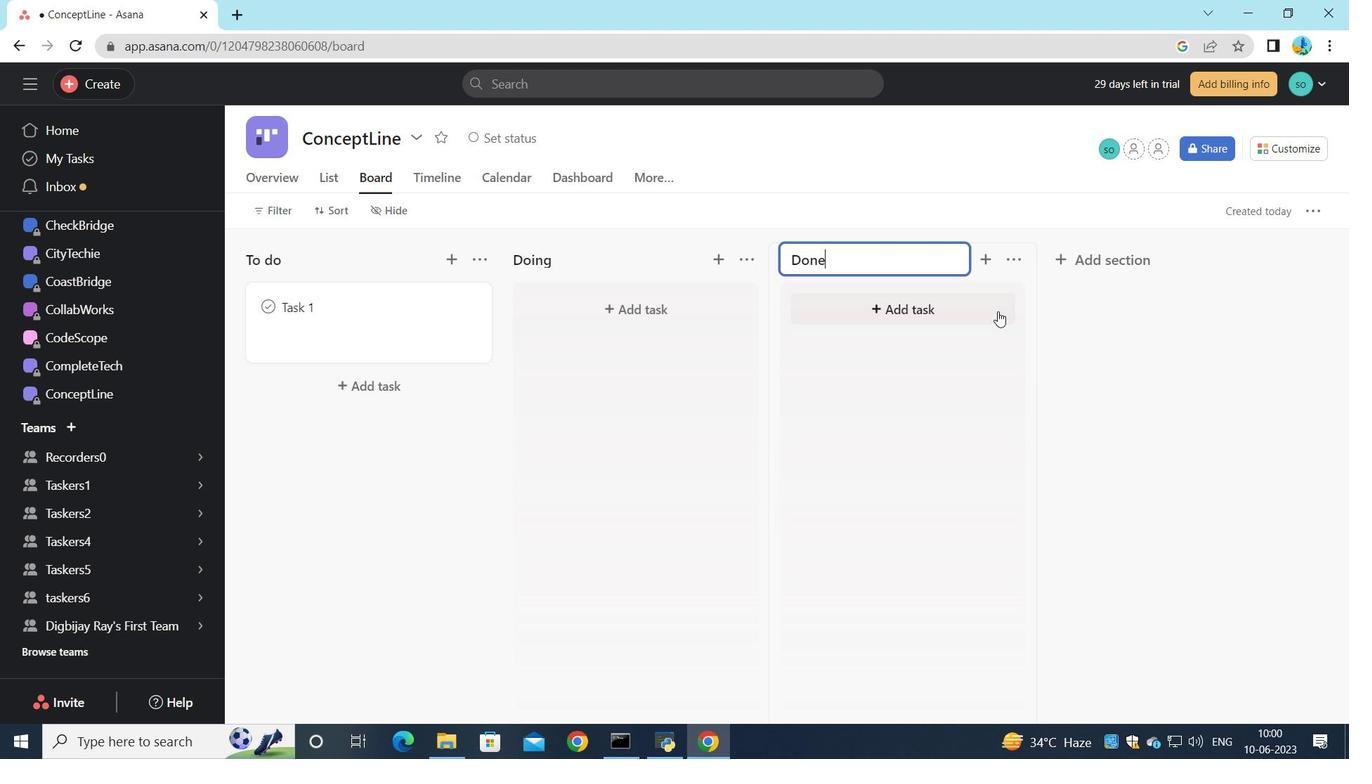 
Action: Mouse pressed right at (107, 396)
Screenshot: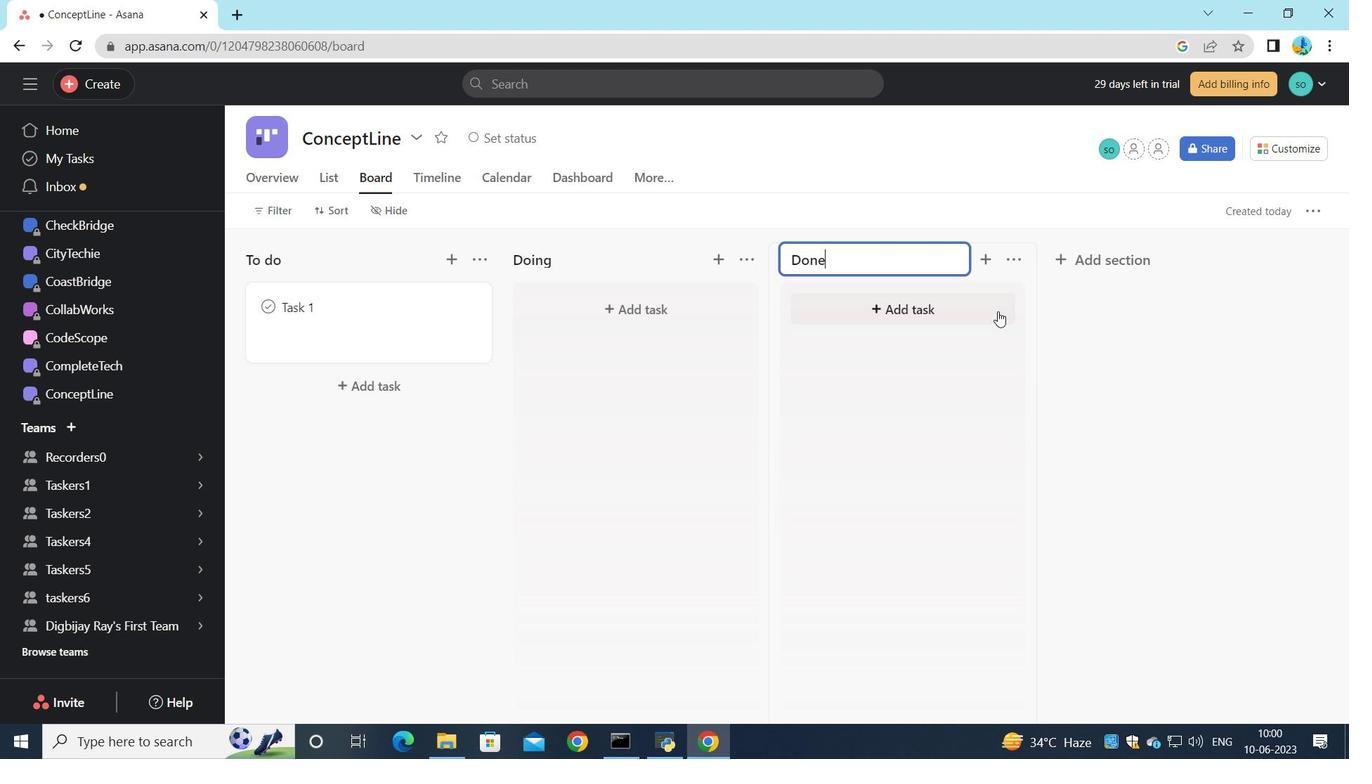 
Action: Mouse moved to (185, 613)
Screenshot: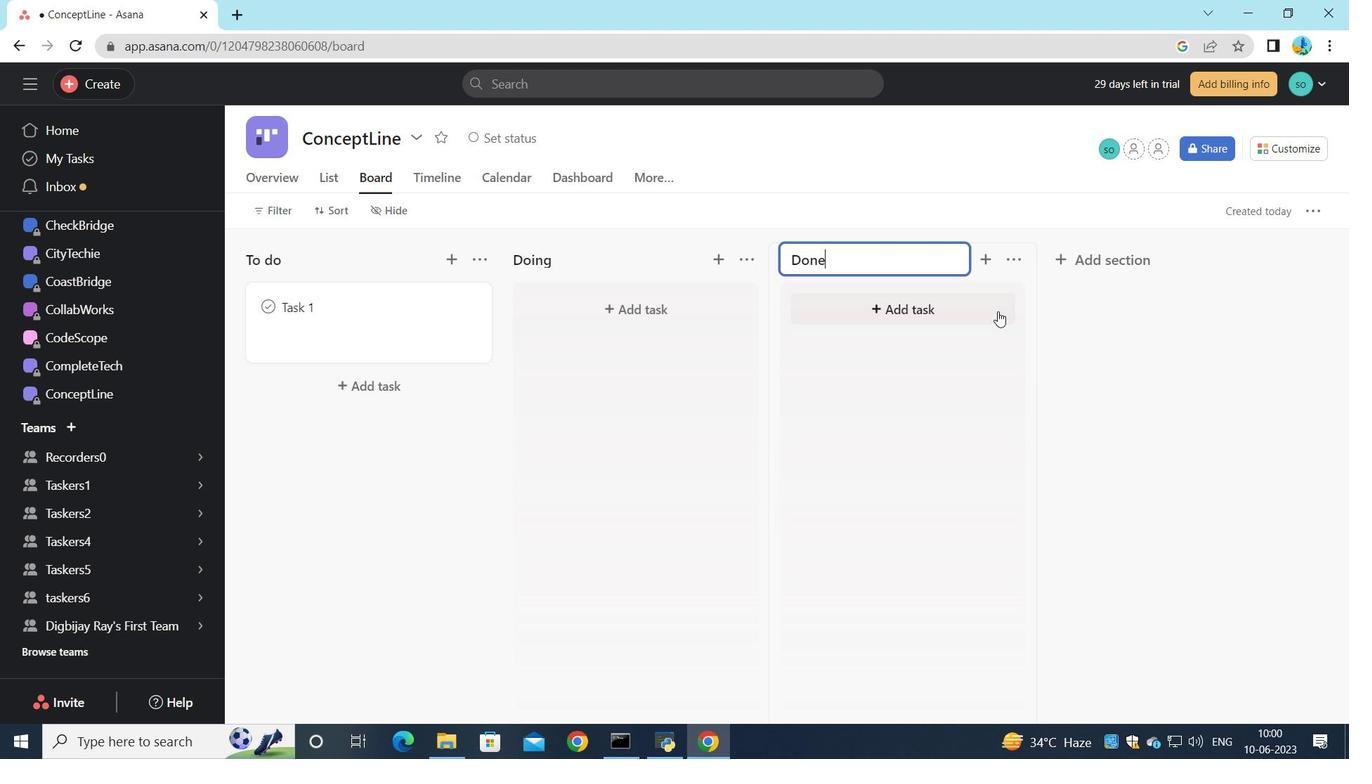 
Action: Mouse pressed left at (185, 613)
Screenshot: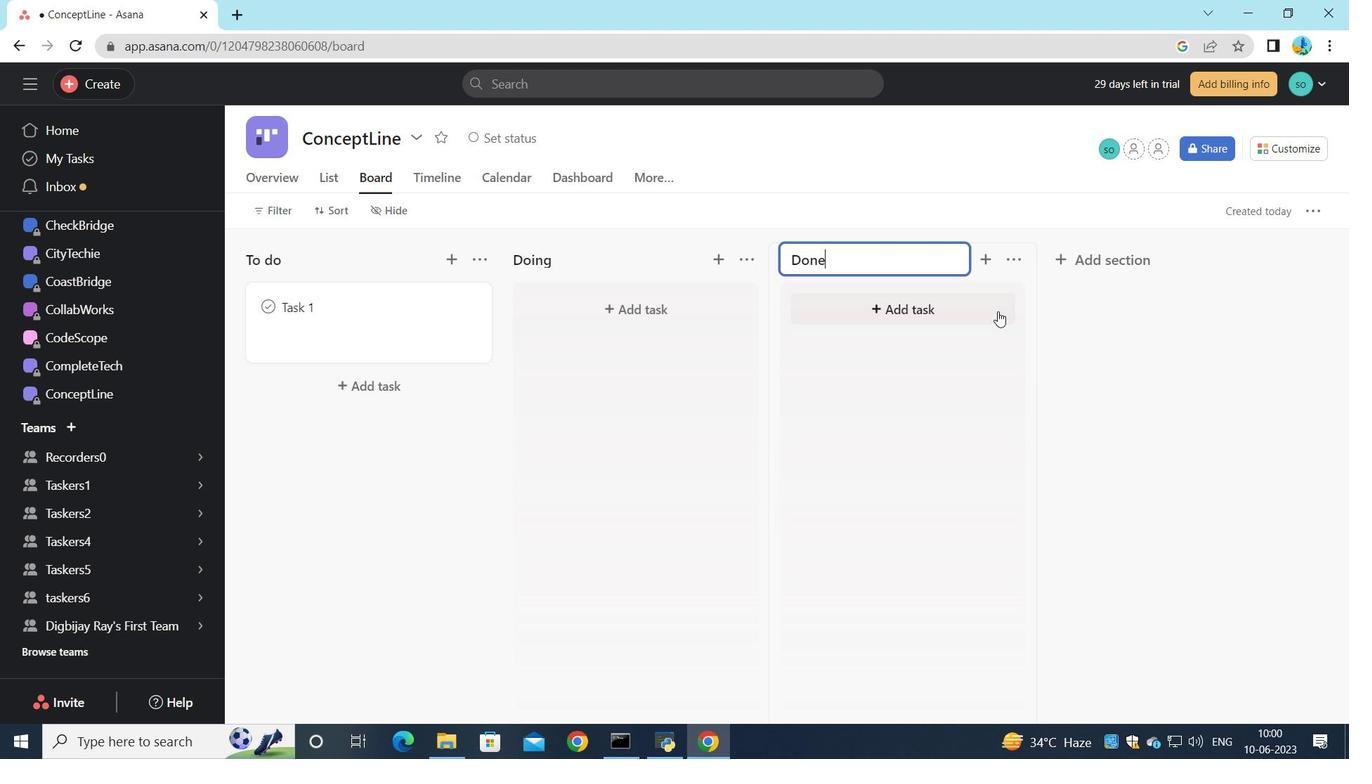
Action: Mouse moved to (190, 643)
Screenshot: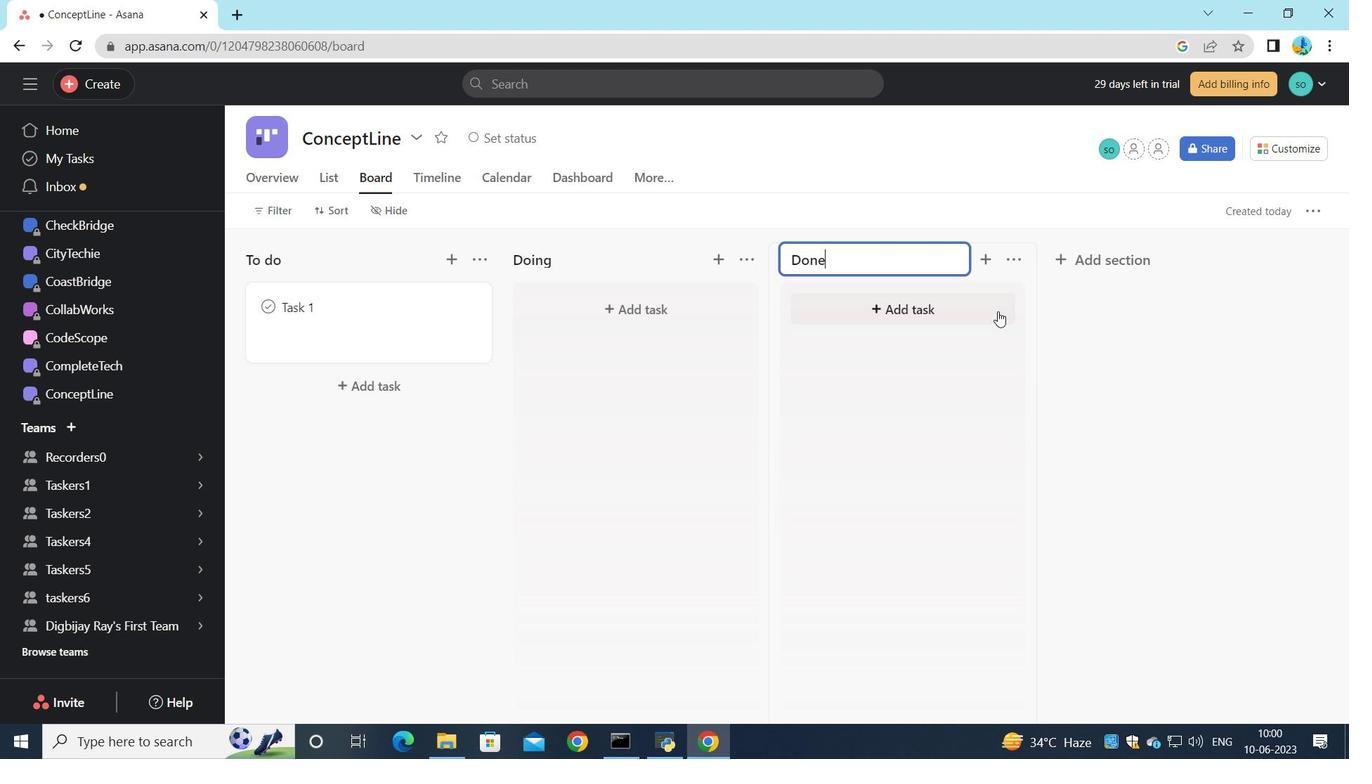 
Action: Mouse pressed left at (190, 643)
Screenshot: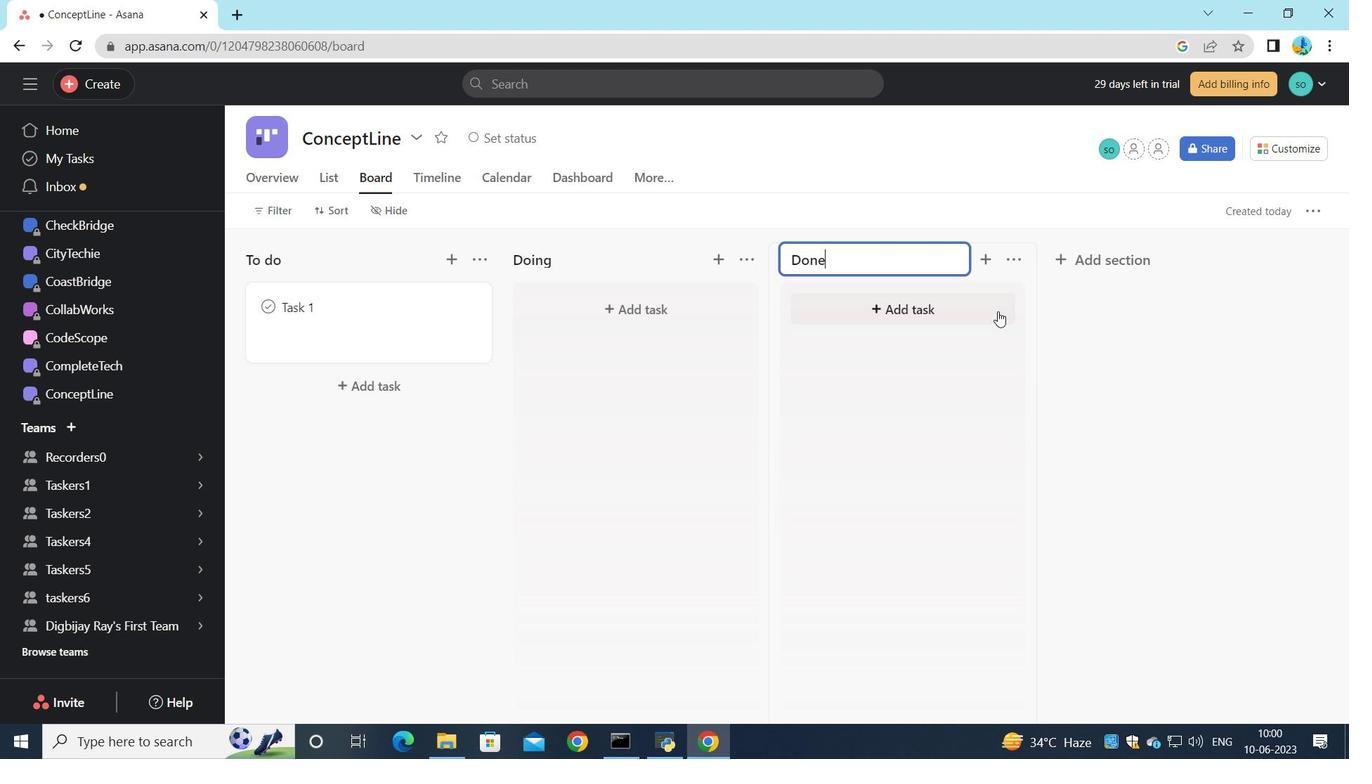 
Action: Mouse moved to (415, 132)
Screenshot: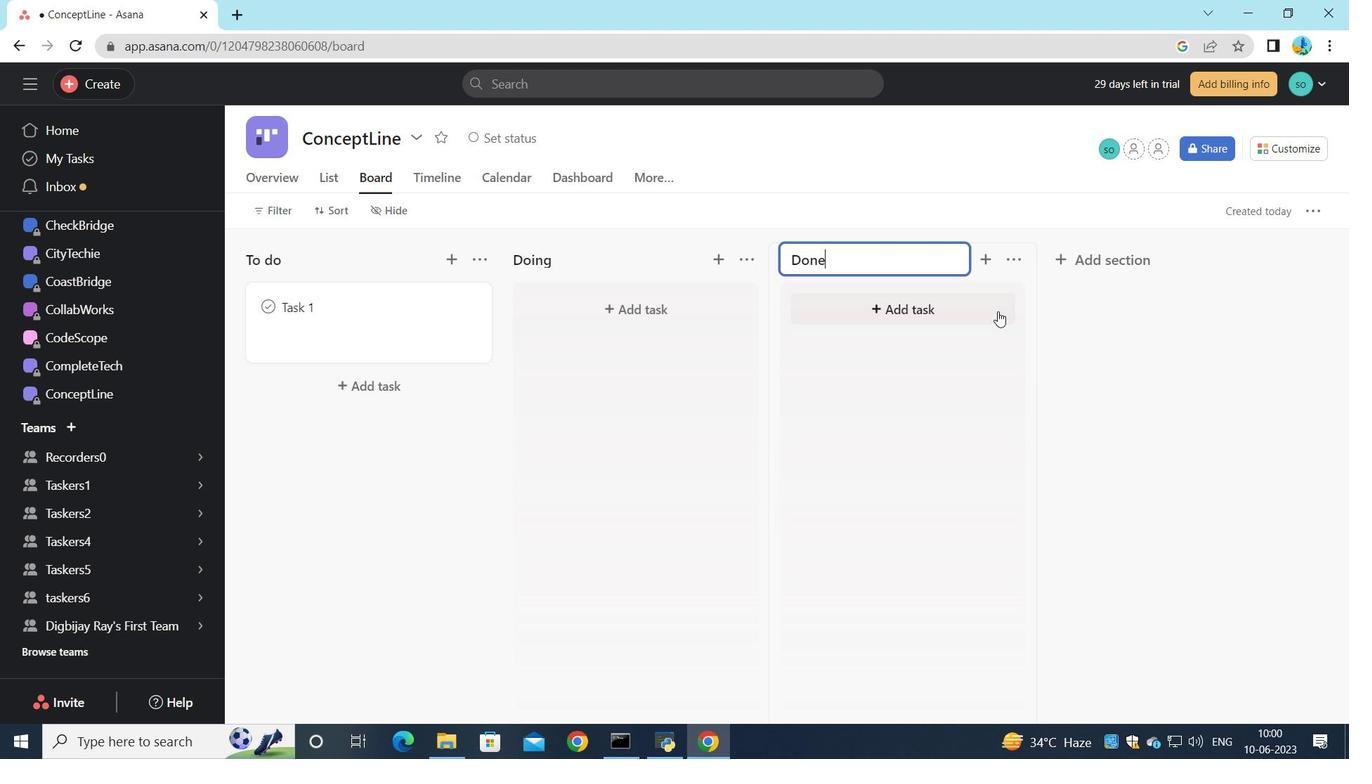 
Action: Mouse pressed left at (415, 132)
Screenshot: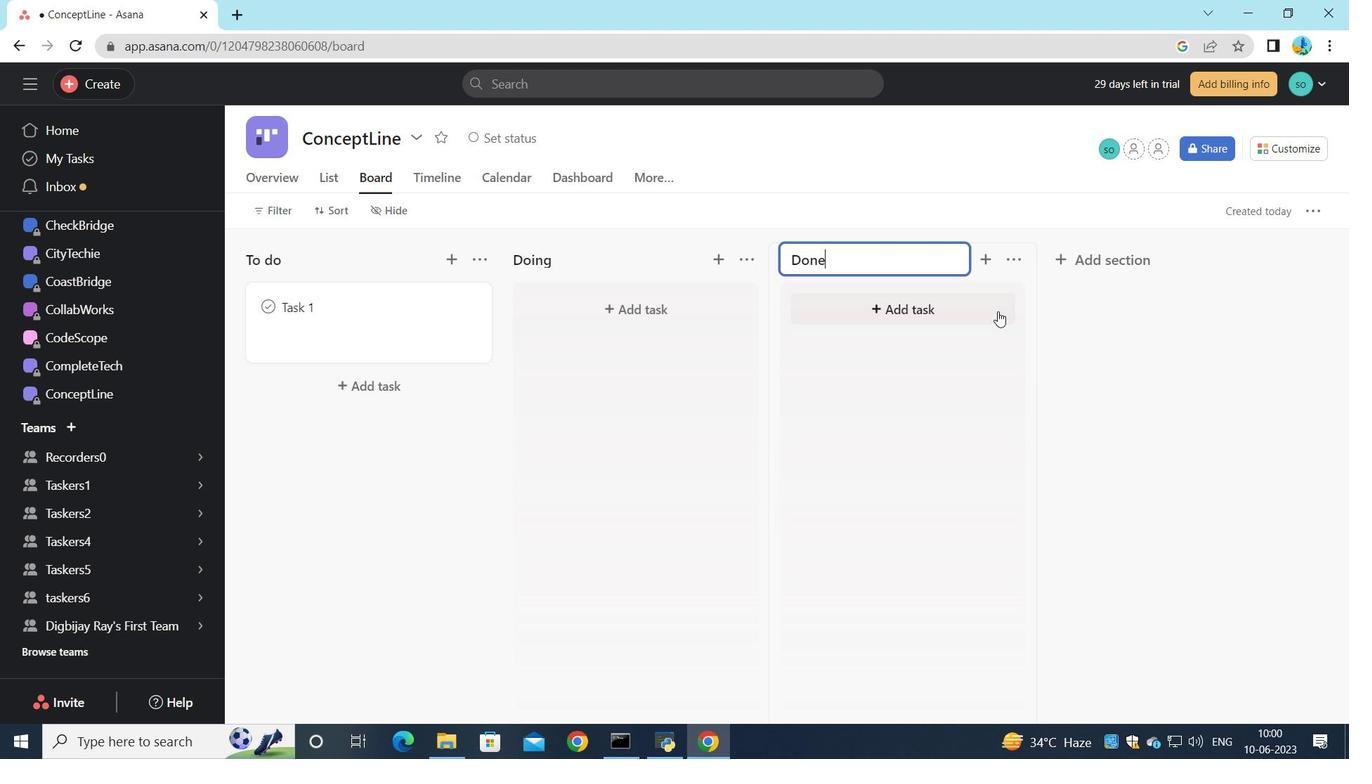 
Action: Mouse moved to (475, 534)
Screenshot: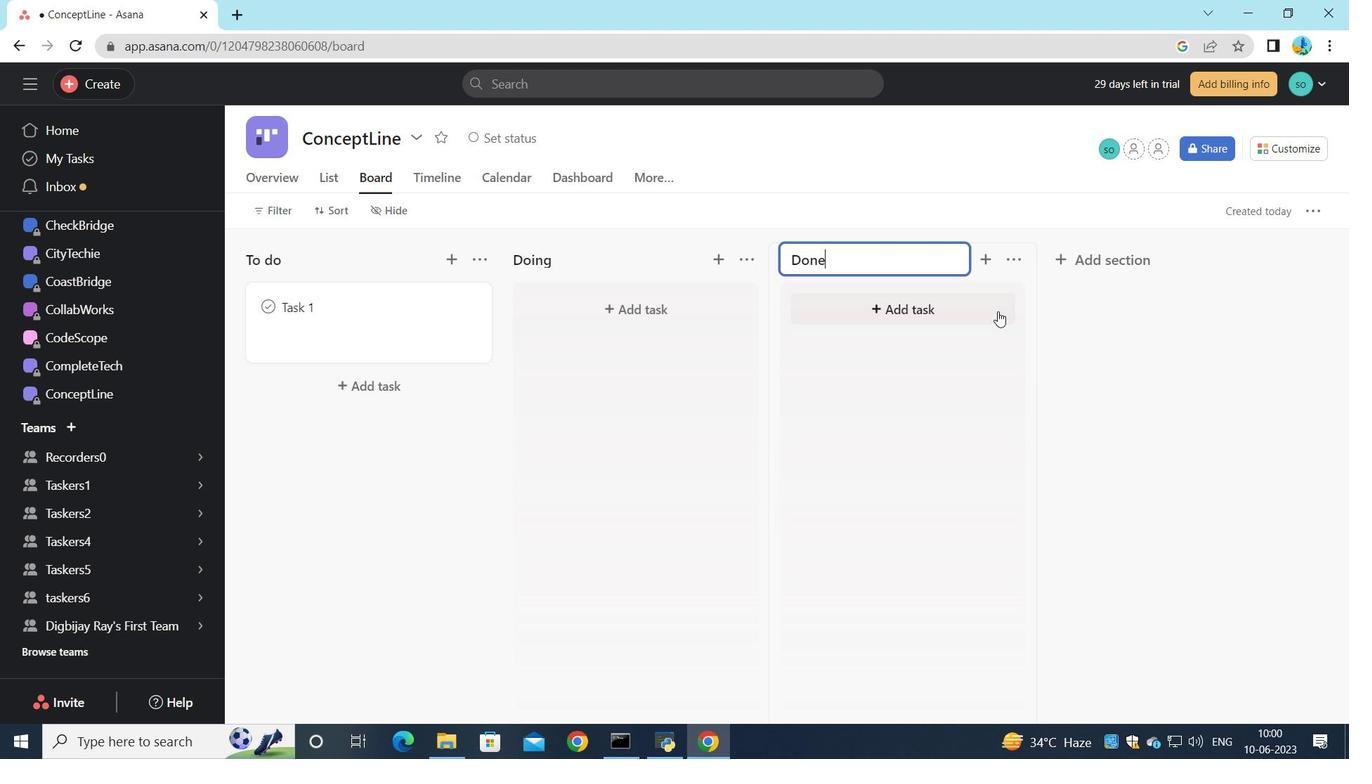 
Action: Mouse pressed left at (475, 534)
Screenshot: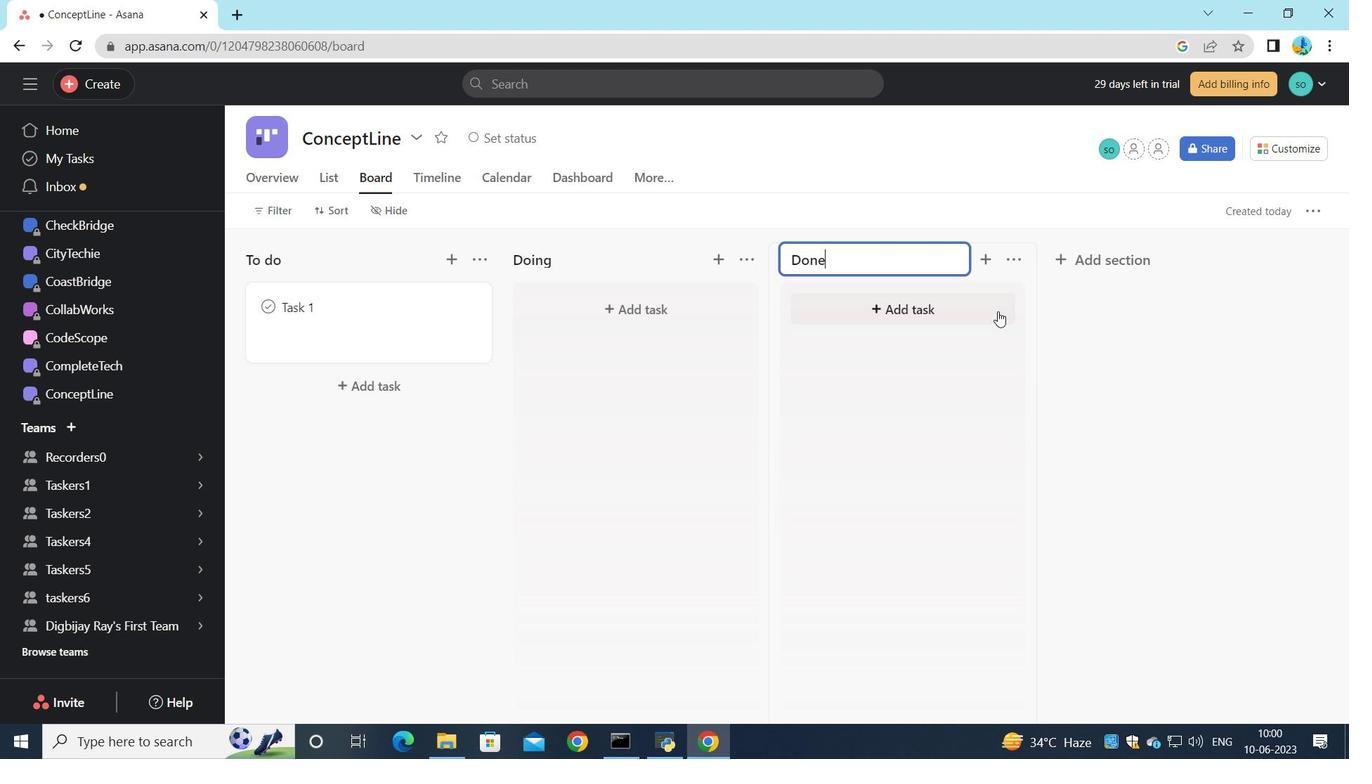 
Action: Mouse moved to (868, 379)
Screenshot: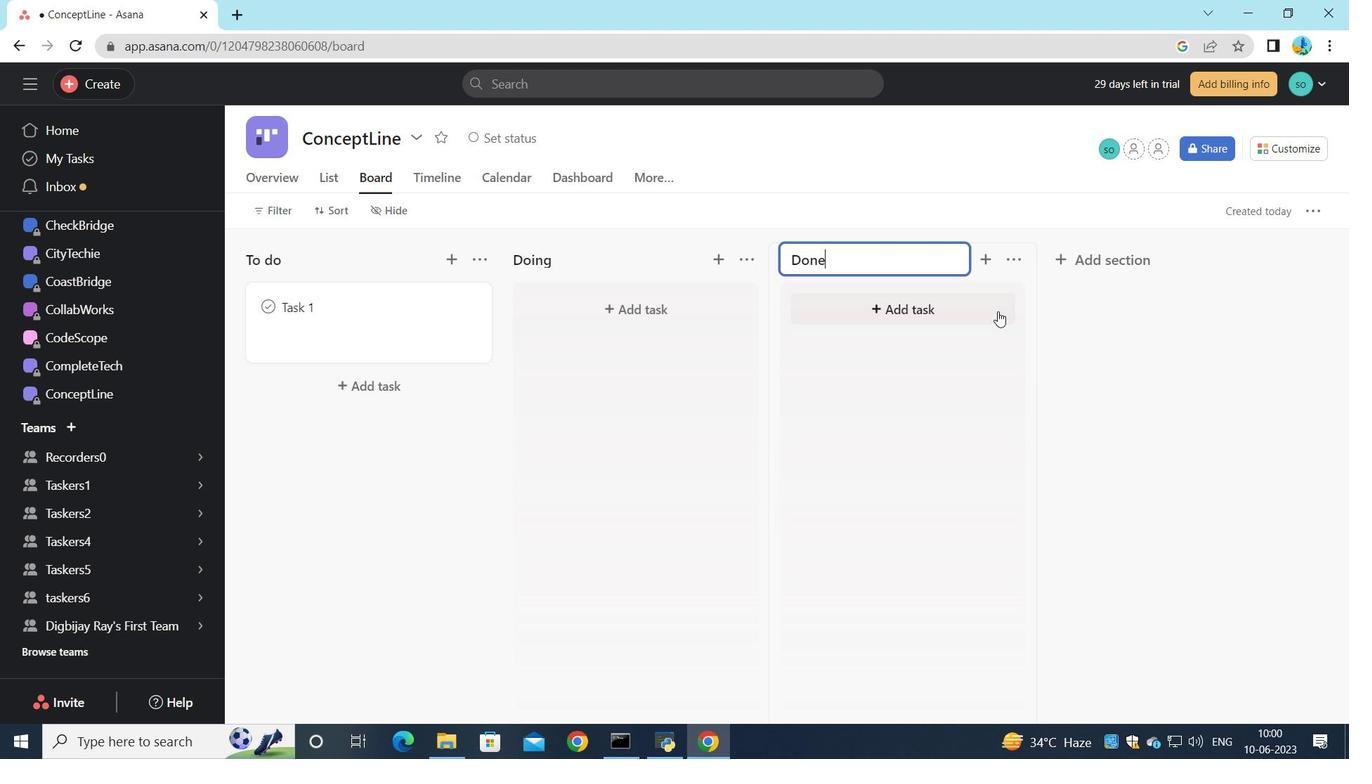 
Action: Mouse pressed left at (868, 379)
Screenshot: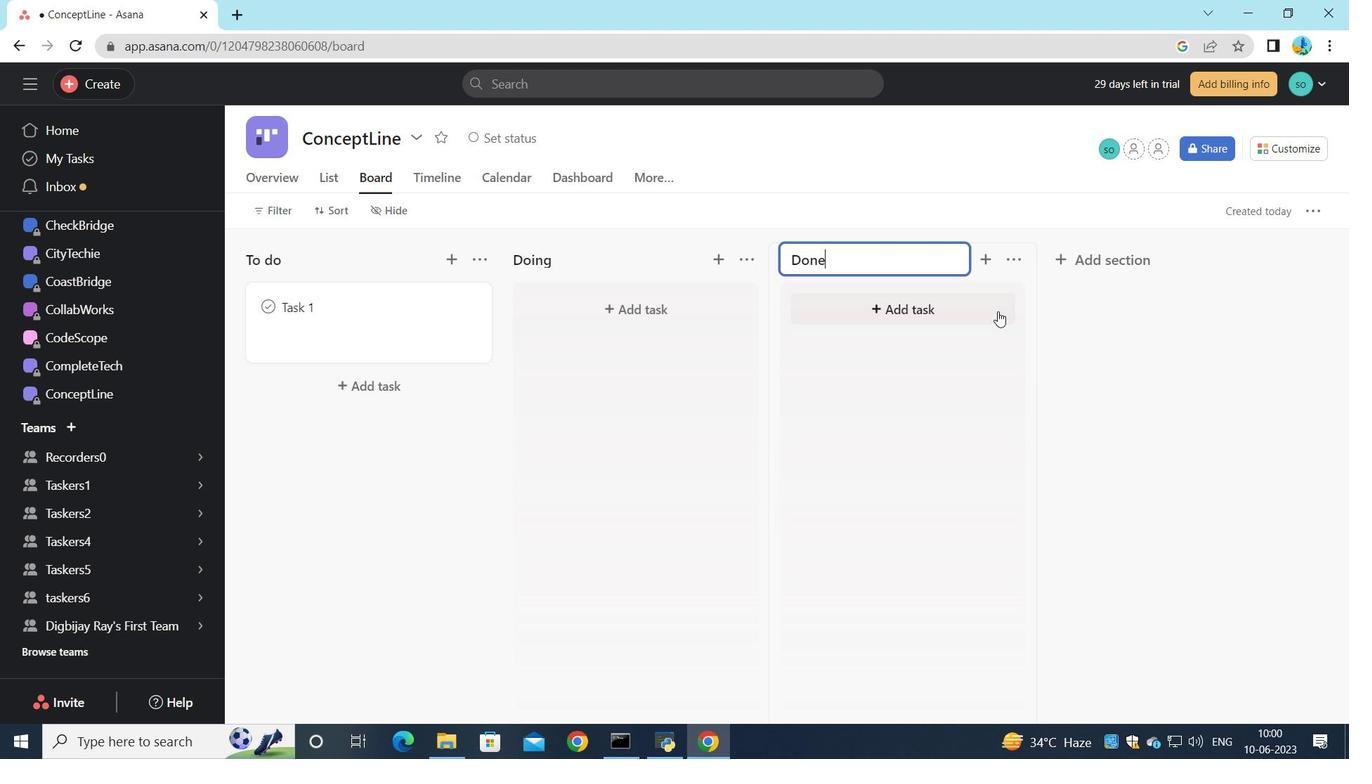 
Action: Mouse moved to (473, 399)
Screenshot: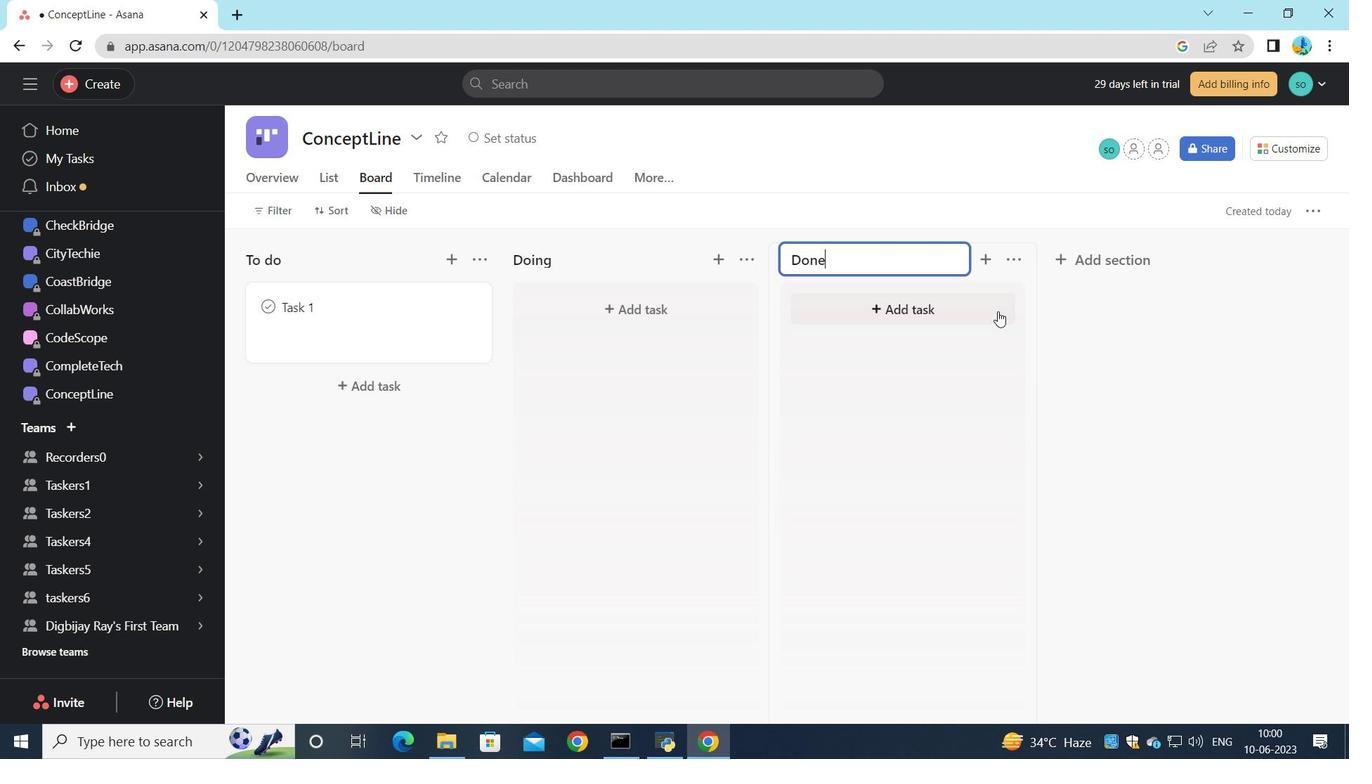 
Action: Mouse scrolled (473, 398) with delta (0, 0)
Screenshot: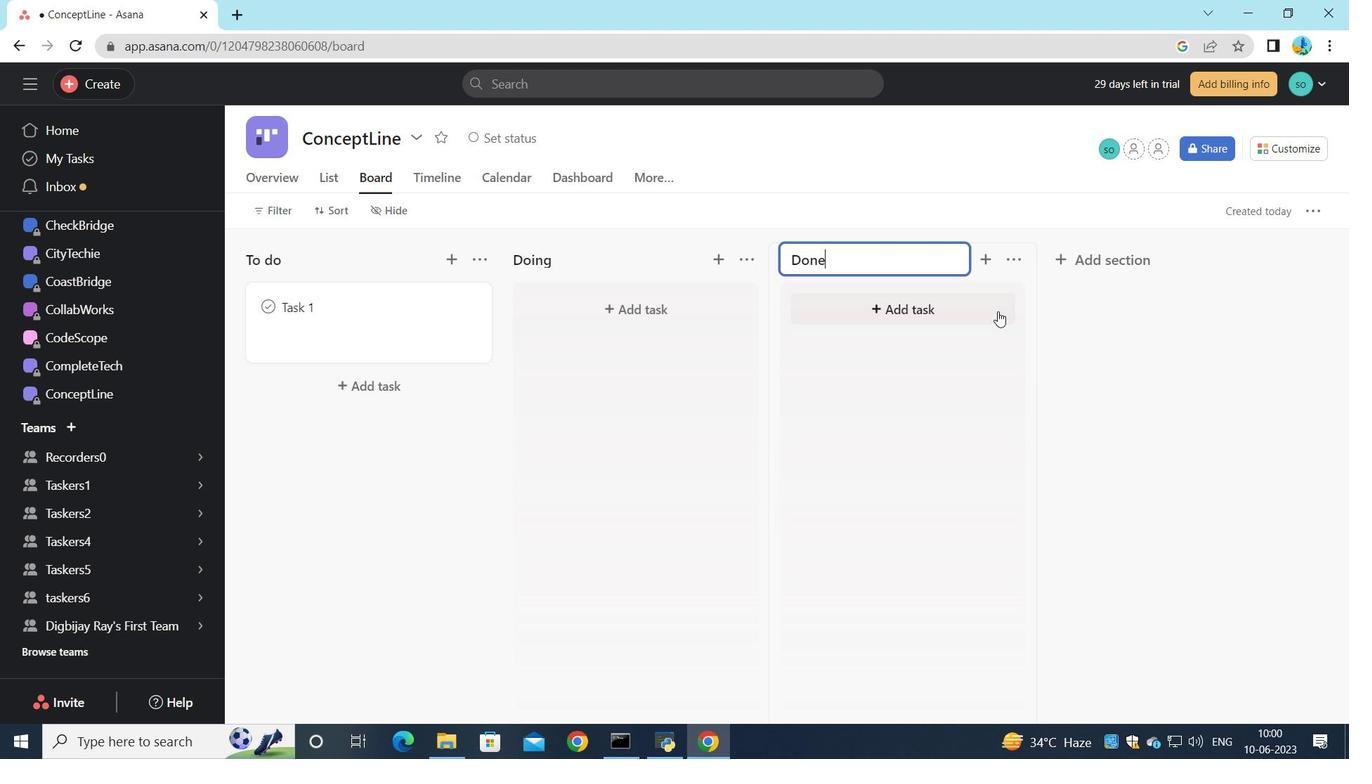
Action: Mouse scrolled (473, 398) with delta (0, 0)
Screenshot: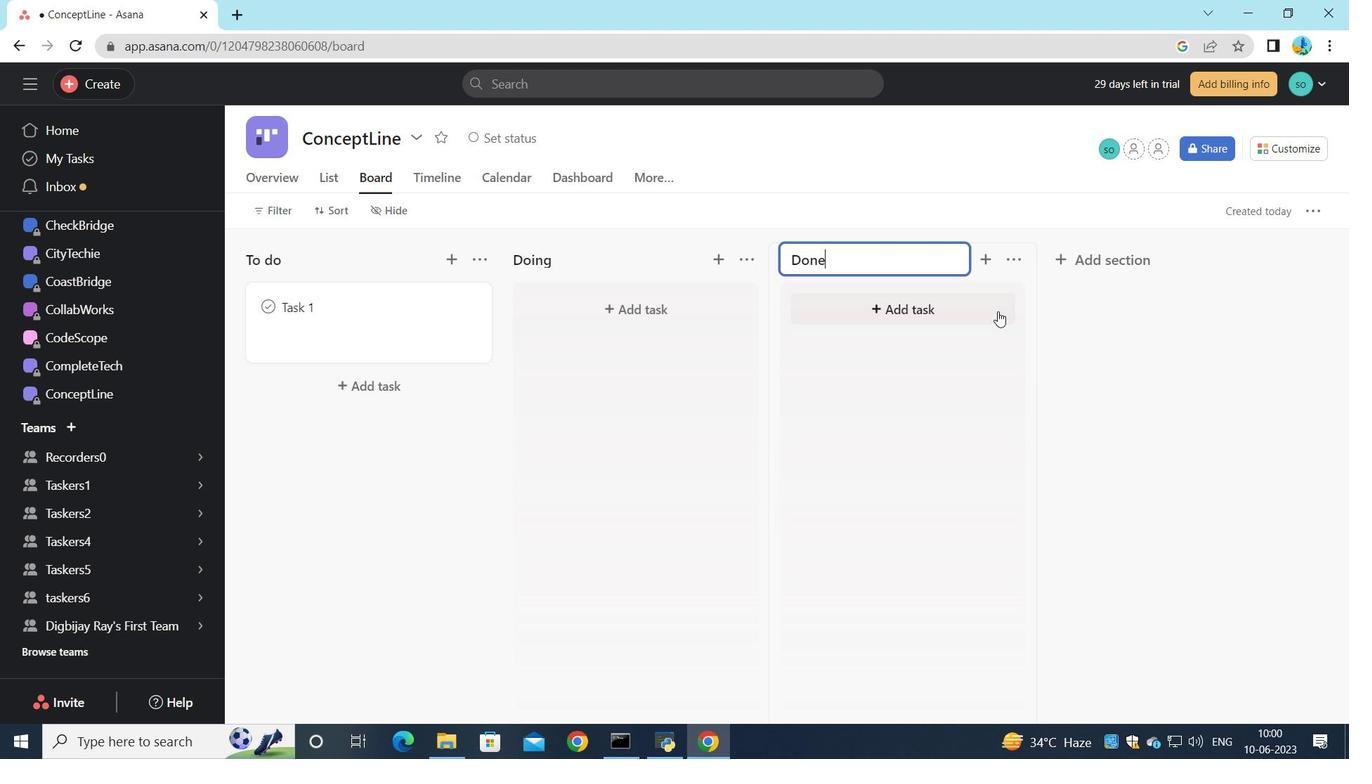 
Action: Mouse moved to (472, 399)
Screenshot: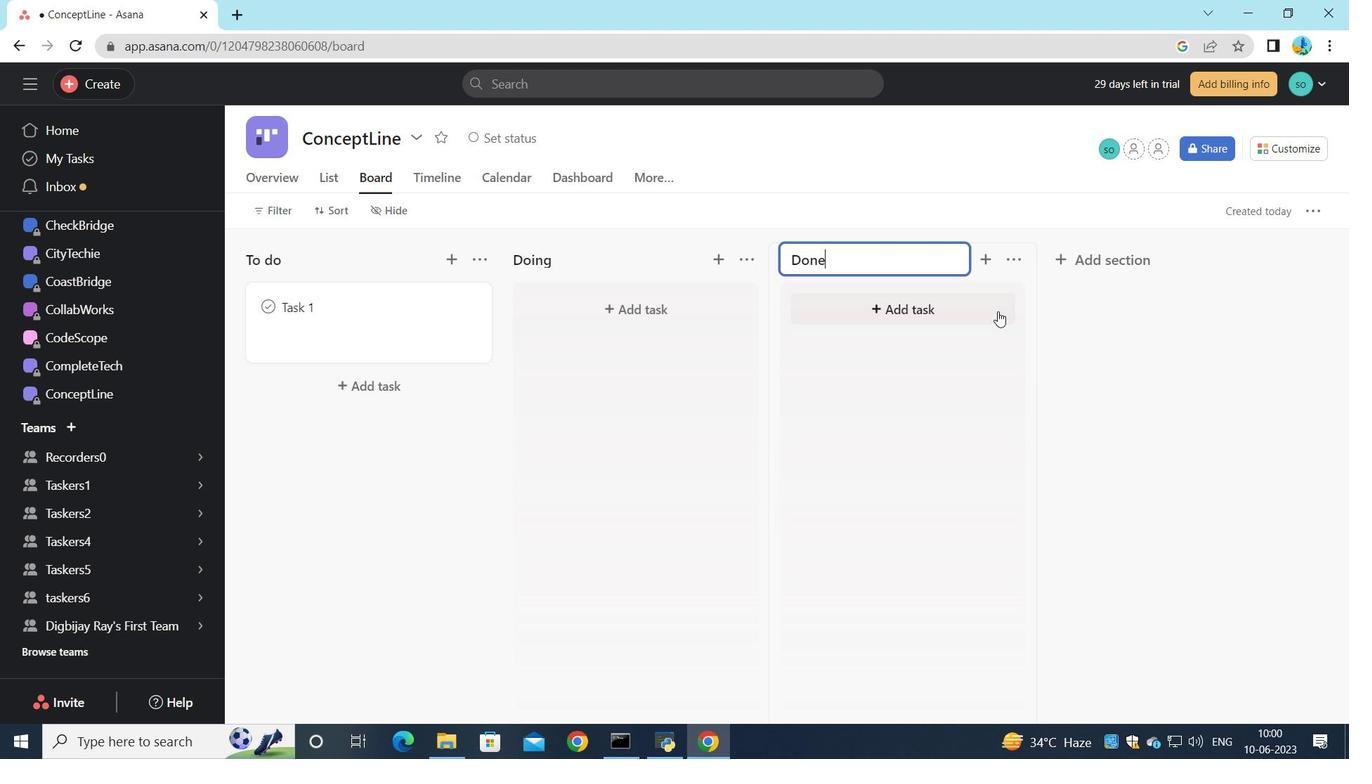 
Action: Mouse scrolled (472, 398) with delta (0, 0)
Screenshot: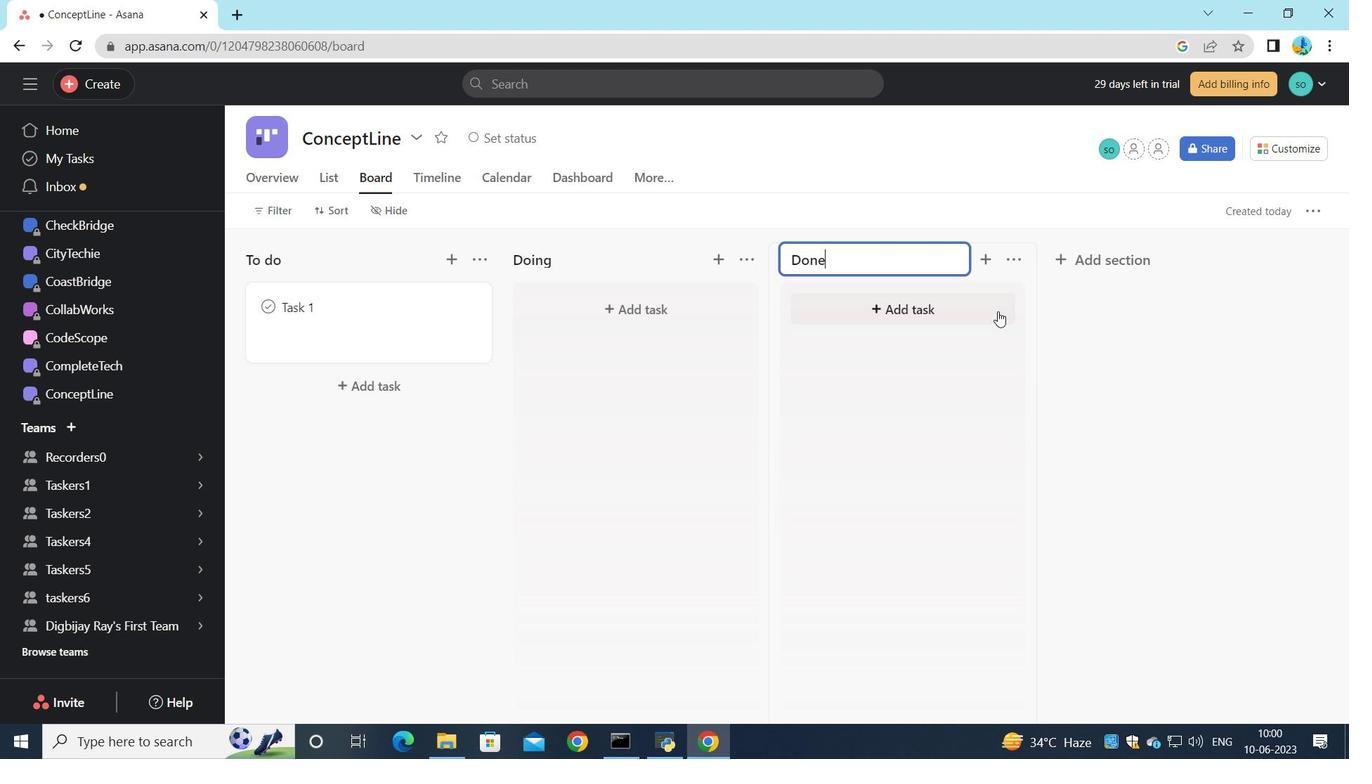 
Action: Mouse scrolled (472, 398) with delta (0, 0)
Screenshot: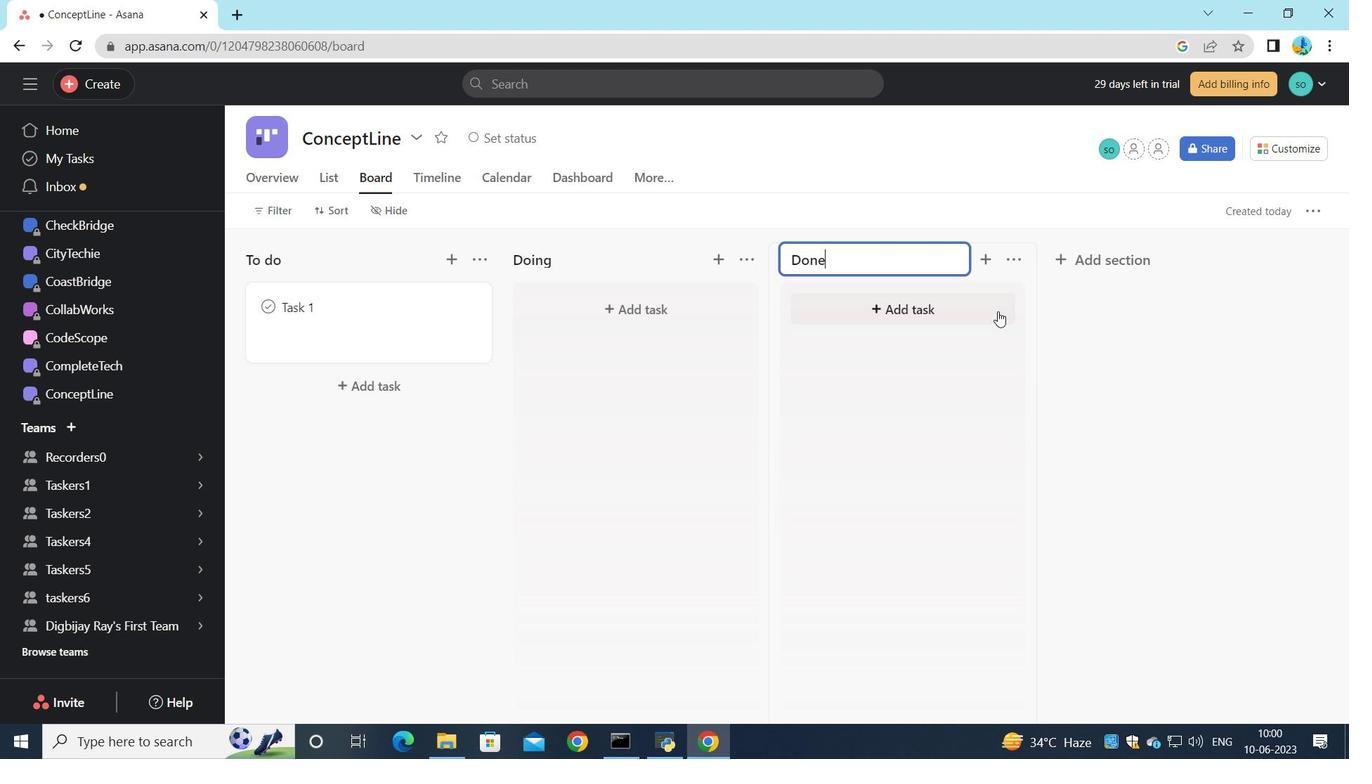 
Action: Mouse scrolled (472, 398) with delta (0, 0)
Screenshot: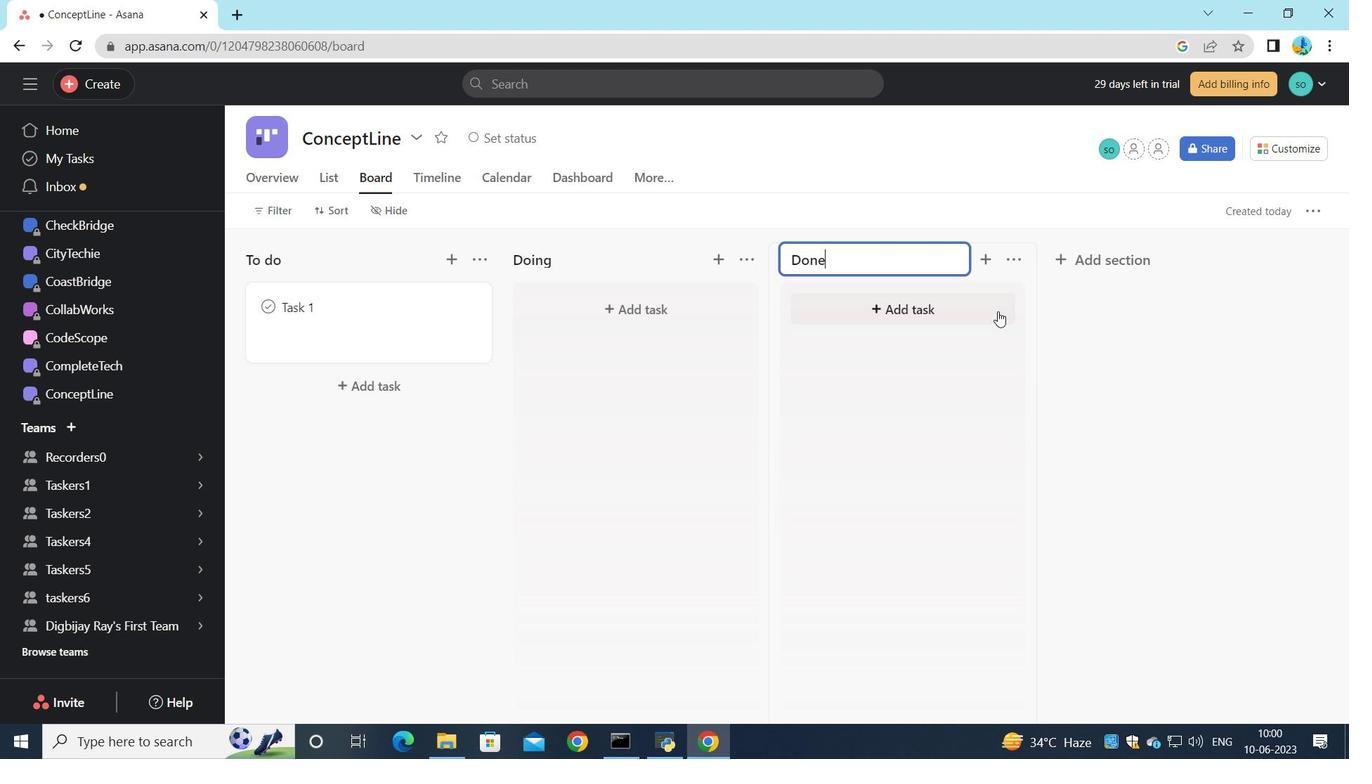 
Action: Mouse moved to (42, 125)
Screenshot: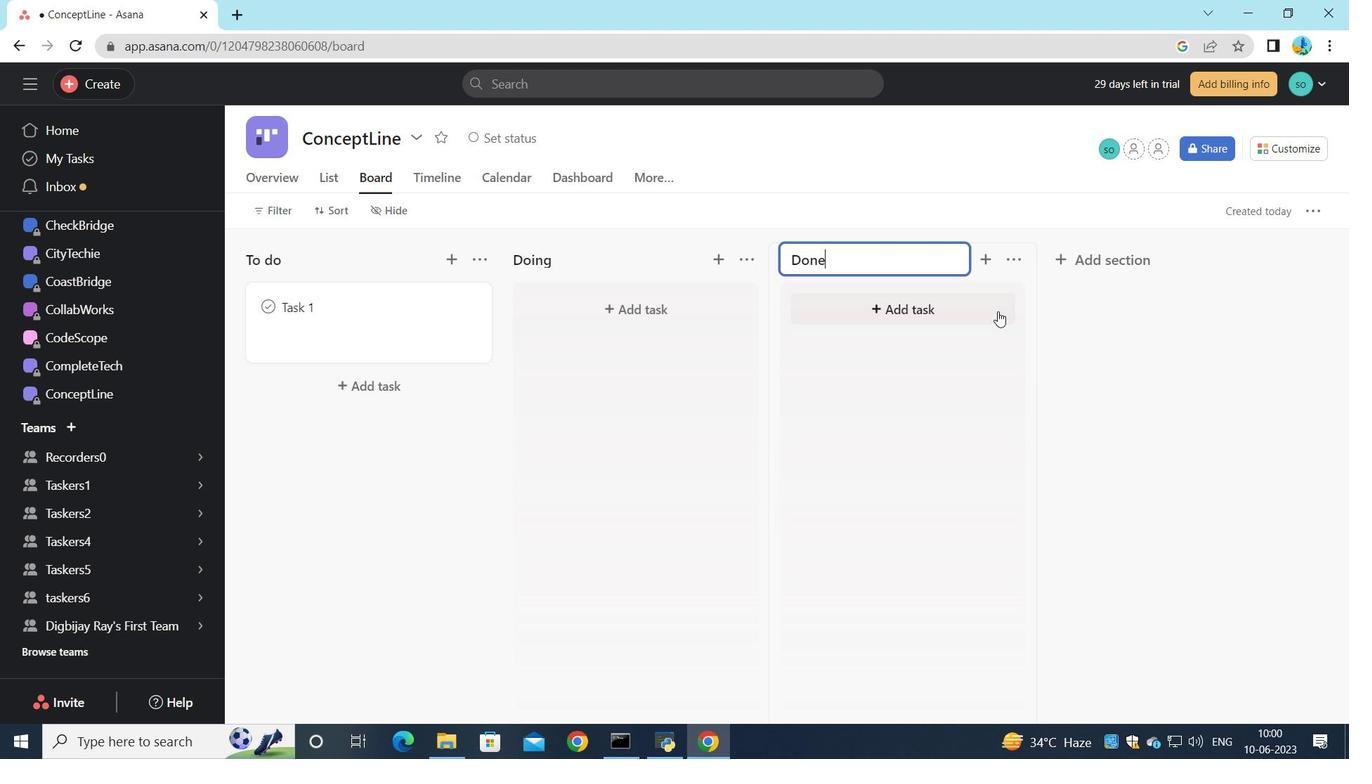 
Action: Mouse pressed left at (42, 125)
Screenshot: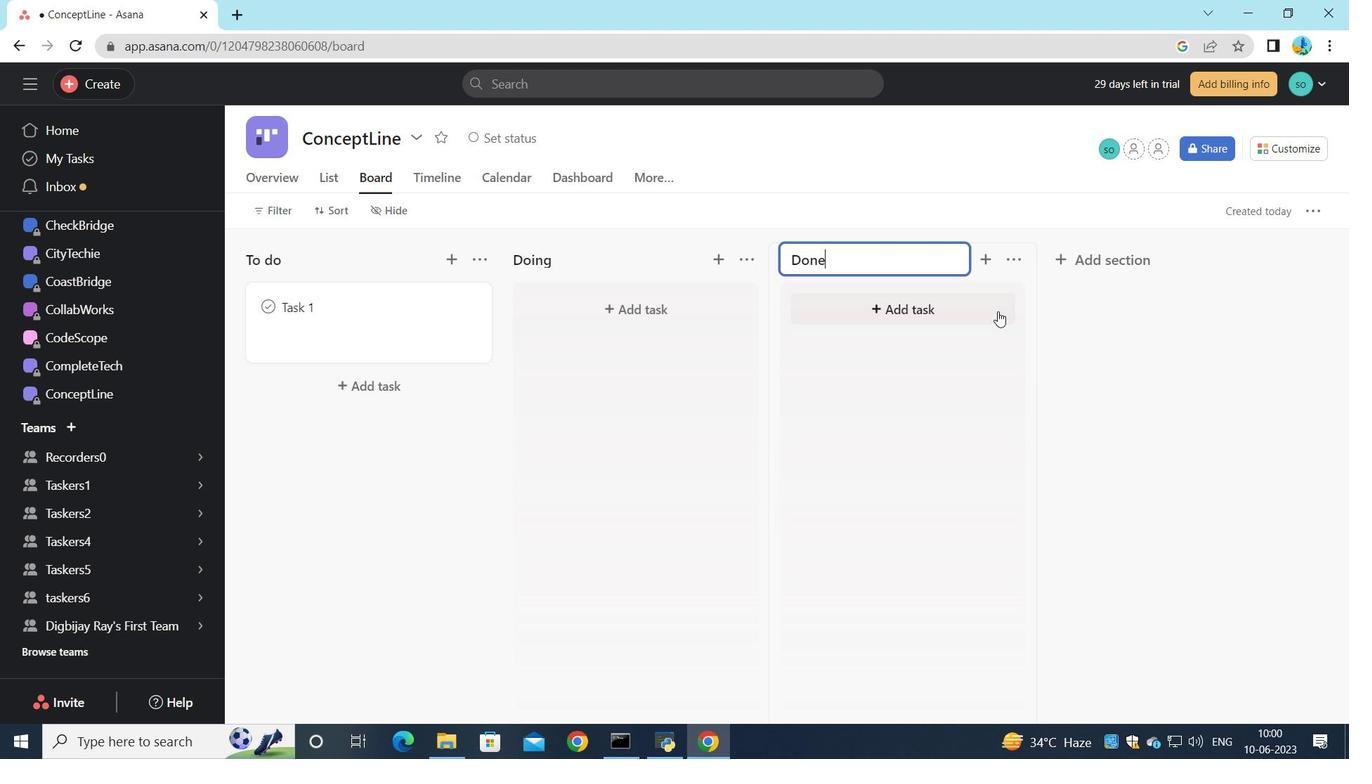 
Action: Mouse moved to (107, 93)
Screenshot: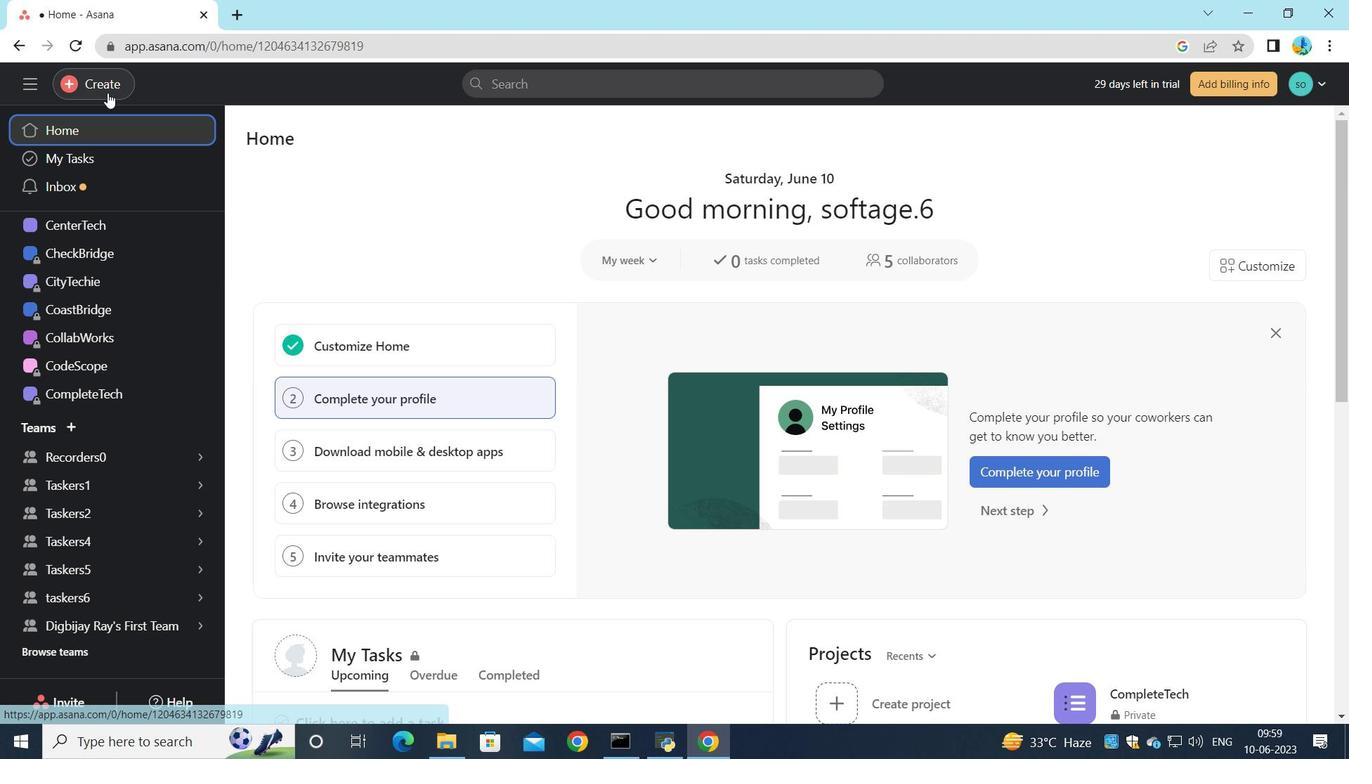
Action: Mouse pressed left at (107, 93)
Screenshot: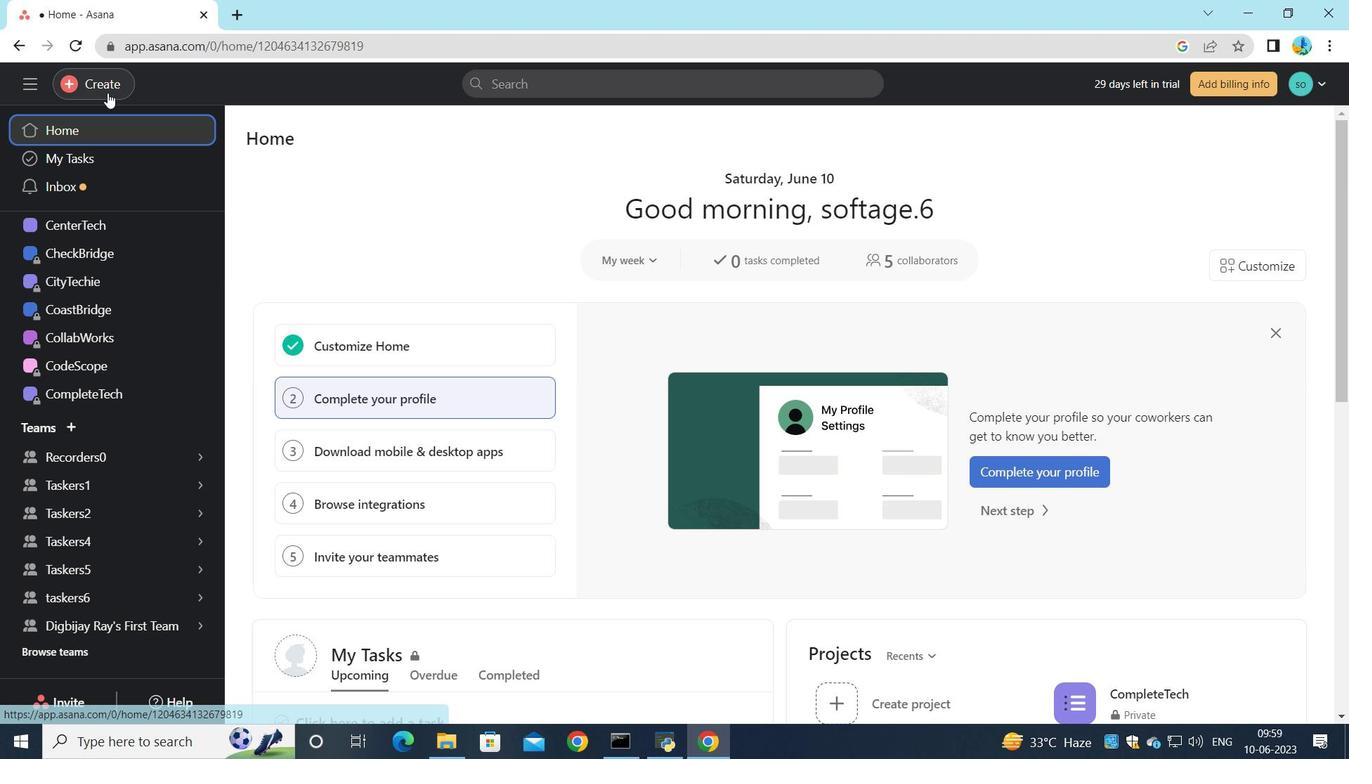 
Action: Mouse moved to (192, 115)
Screenshot: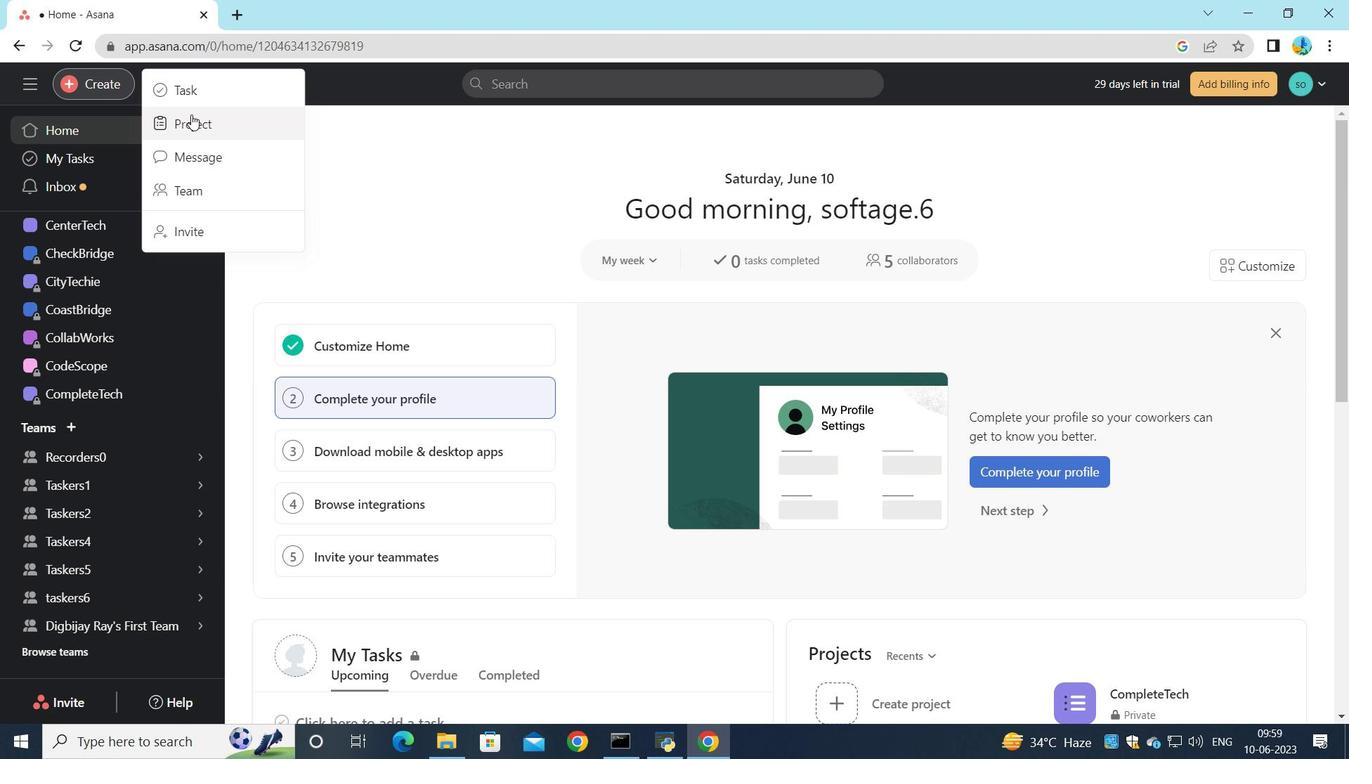 
Action: Mouse pressed left at (192, 115)
Screenshot: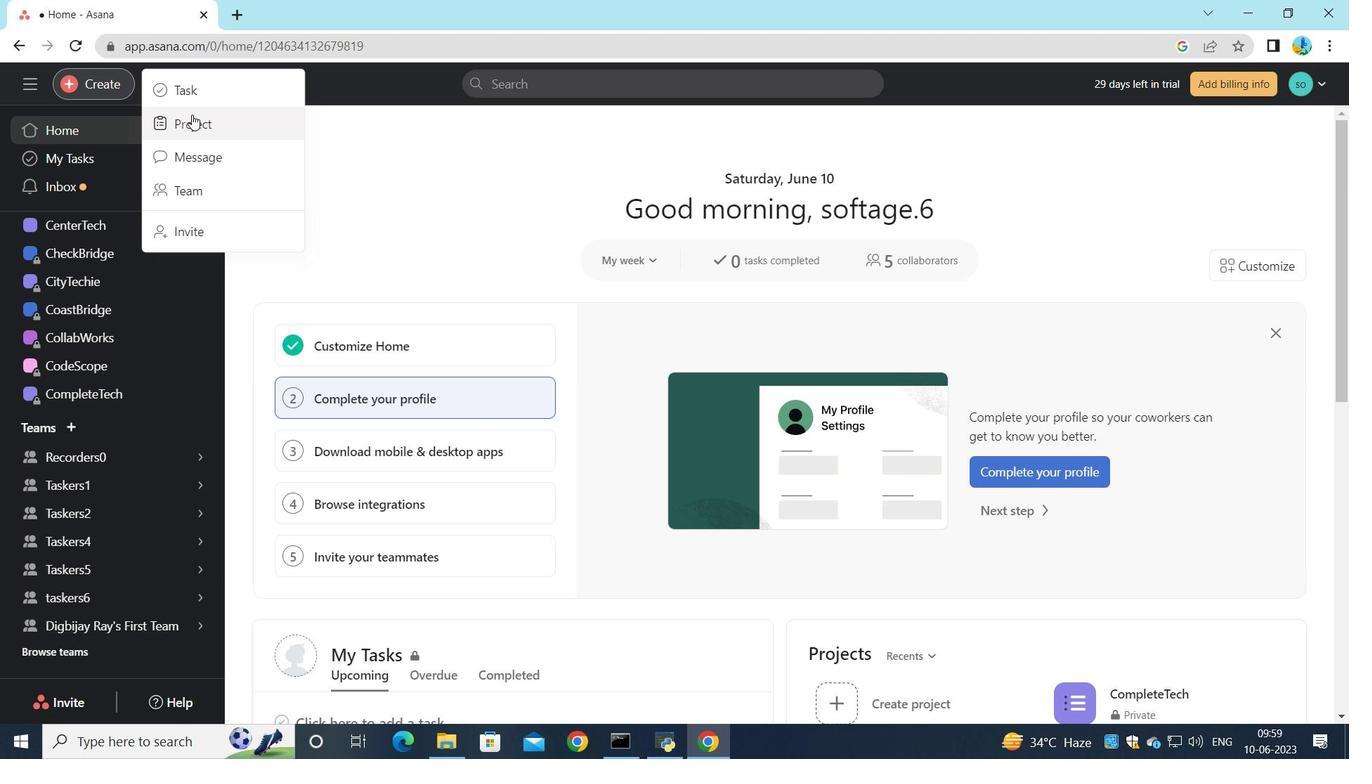 
Action: Mouse moved to (567, 401)
Screenshot: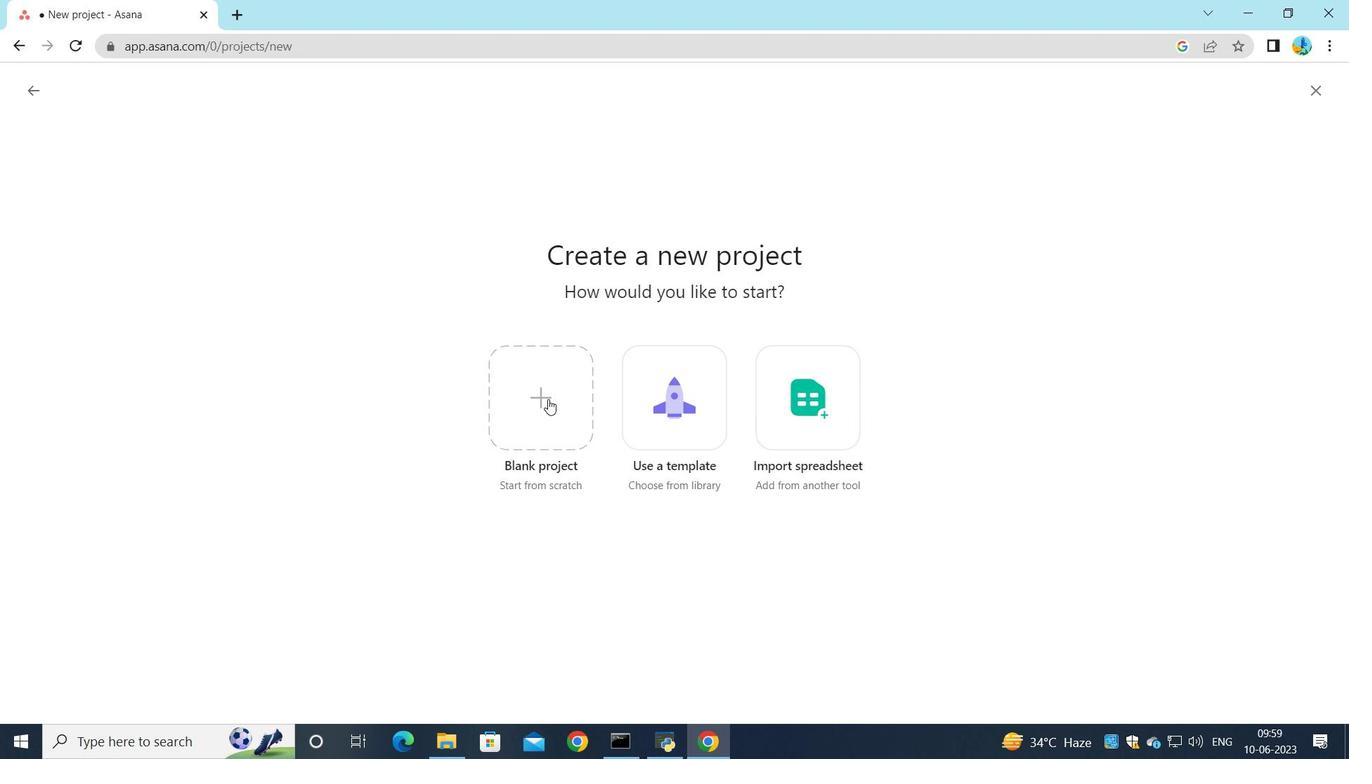 
Action: Mouse pressed left at (567, 401)
Screenshot: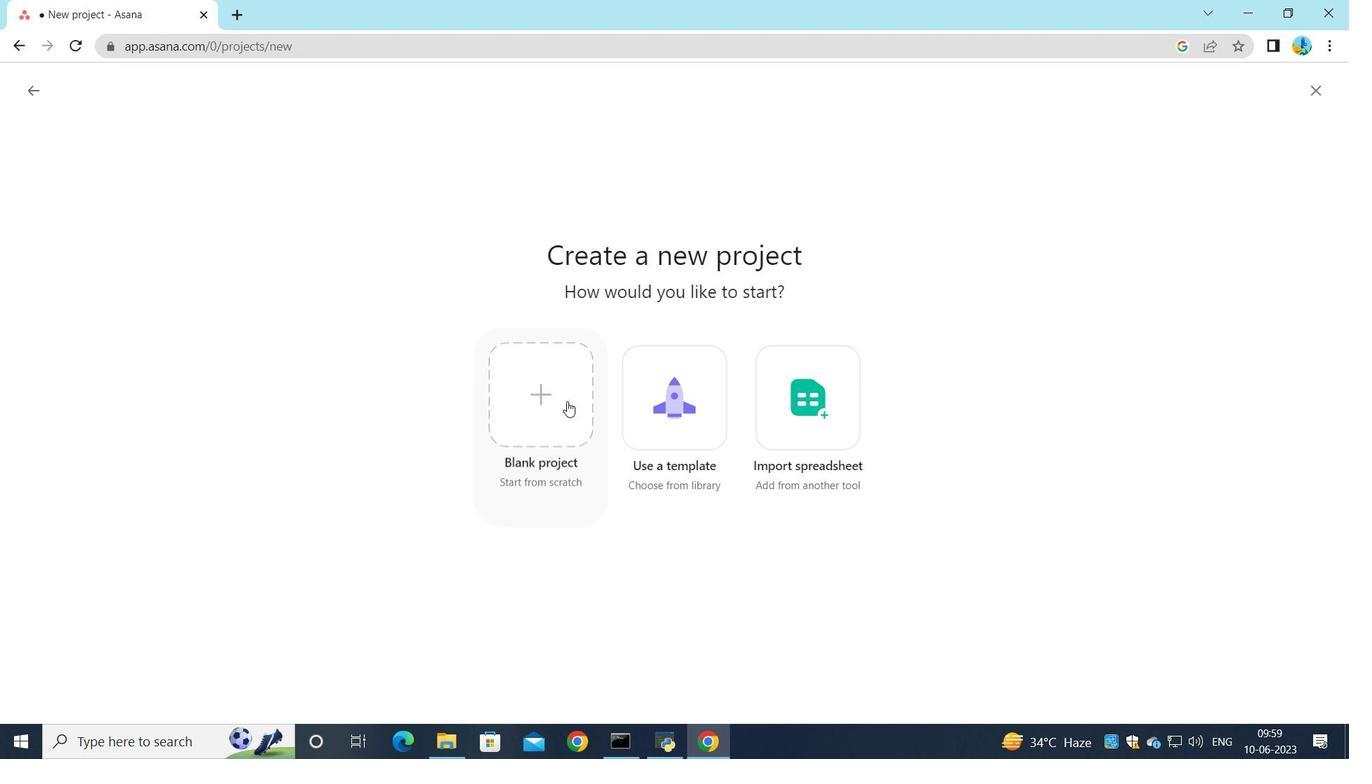 
Action: Mouse moved to (235, 210)
Screenshot: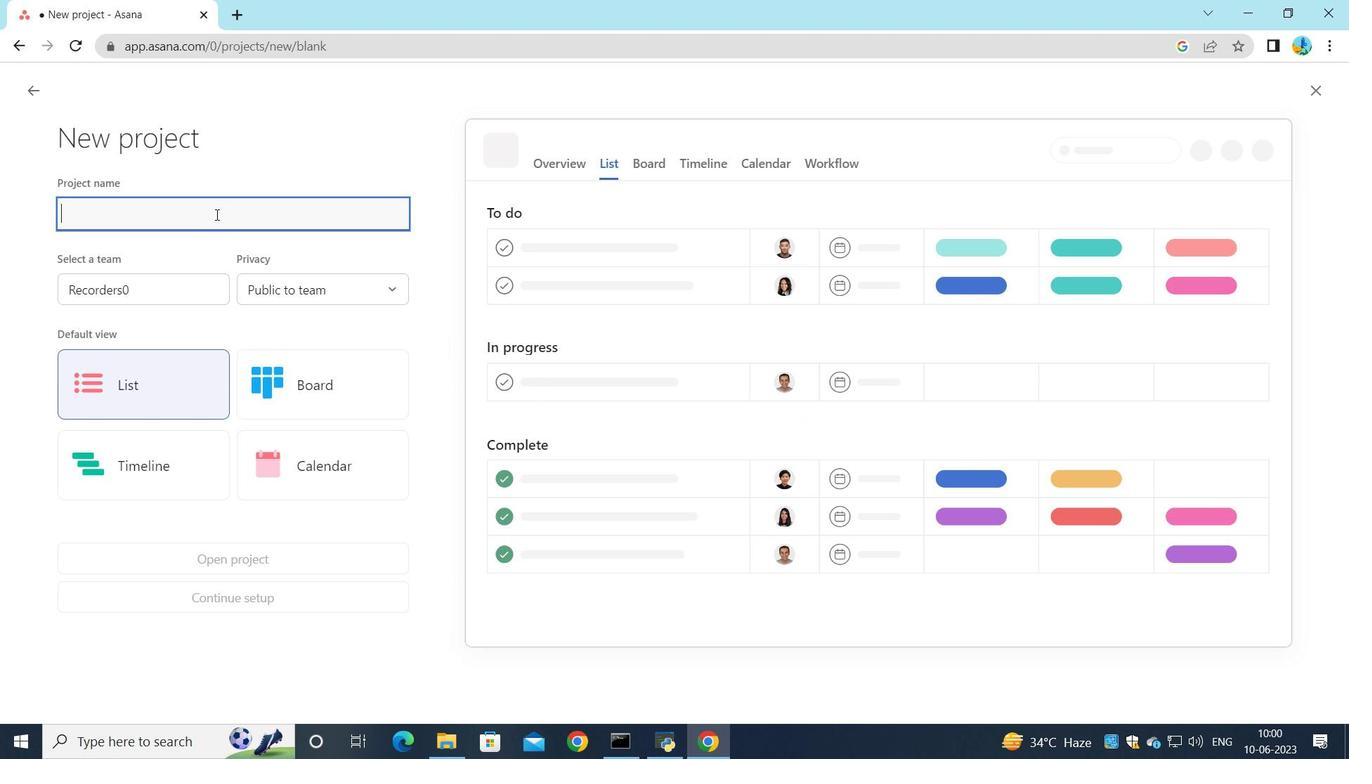 
Action: Key pressed <Key.shift>Concept<Key.shift>Lo<Key.backspace>ine
Screenshot: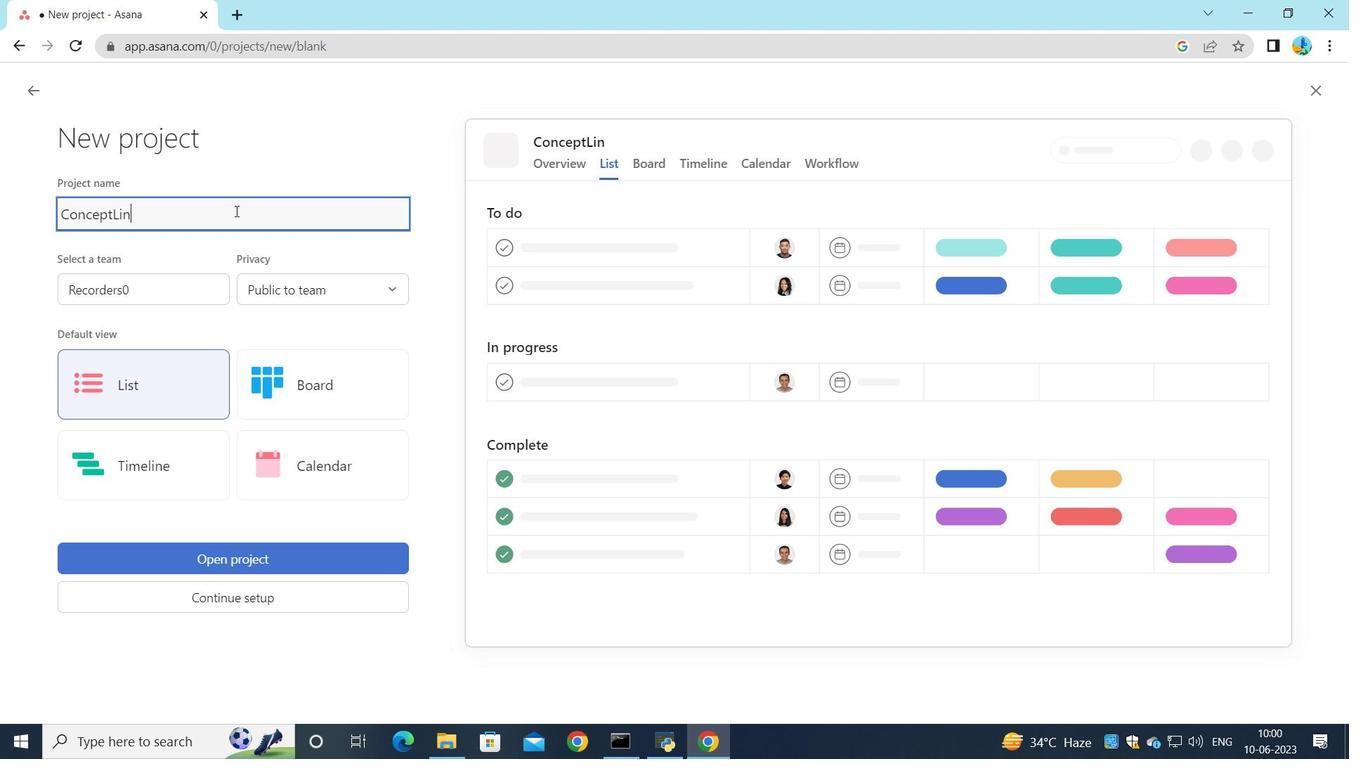 
Action: Mouse moved to (181, 293)
Screenshot: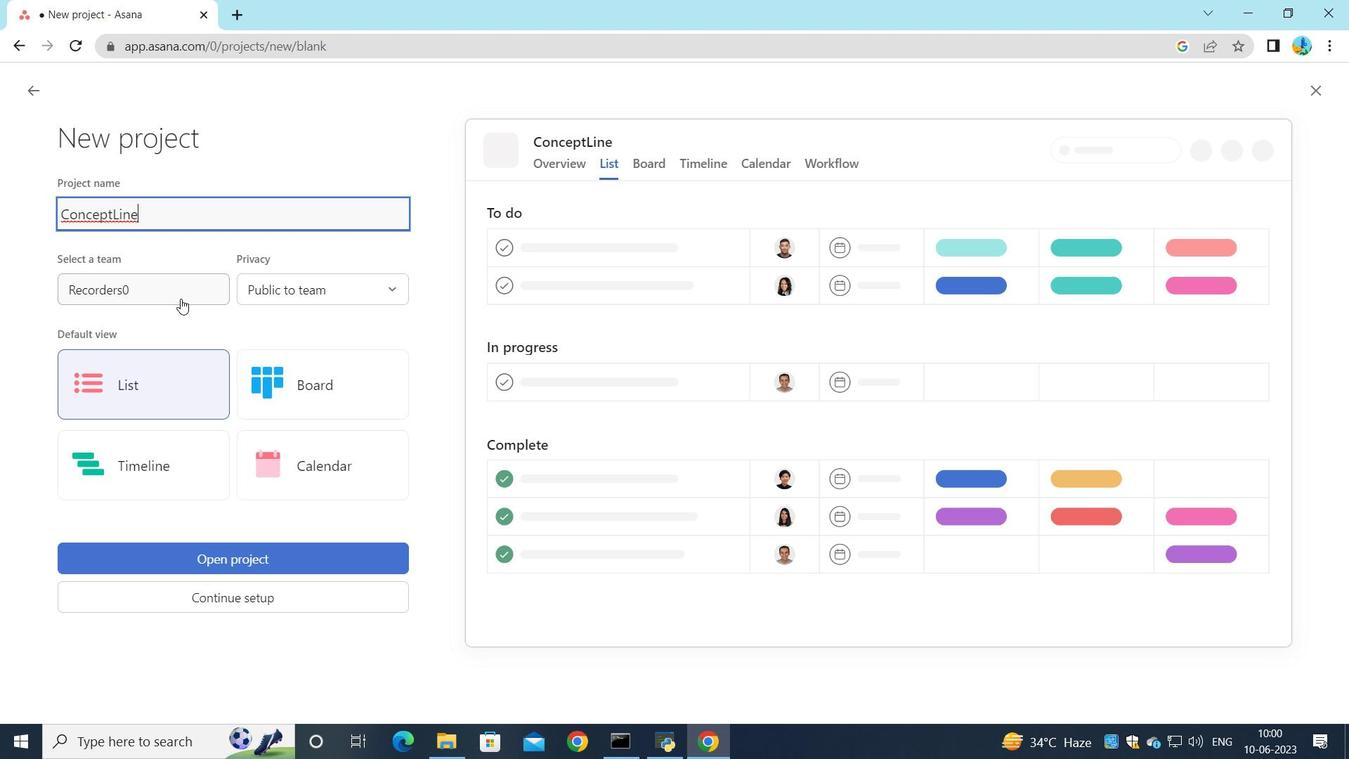 
Action: Mouse pressed left at (181, 293)
Screenshot: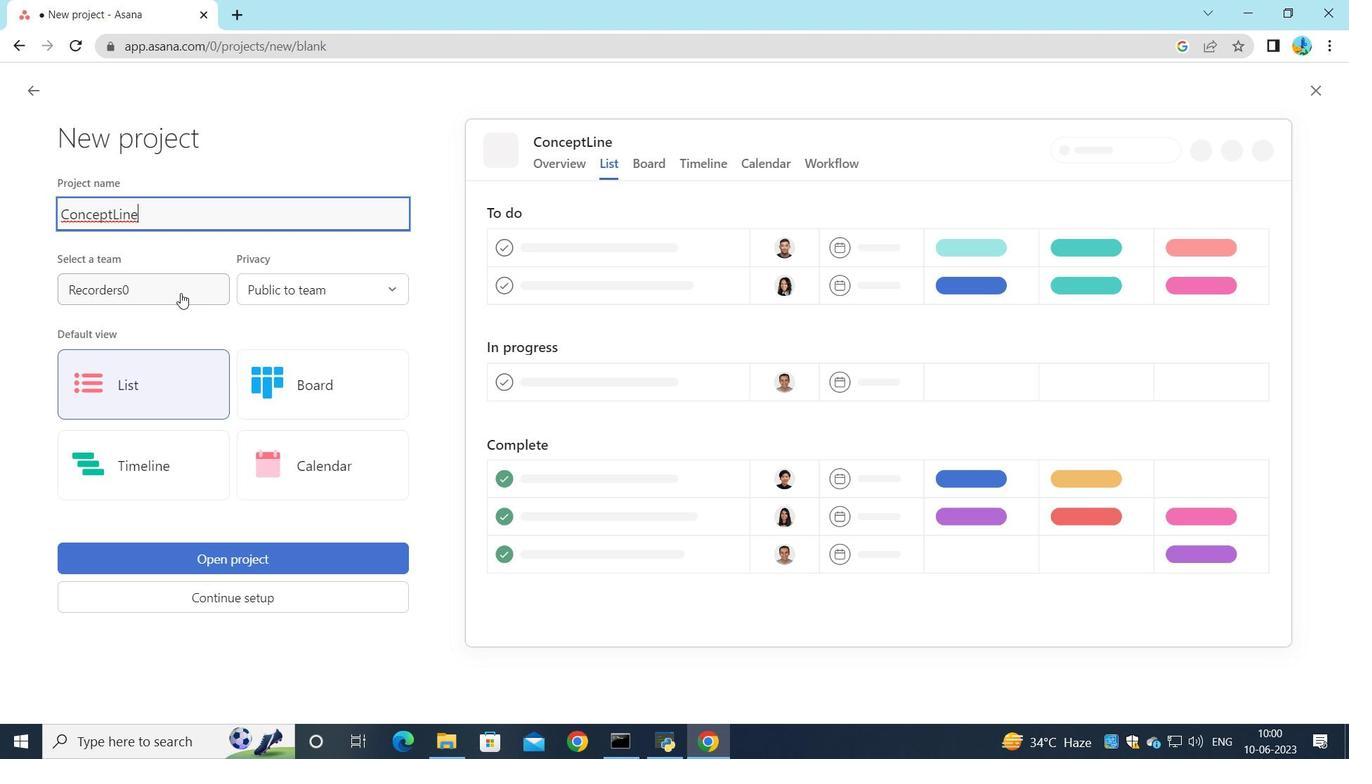 
Action: Mouse moved to (160, 353)
Screenshot: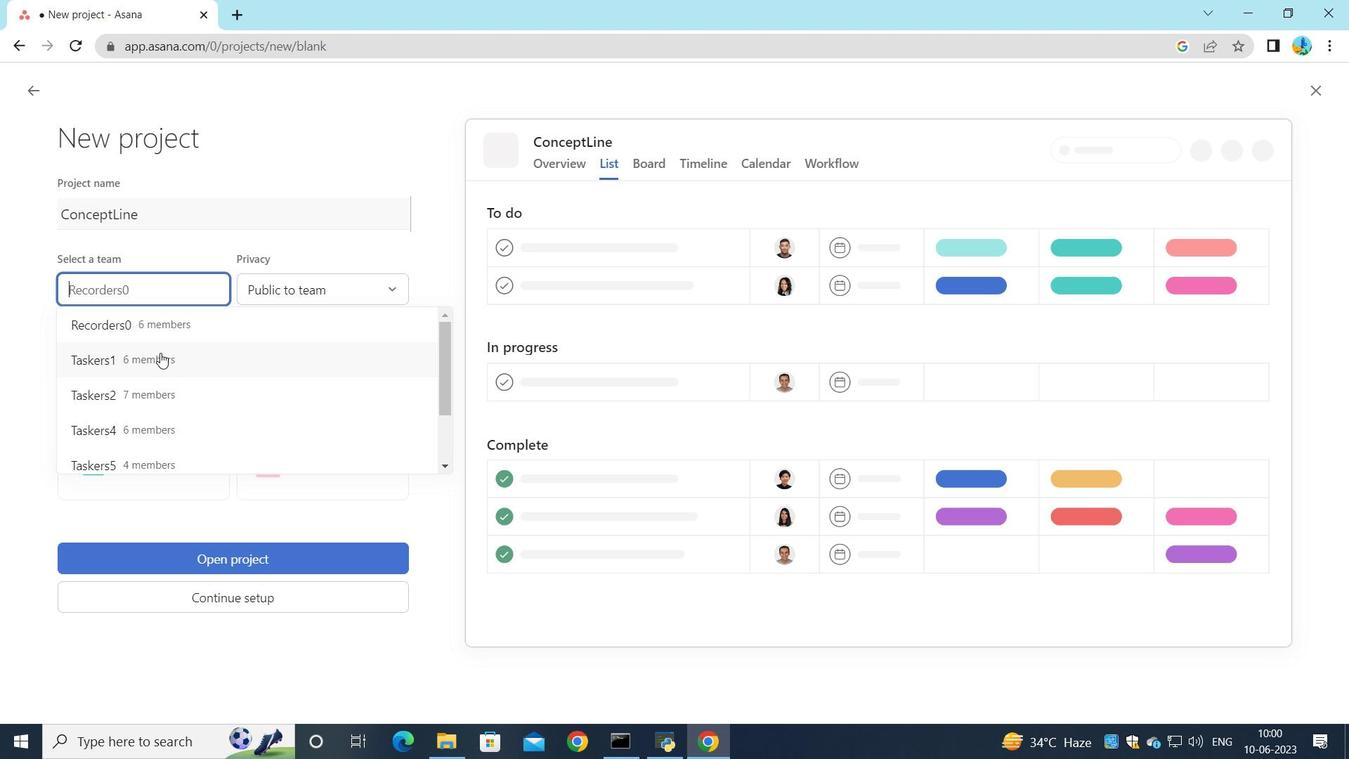 
Action: Mouse pressed left at (160, 353)
Screenshot: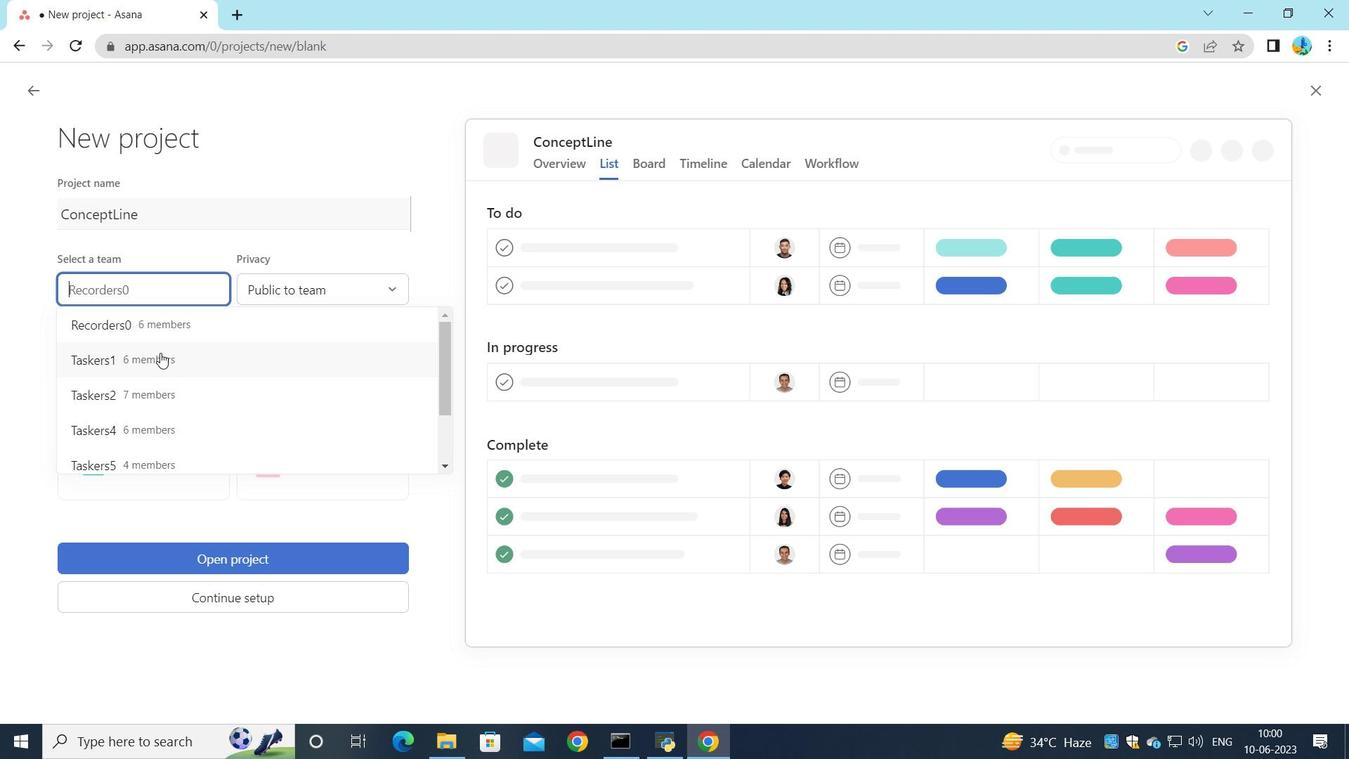 
Action: Mouse moved to (384, 288)
Screenshot: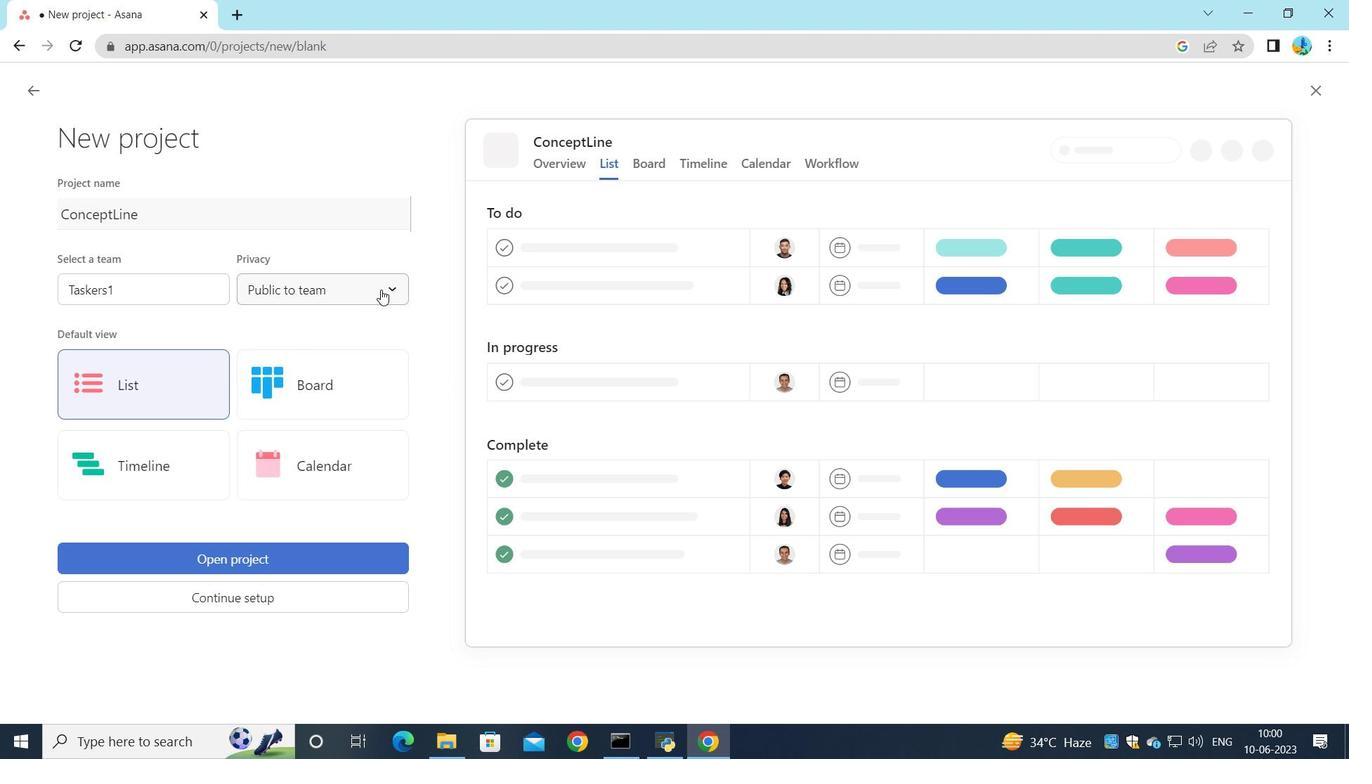 
Action: Mouse pressed left at (384, 288)
Screenshot: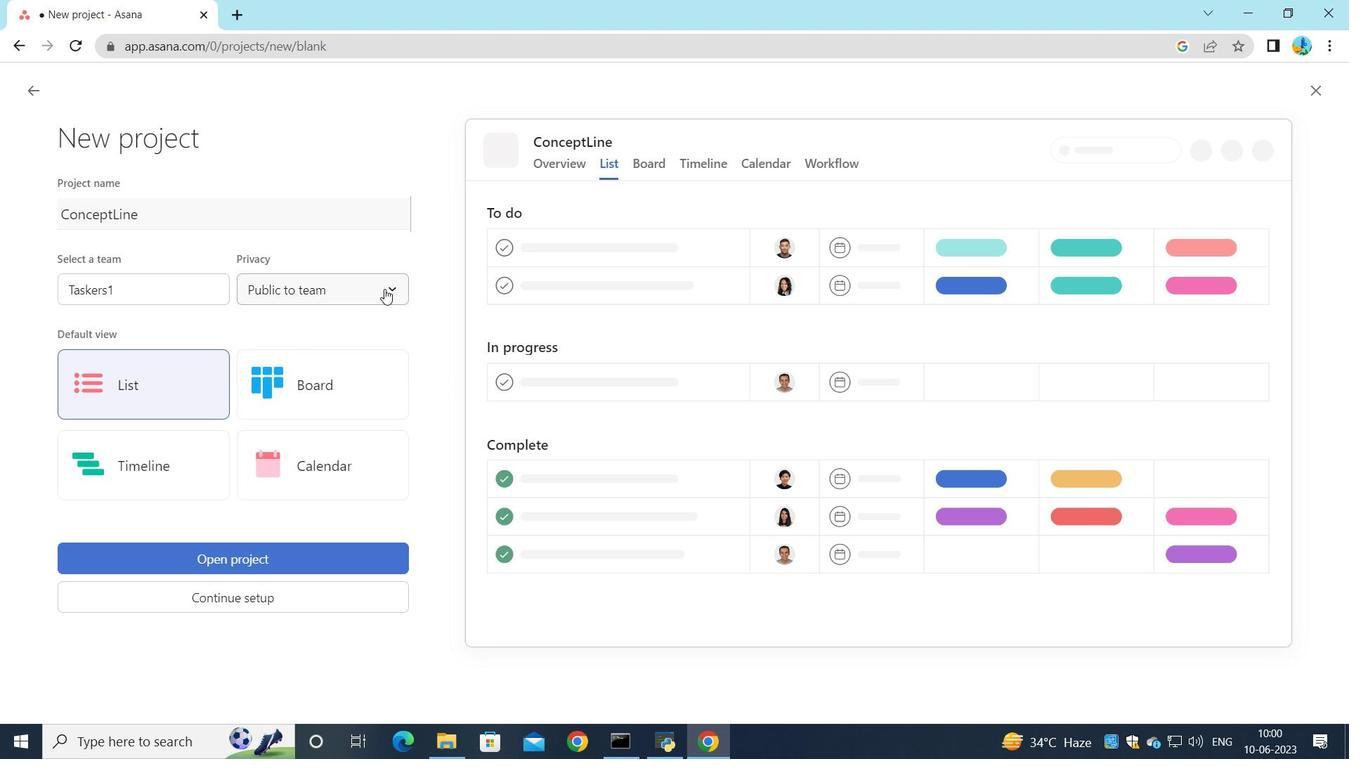 
Action: Mouse moved to (362, 363)
Screenshot: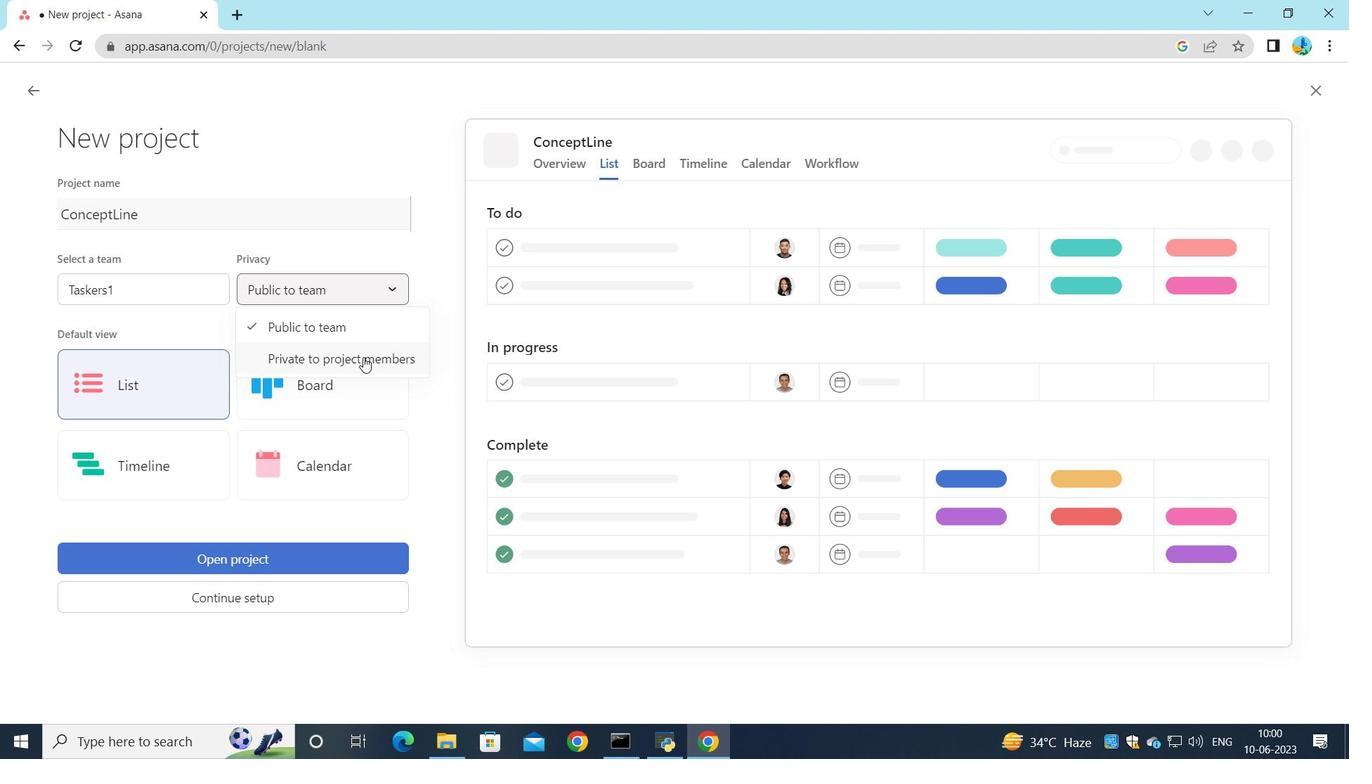 
Action: Mouse pressed left at (362, 363)
Screenshot: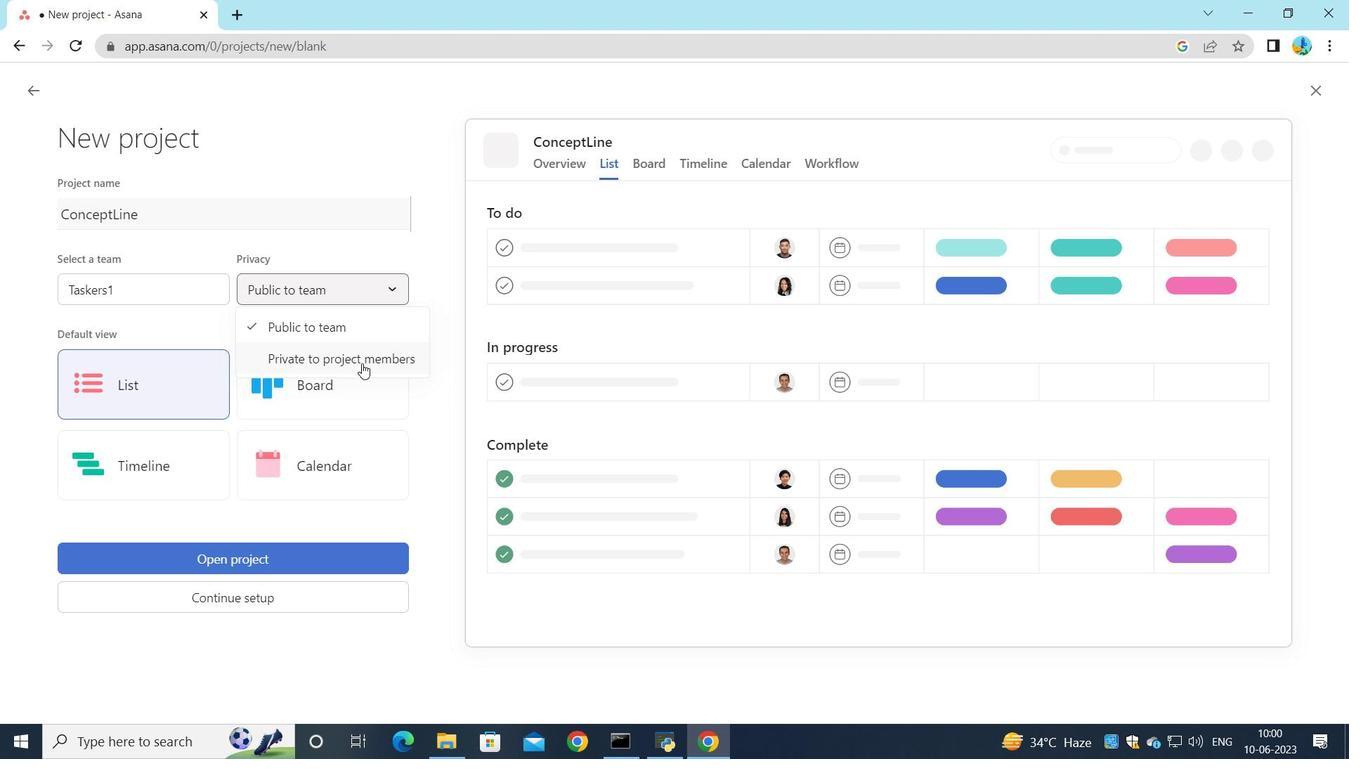 
Action: Mouse moved to (318, 390)
Screenshot: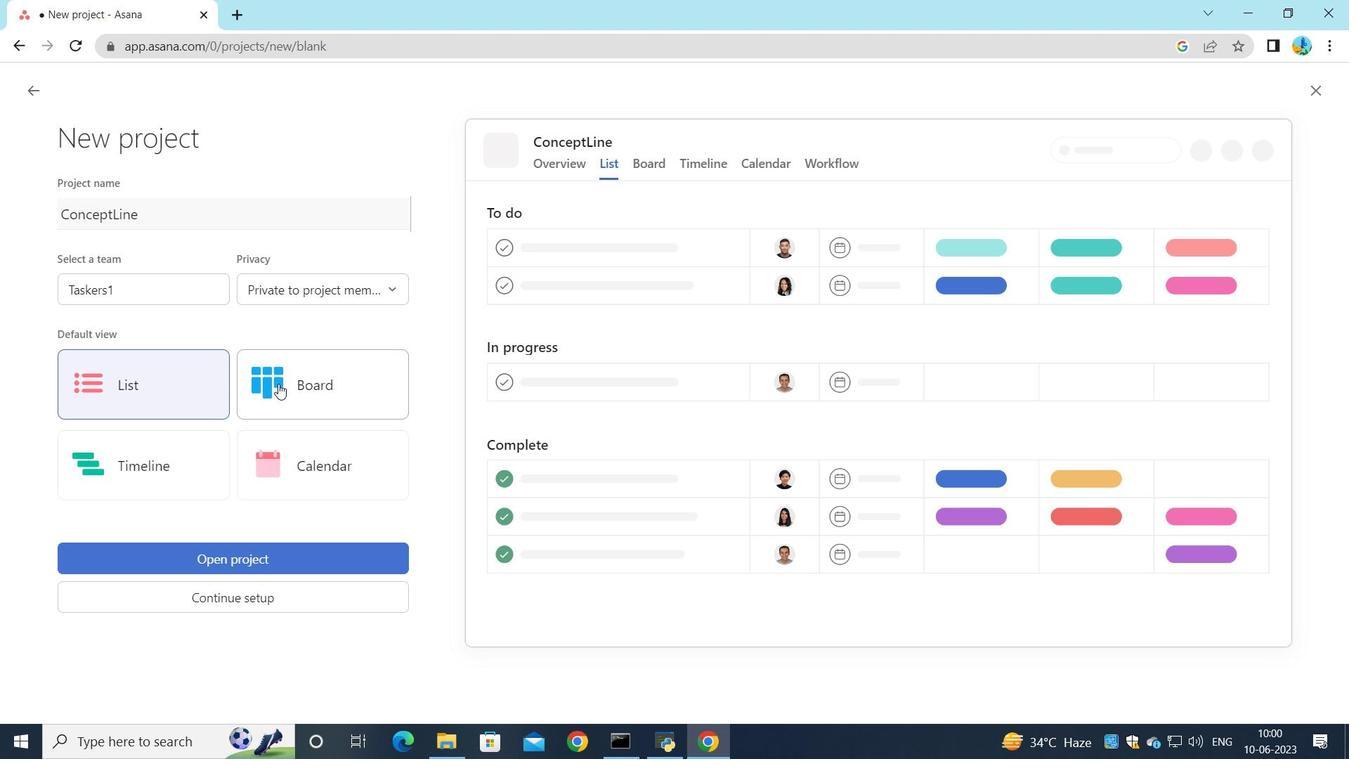 
Action: Mouse pressed left at (318, 390)
Screenshot: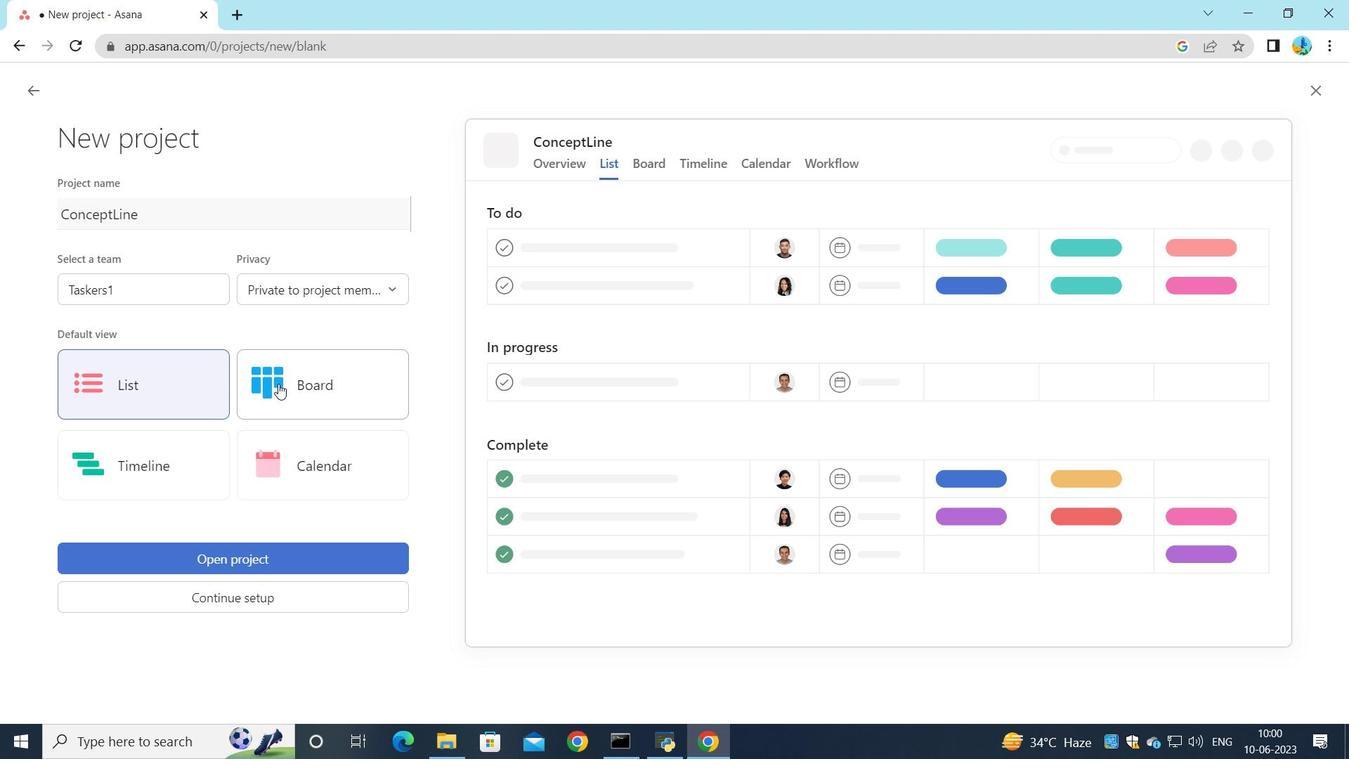 
Action: Mouse moved to (239, 554)
Screenshot: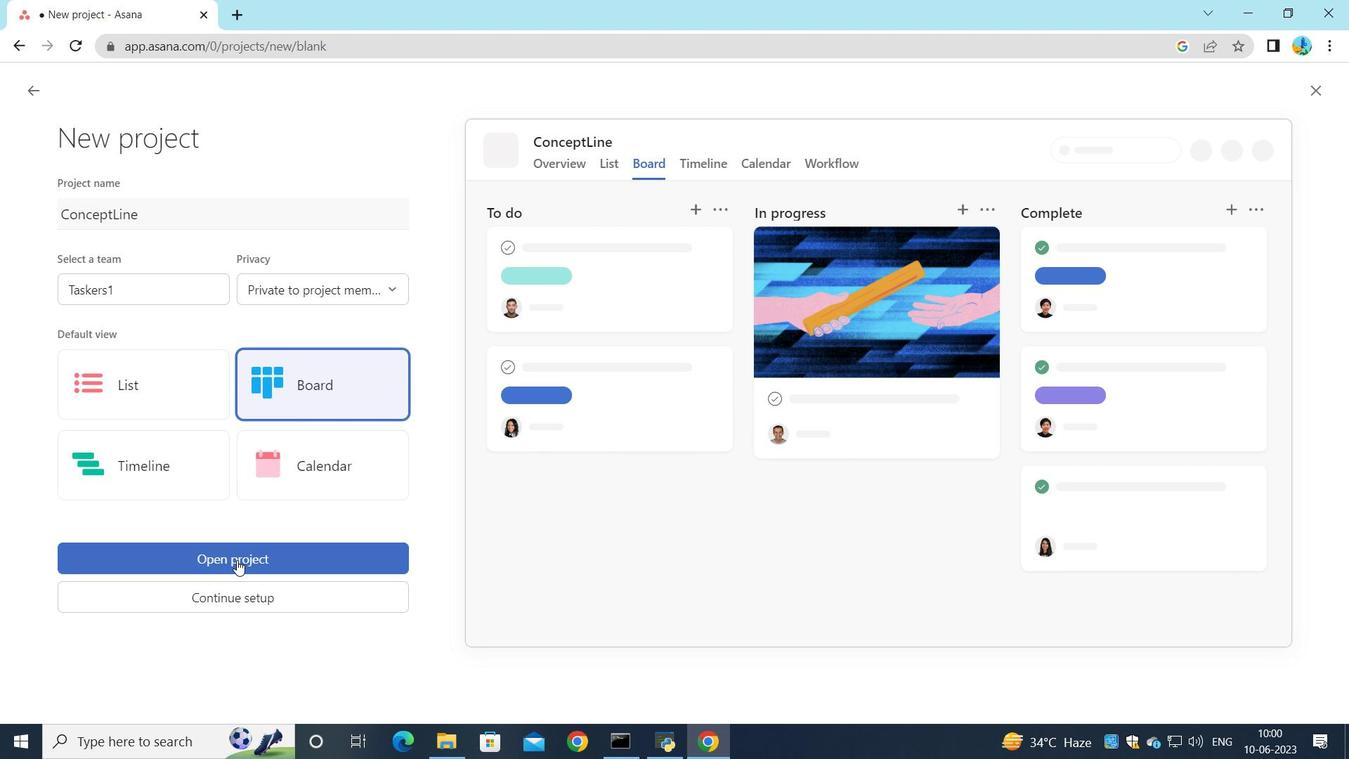 
Action: Mouse pressed left at (239, 554)
Screenshot: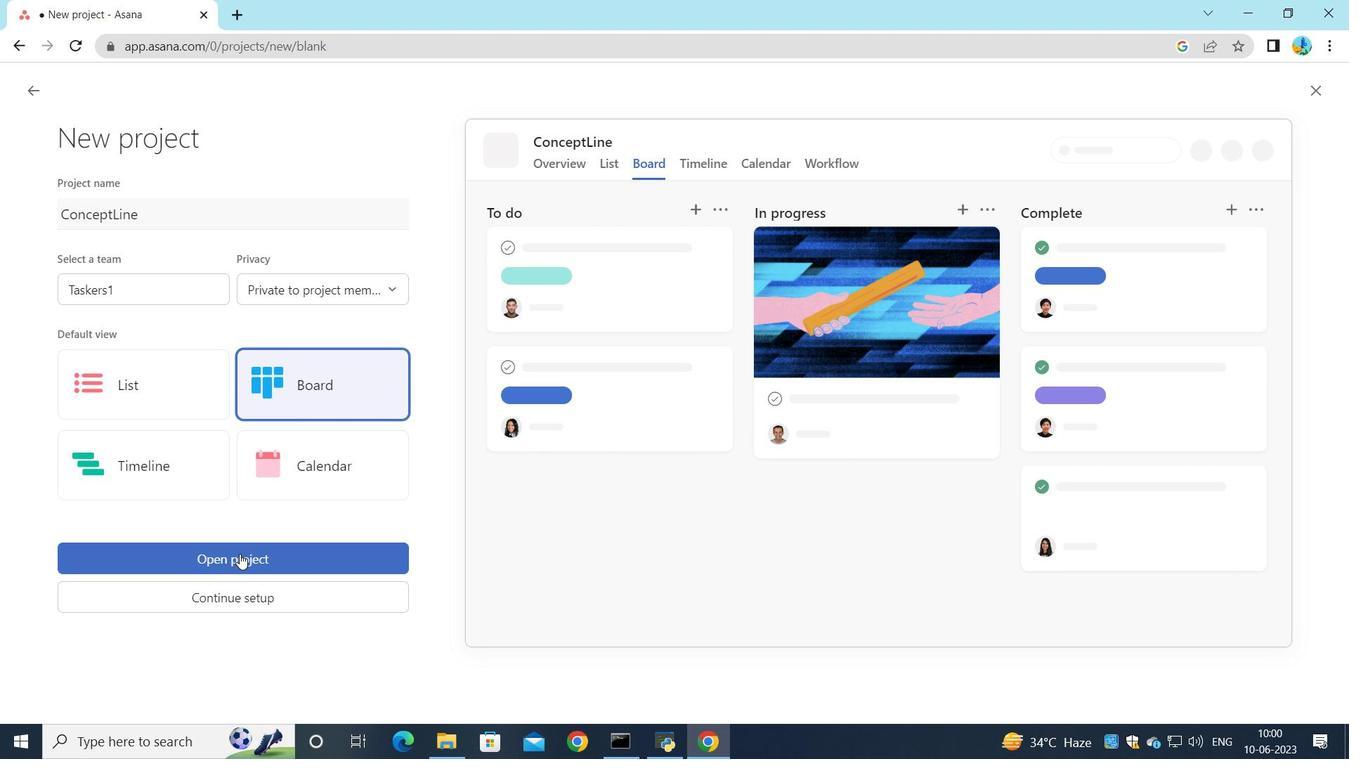 
Action: Mouse moved to (746, 260)
Screenshot: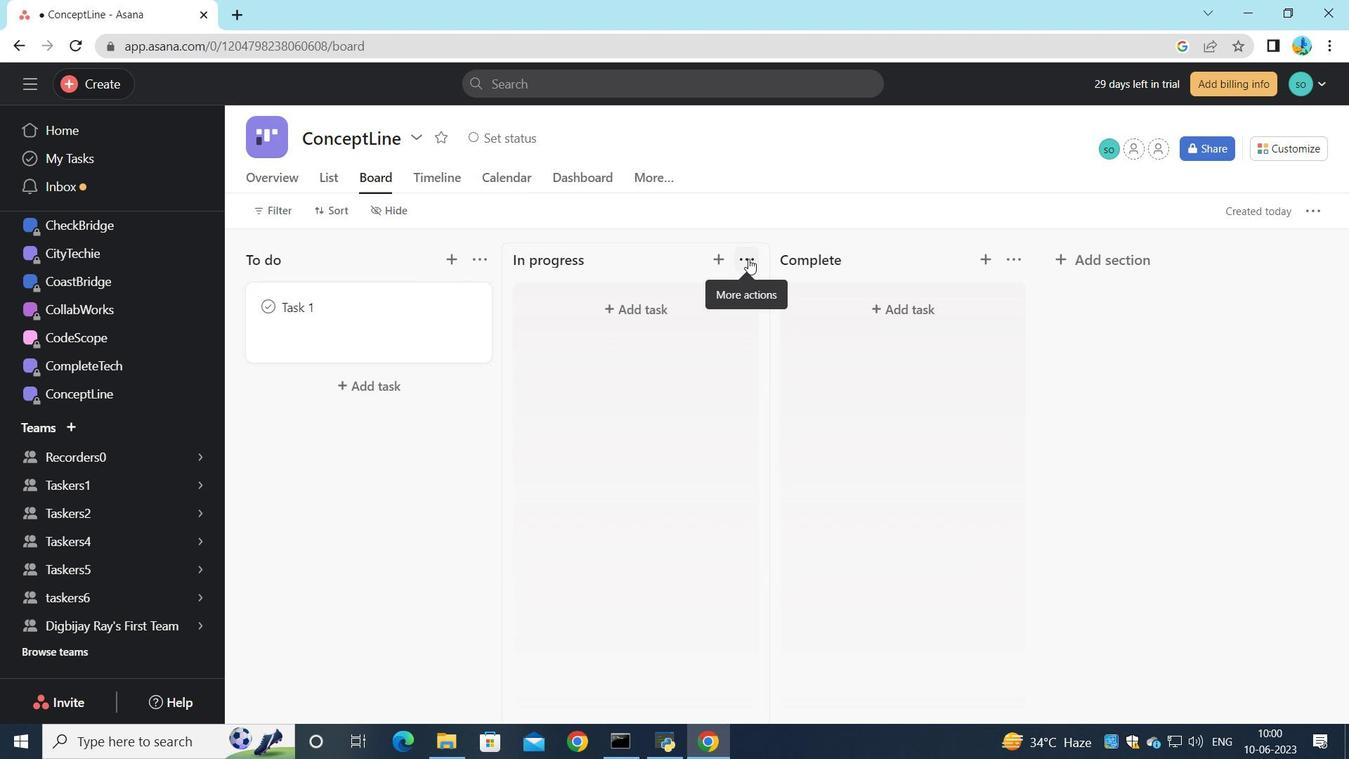 
Action: Mouse pressed left at (746, 260)
Screenshot: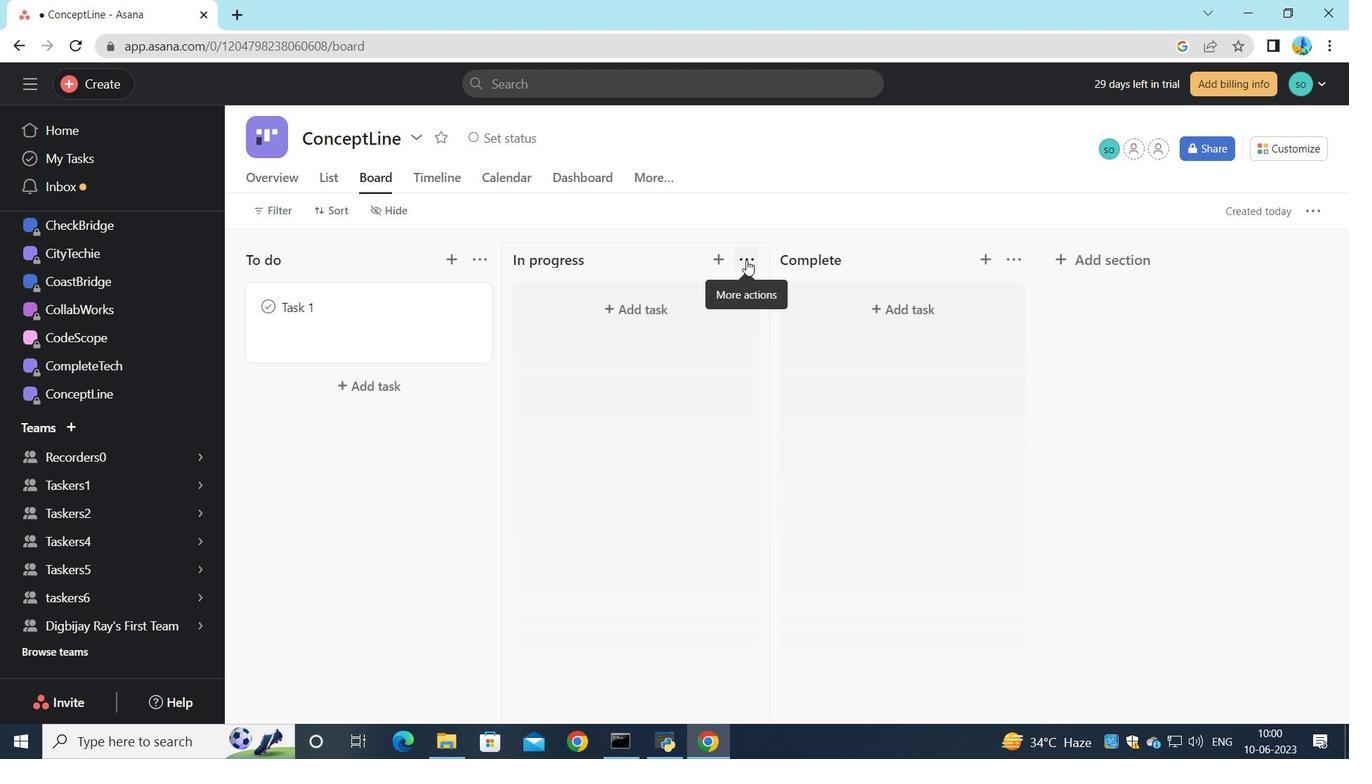 
Action: Mouse moved to (788, 331)
Screenshot: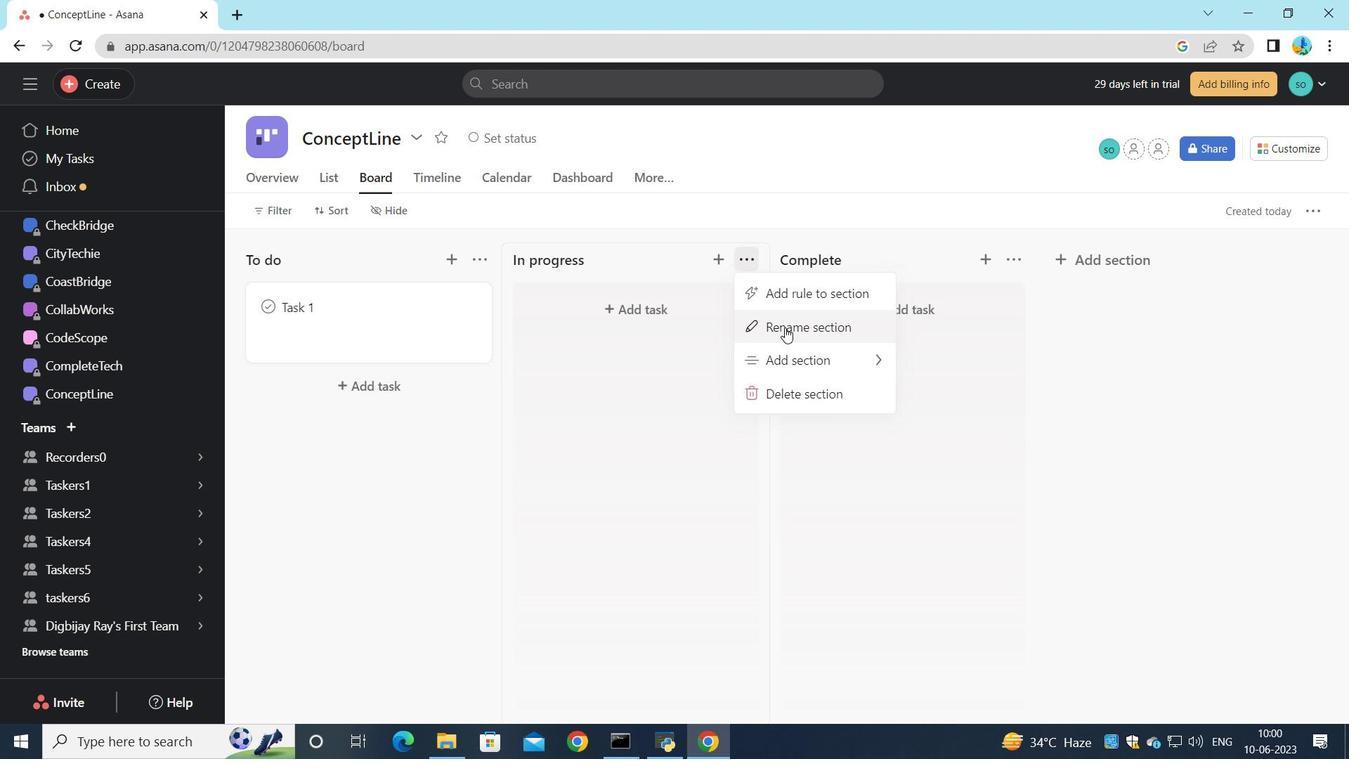 
Action: Mouse pressed left at (788, 331)
Screenshot: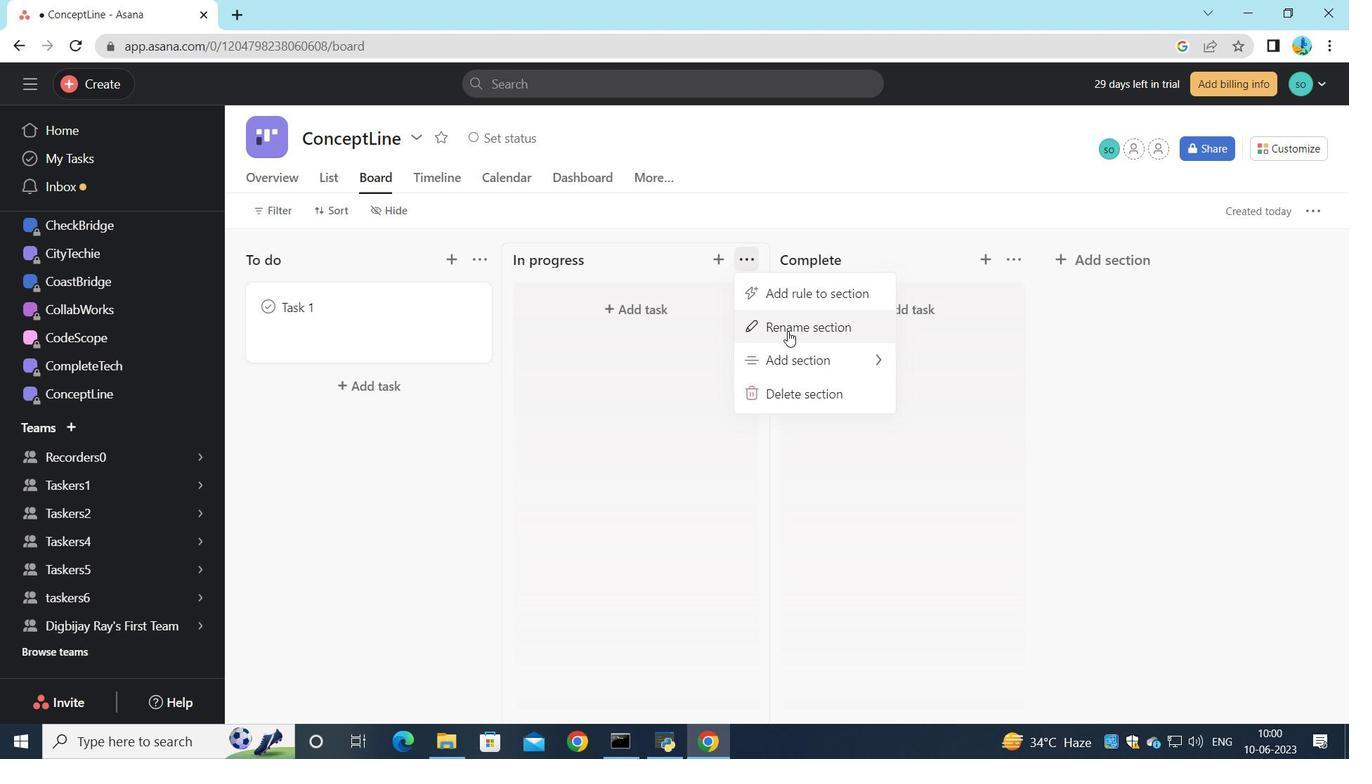 
Action: Mouse moved to (712, 310)
Screenshot: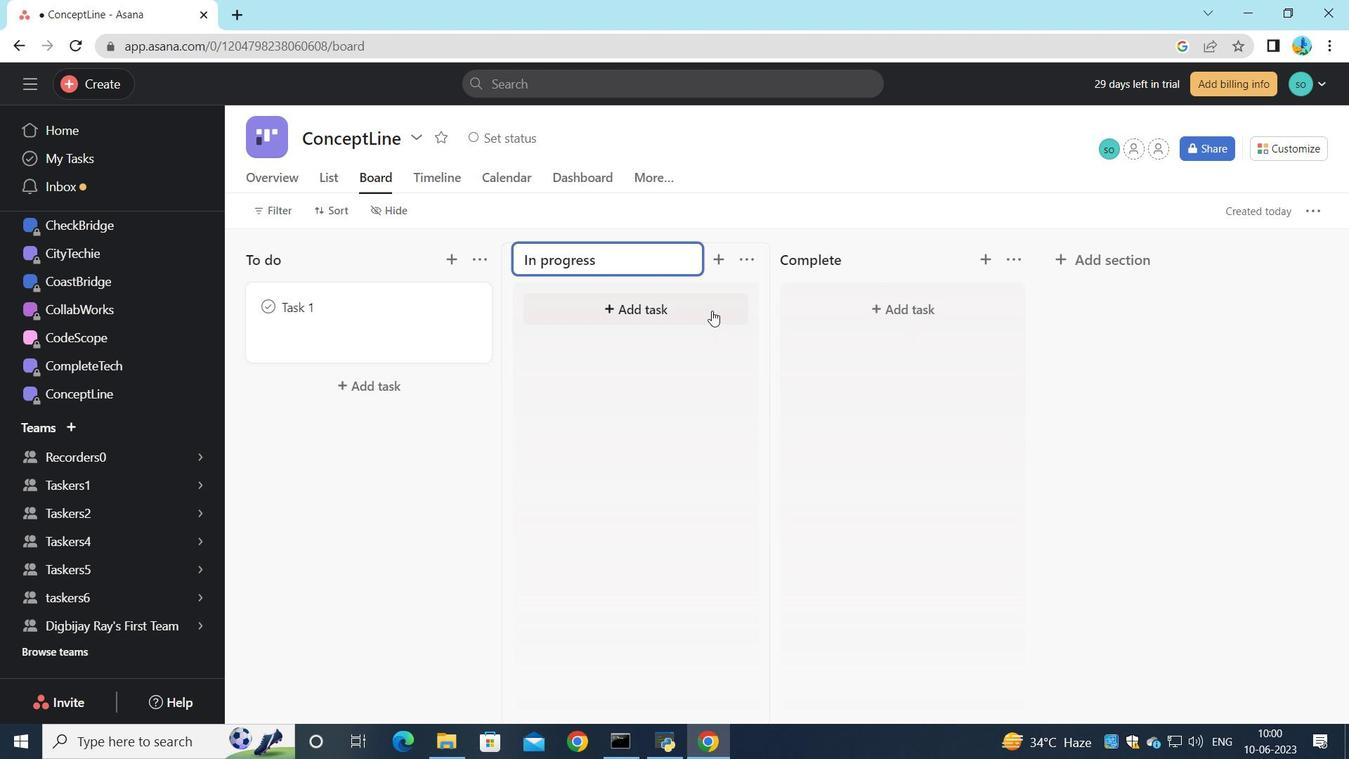 
Action: Key pressed <Key.backspace><Key.backspace><Key.backspace><Key.backspace><Key.backspace><Key.backspace><Key.backspace><Key.backspace><Key.backspace><Key.backspace><Key.backspace><Key.shift>Doing
Screenshot: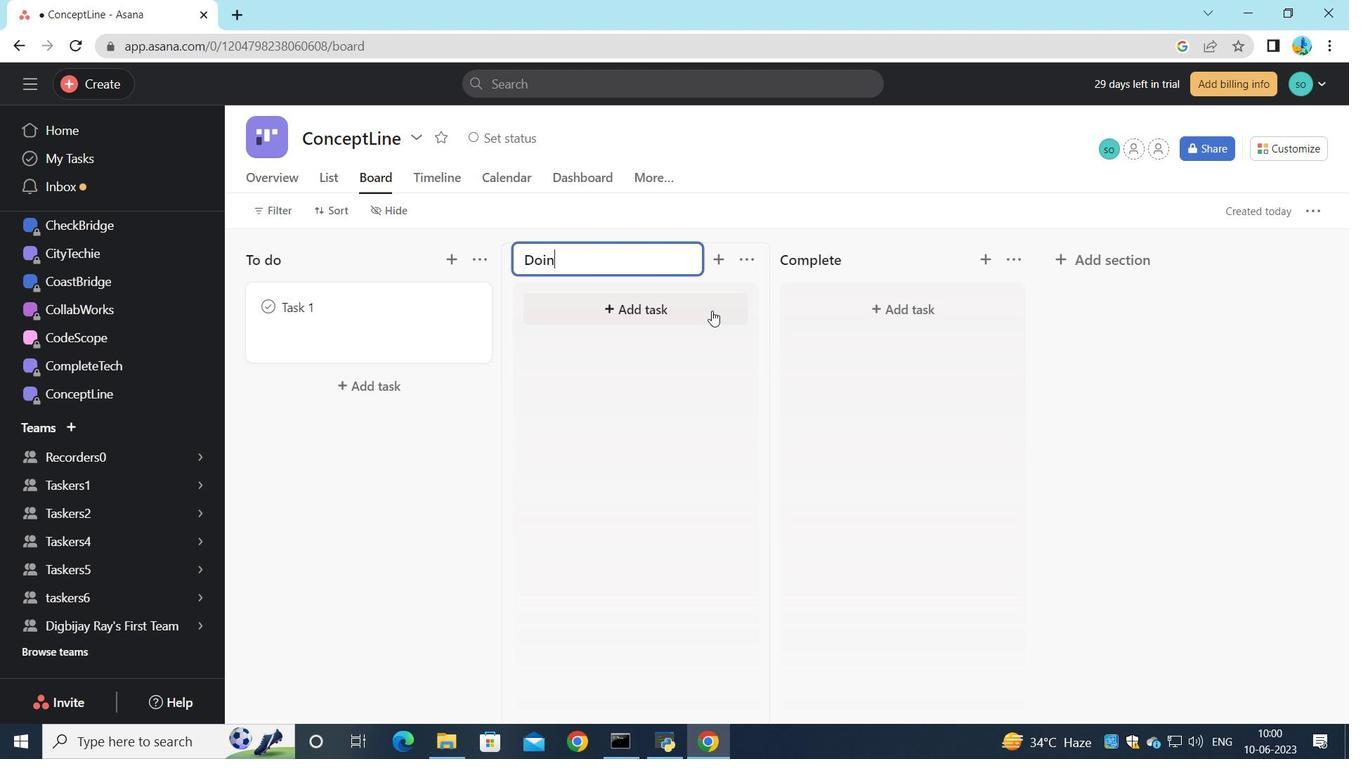 
Action: Mouse moved to (1005, 251)
Screenshot: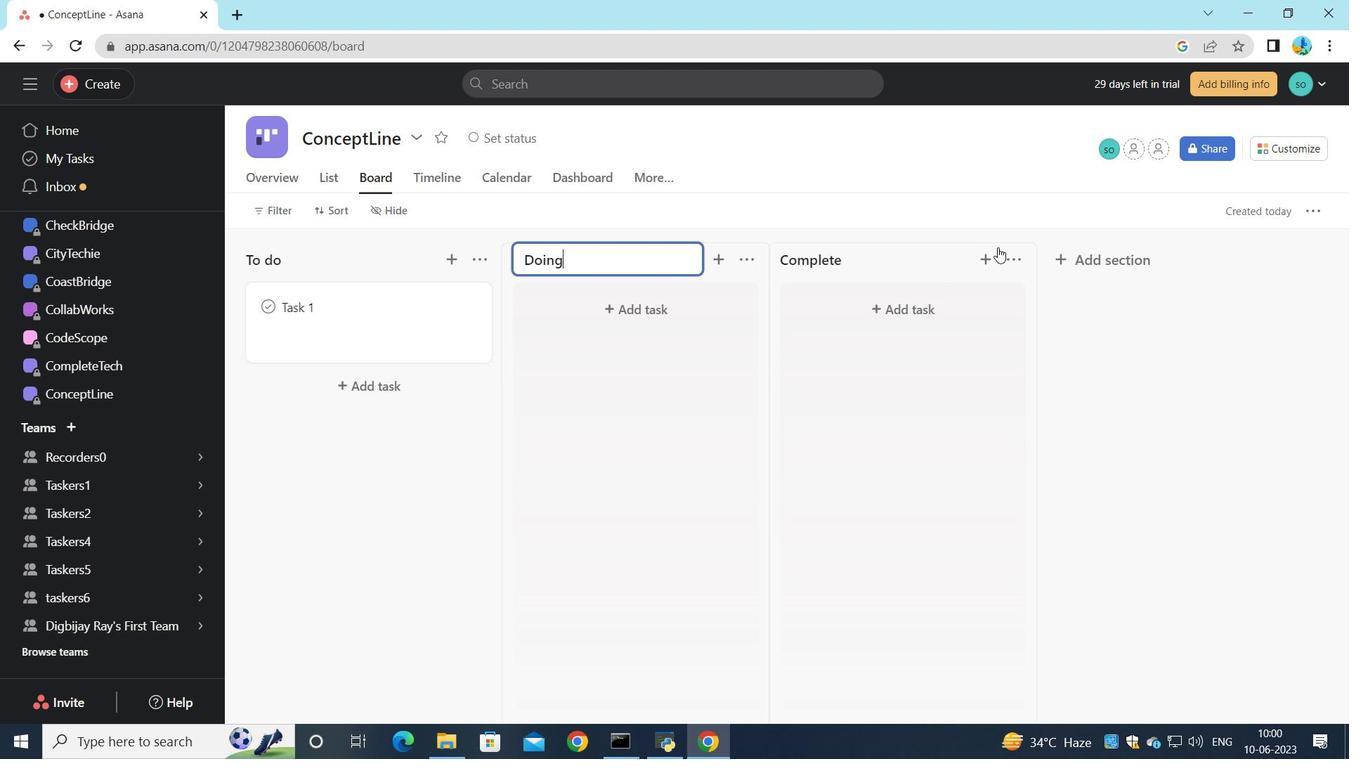 
Action: Mouse pressed left at (1005, 251)
Screenshot: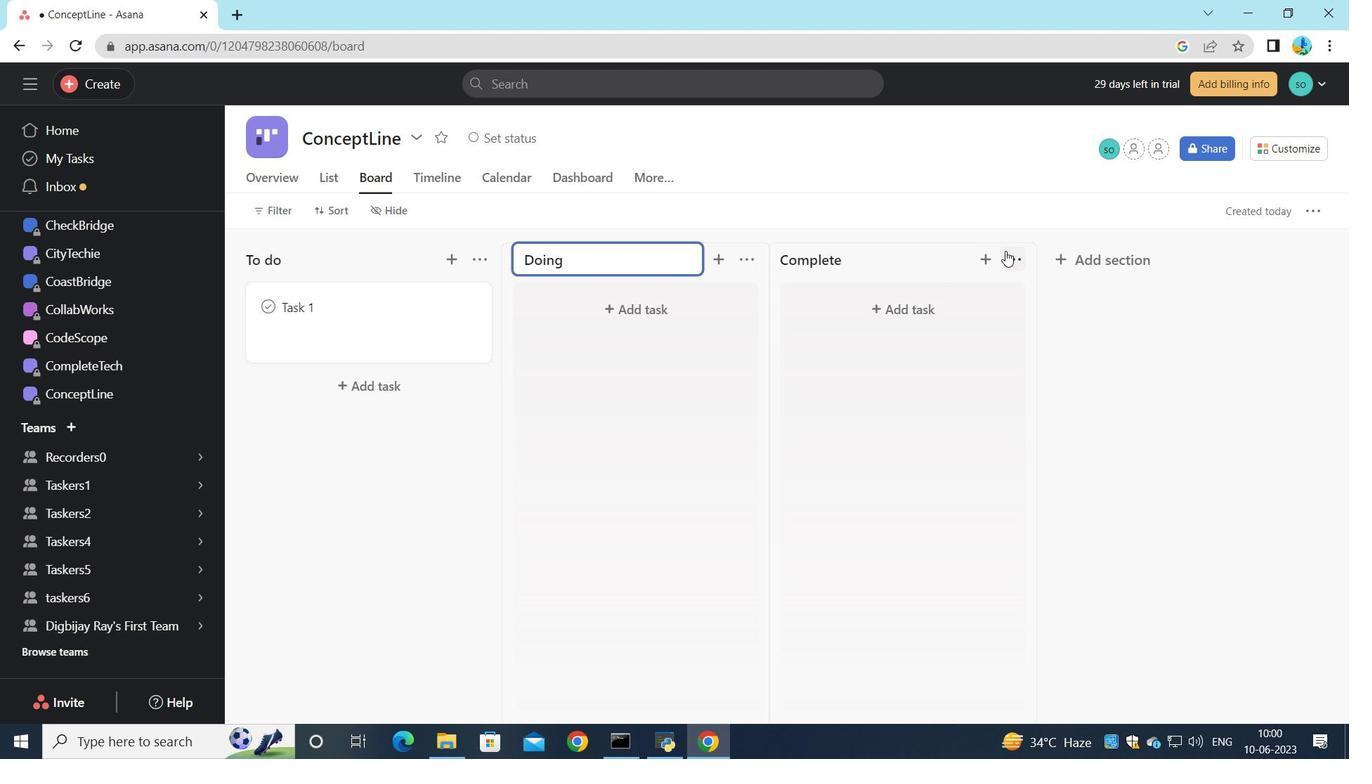 
Action: Mouse moved to (1048, 329)
Screenshot: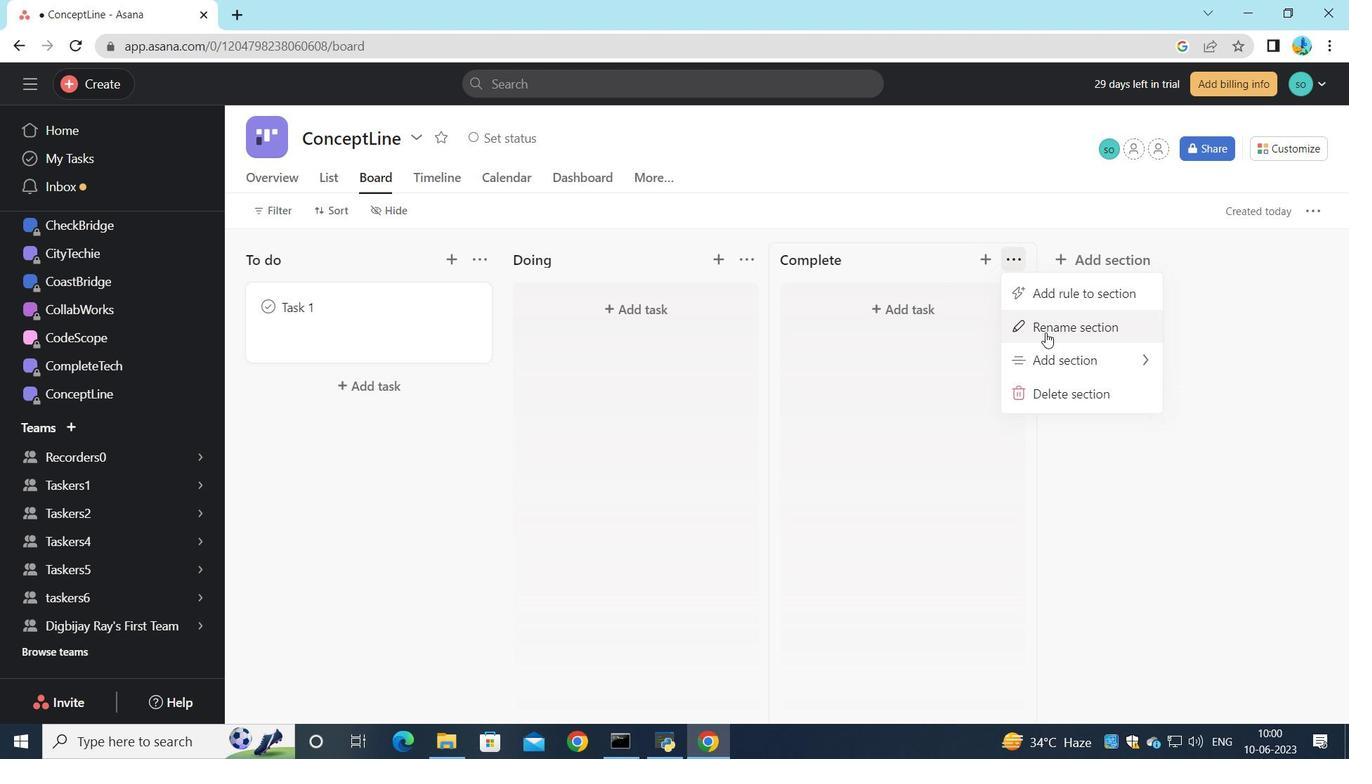 
Action: Mouse pressed left at (1048, 329)
Screenshot: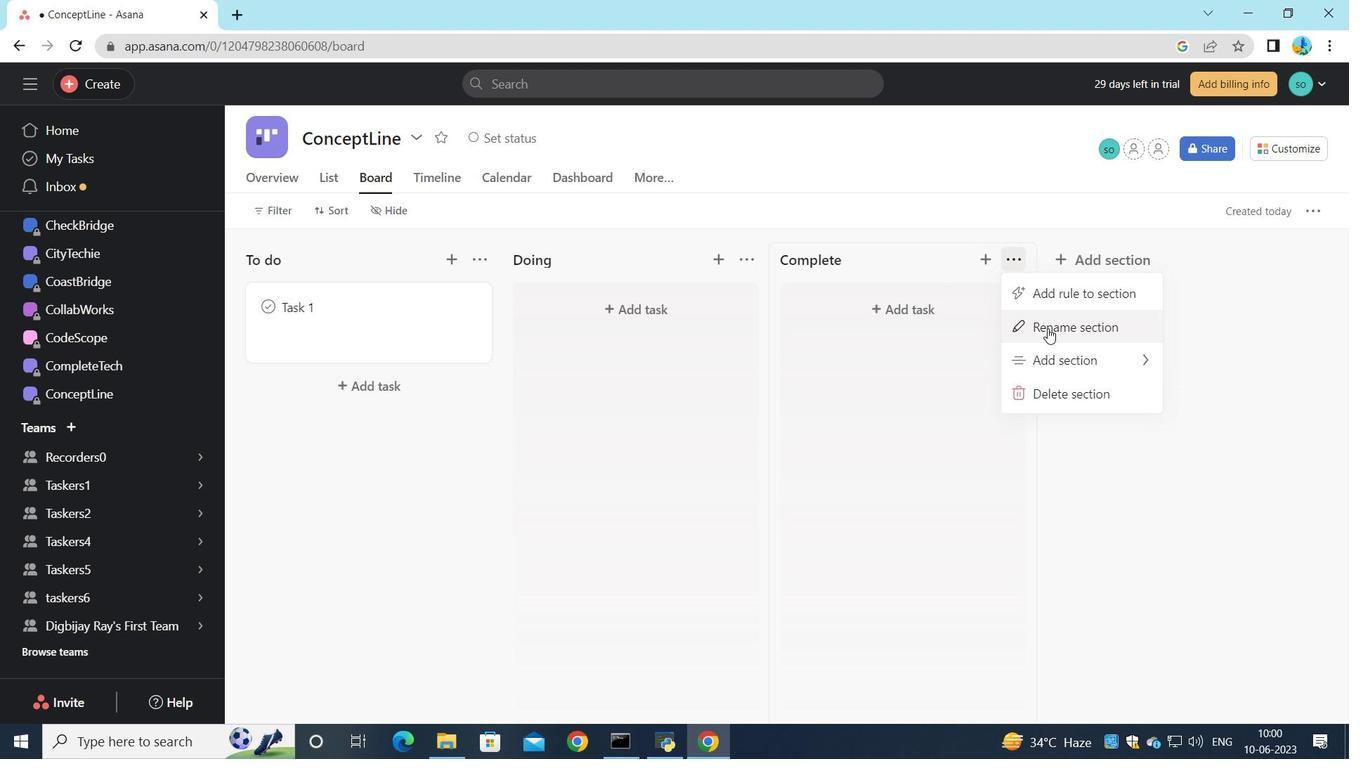 
Action: Mouse moved to (936, 279)
Screenshot: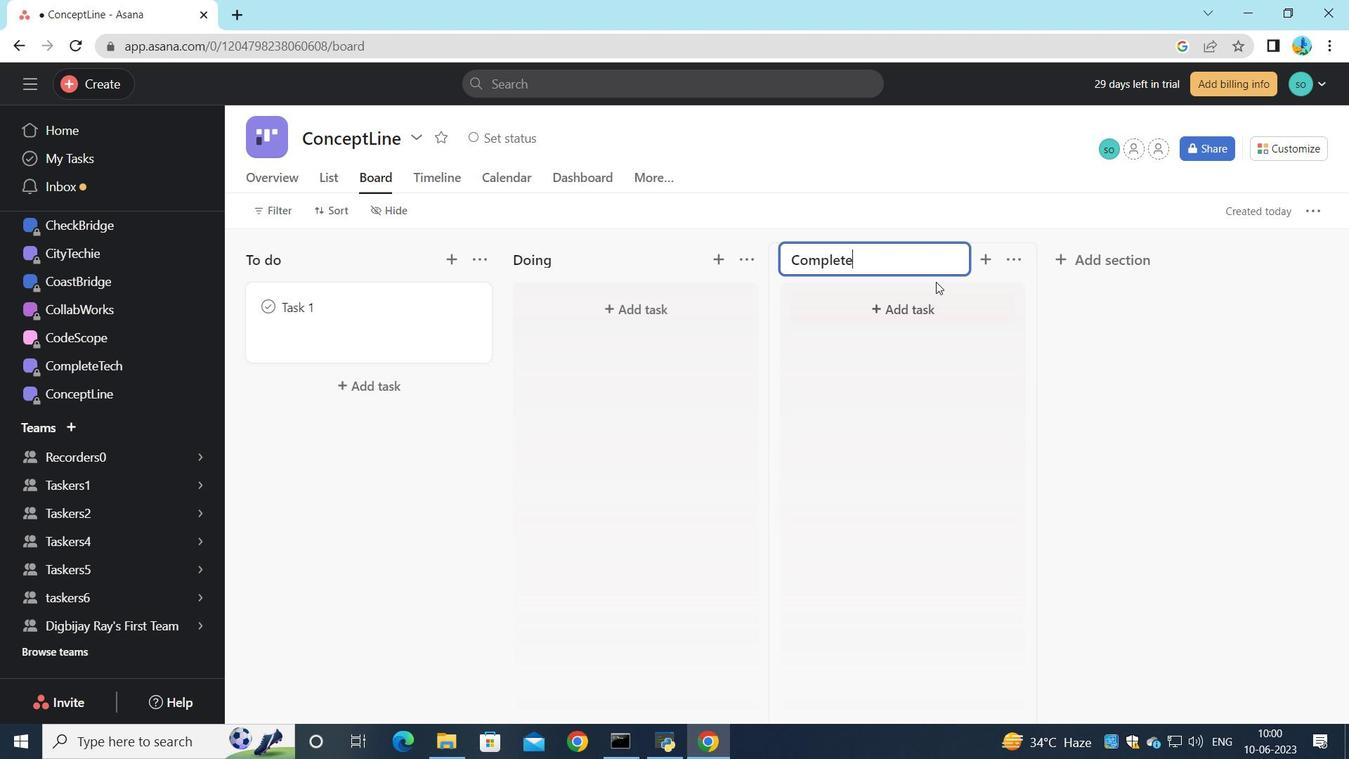 
Action: Key pressed <Key.backspace><Key.backspace><Key.backspace><Key.backspace><Key.backspace><Key.backspace><Key.backspace><Key.backspace><Key.shift>Done
Screenshot: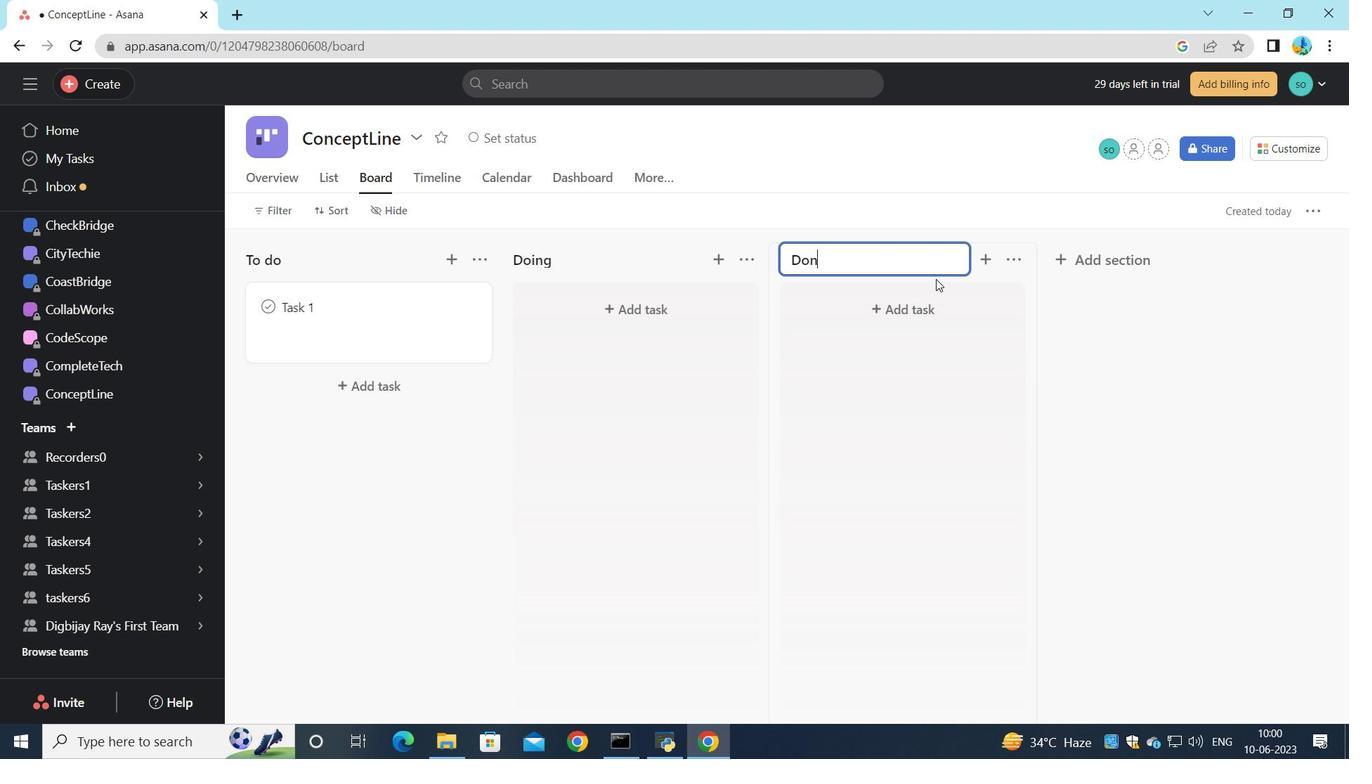 
Action: Mouse moved to (998, 312)
Screenshot: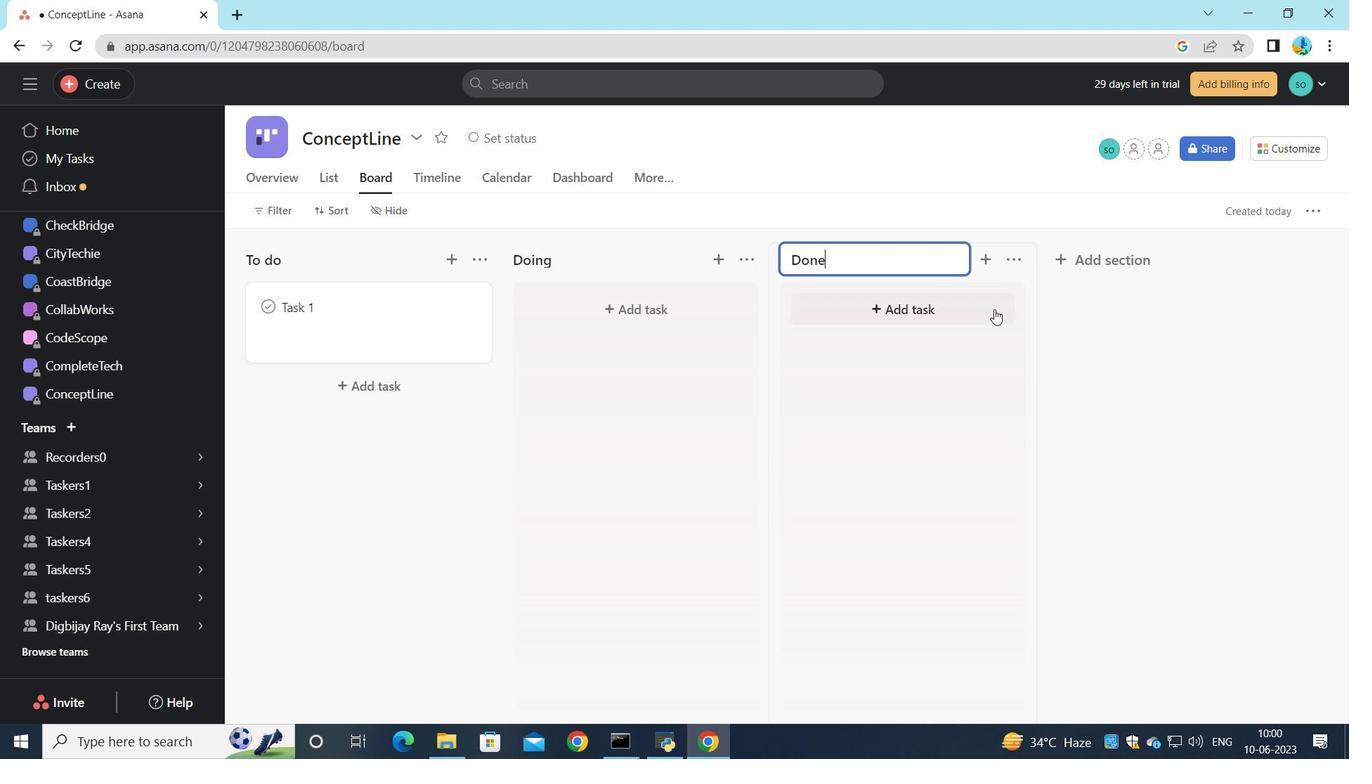 
